 Task: Compose an email with the signature Brooke Phillips with the subject Complaint and the message I would like to arrange a meeting to discuss this issue. from softage.1@softage.net to softage.6@softage.net,  softage.1@softage.net and softage.7@softage.net with CC to softage.8@softage.net with an attached document User_agreement.doc, insert an emoji of bus Send the email
Action: Mouse moved to (439, 573)
Screenshot: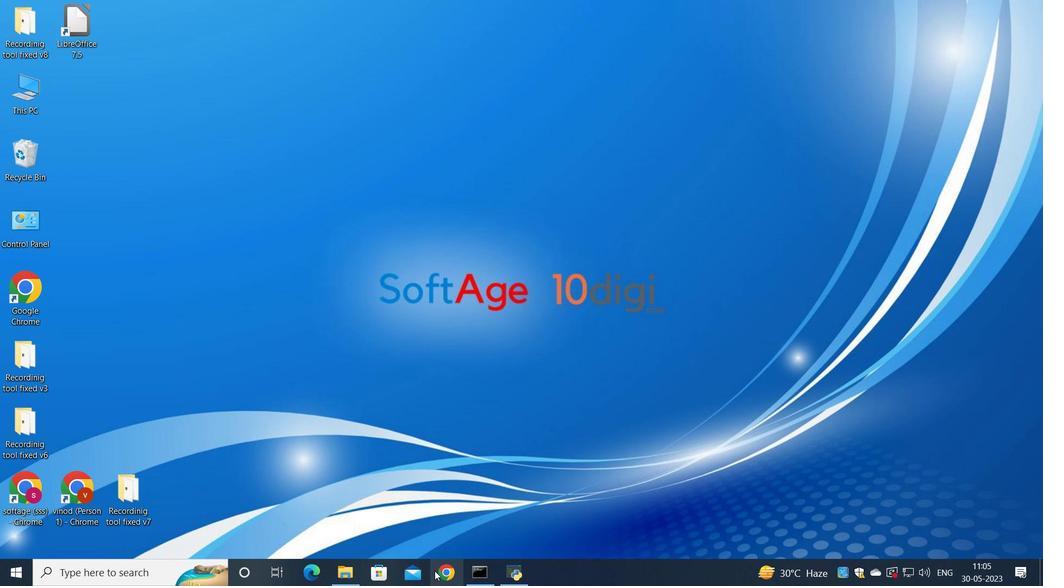 
Action: Mouse pressed left at (439, 573)
Screenshot: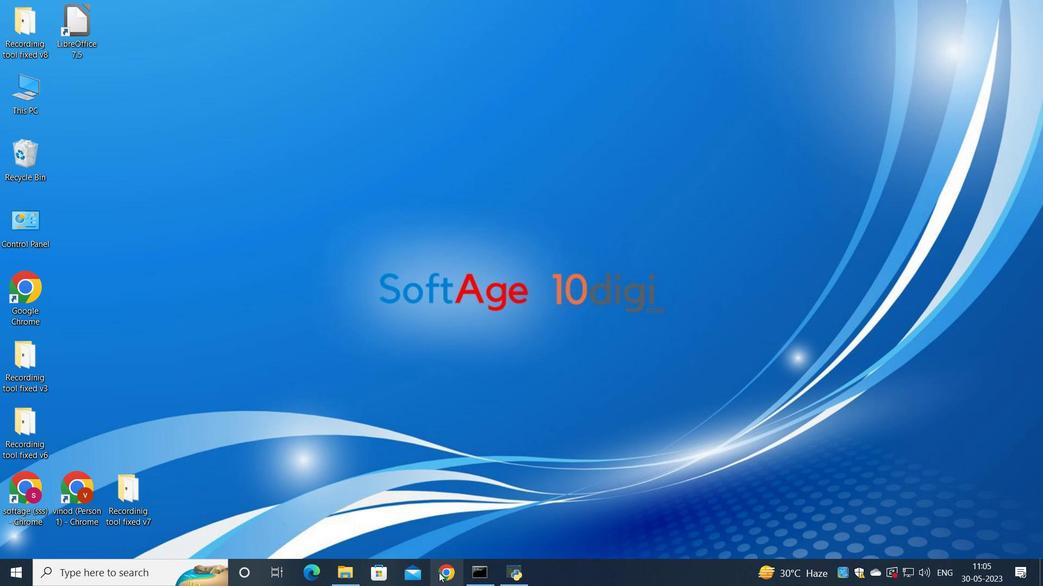 
Action: Mouse moved to (467, 326)
Screenshot: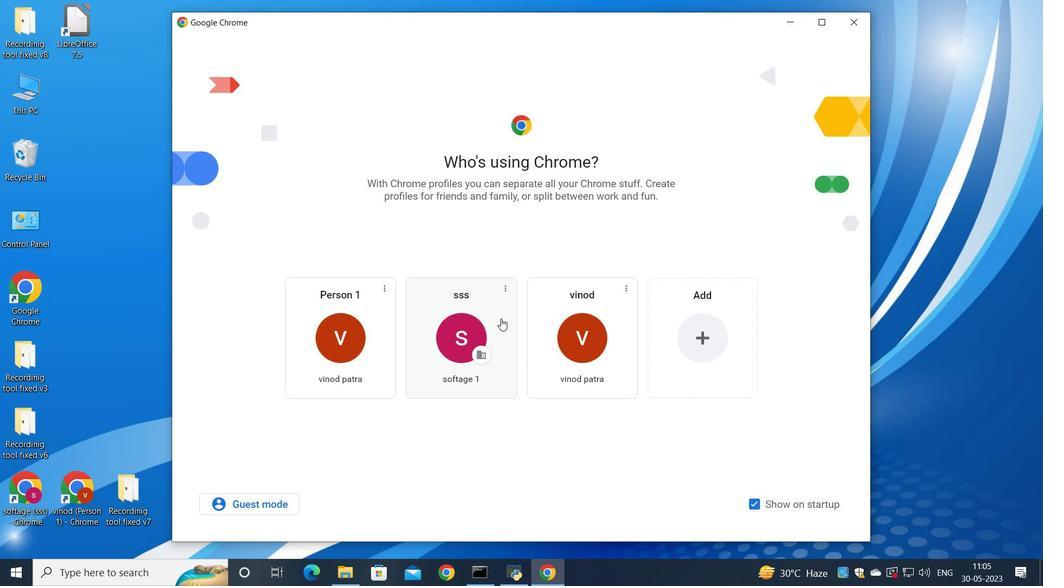 
Action: Key pressed i
Screenshot: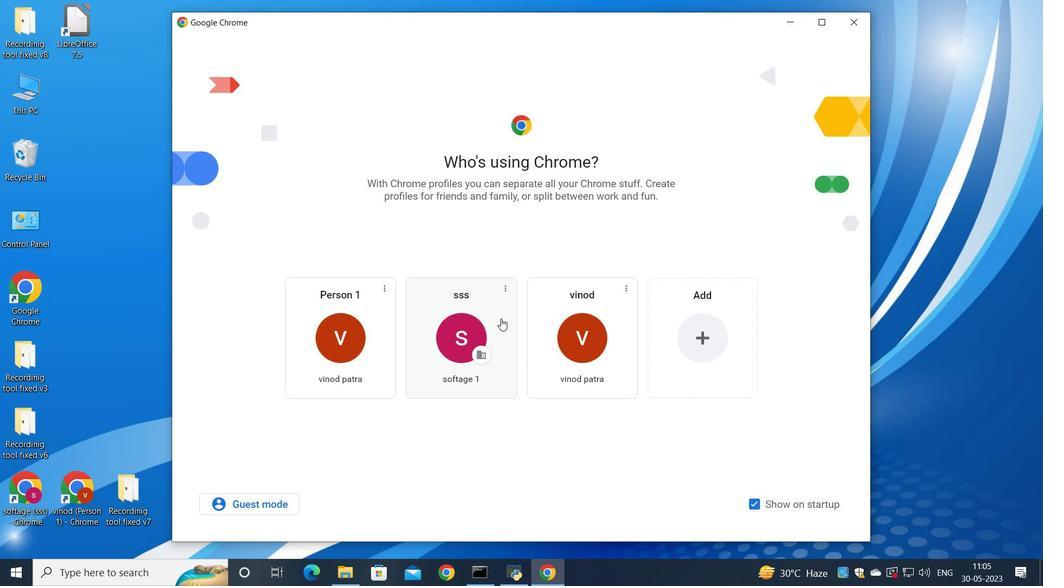 
Action: Mouse moved to (464, 335)
Screenshot: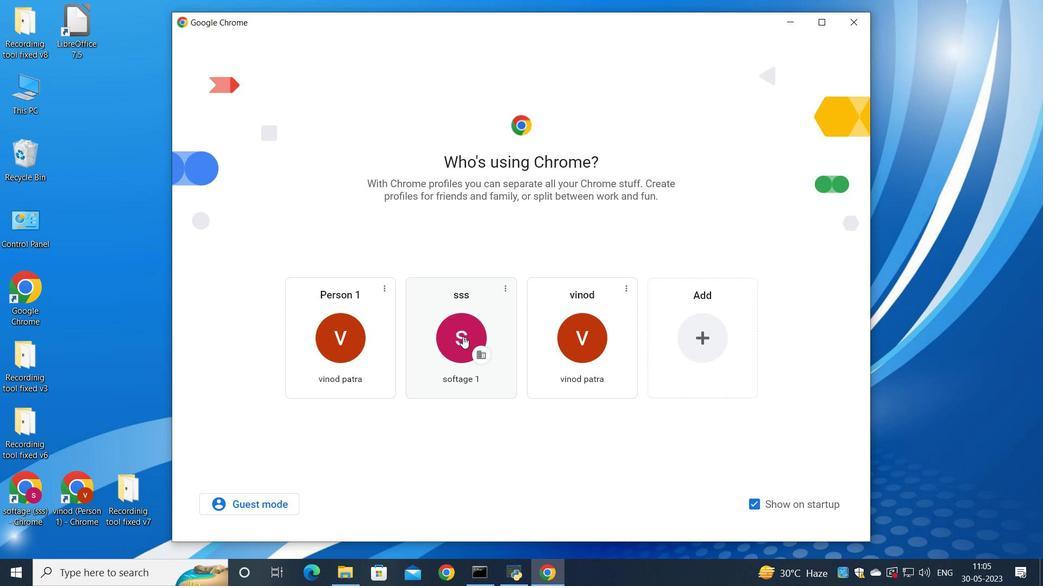 
Action: Mouse pressed left at (464, 335)
Screenshot: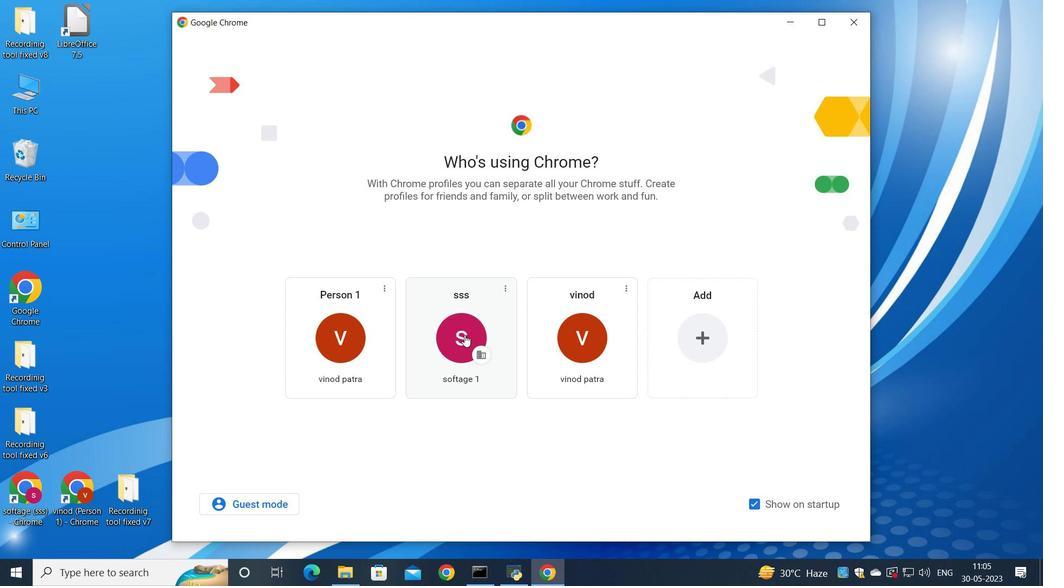 
Action: Mouse moved to (905, 71)
Screenshot: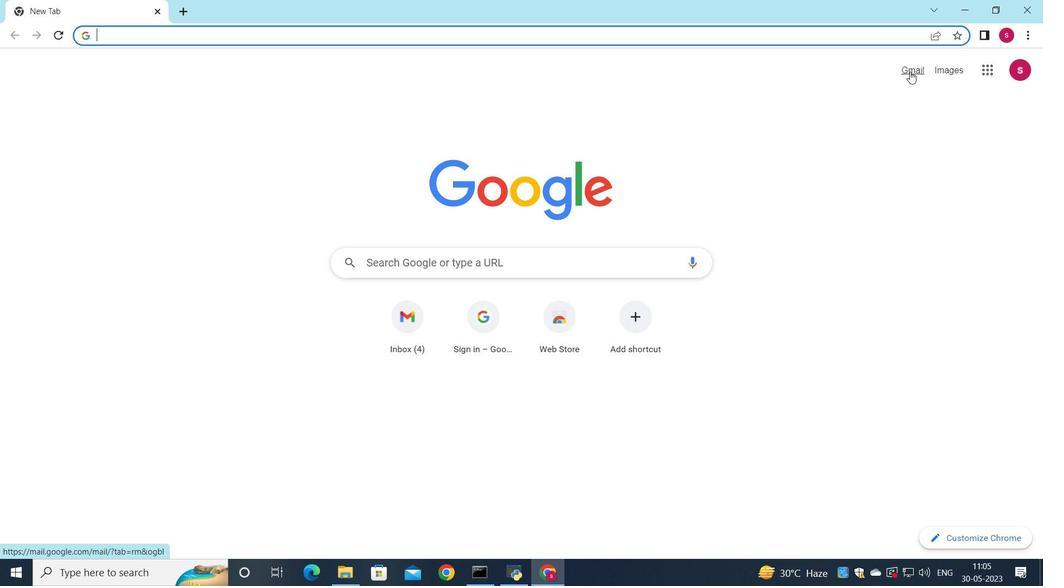 
Action: Mouse pressed left at (905, 71)
Screenshot: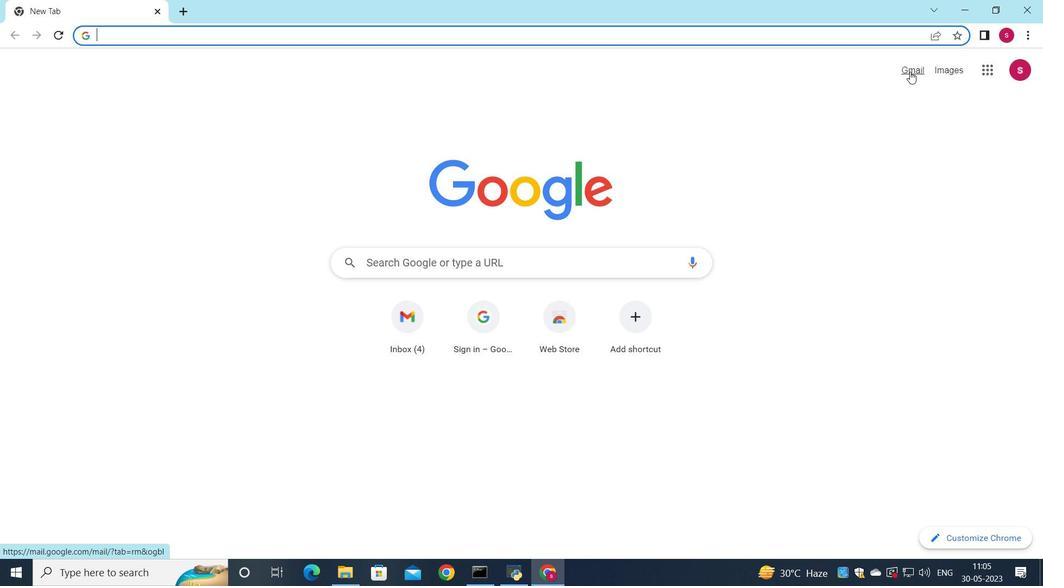 
Action: Mouse moved to (887, 85)
Screenshot: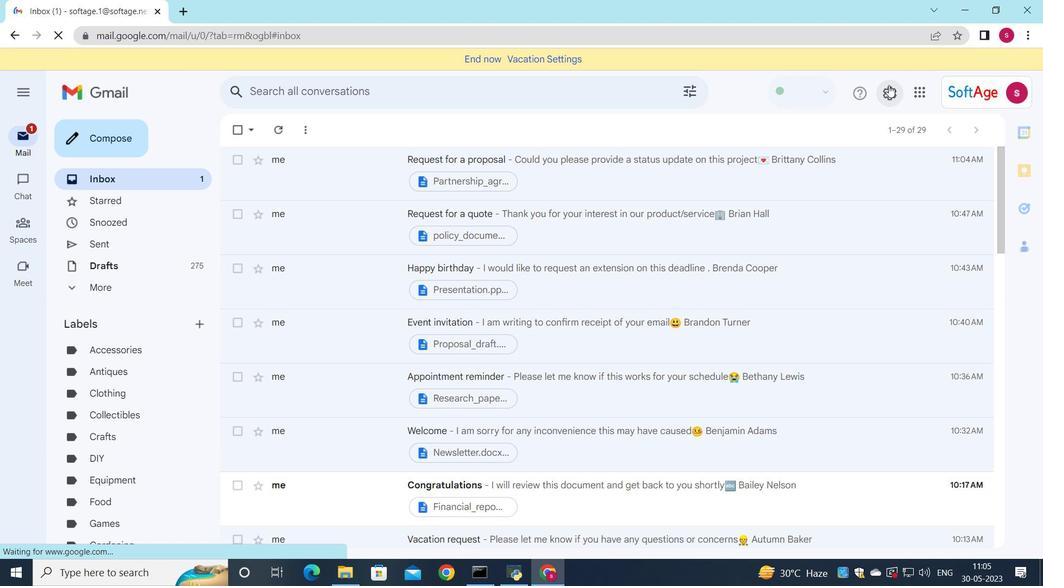
Action: Mouse pressed left at (887, 85)
Screenshot: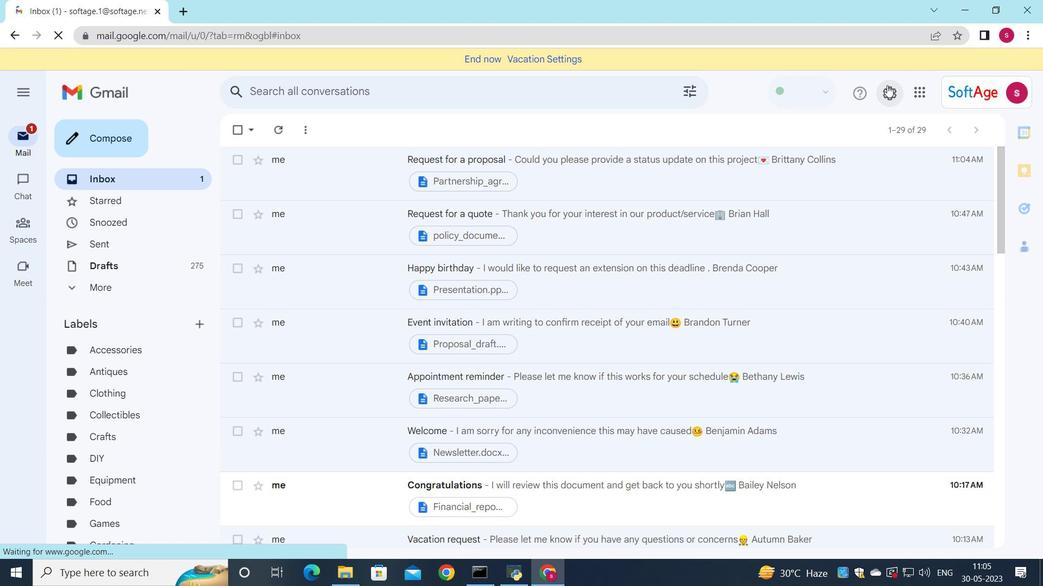 
Action: Mouse moved to (905, 156)
Screenshot: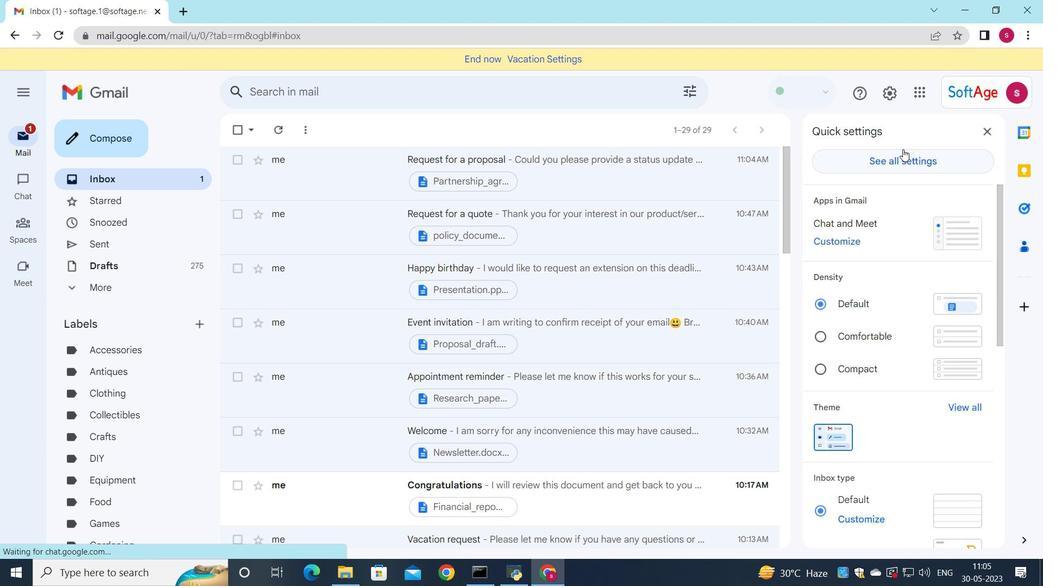 
Action: Mouse pressed left at (905, 156)
Screenshot: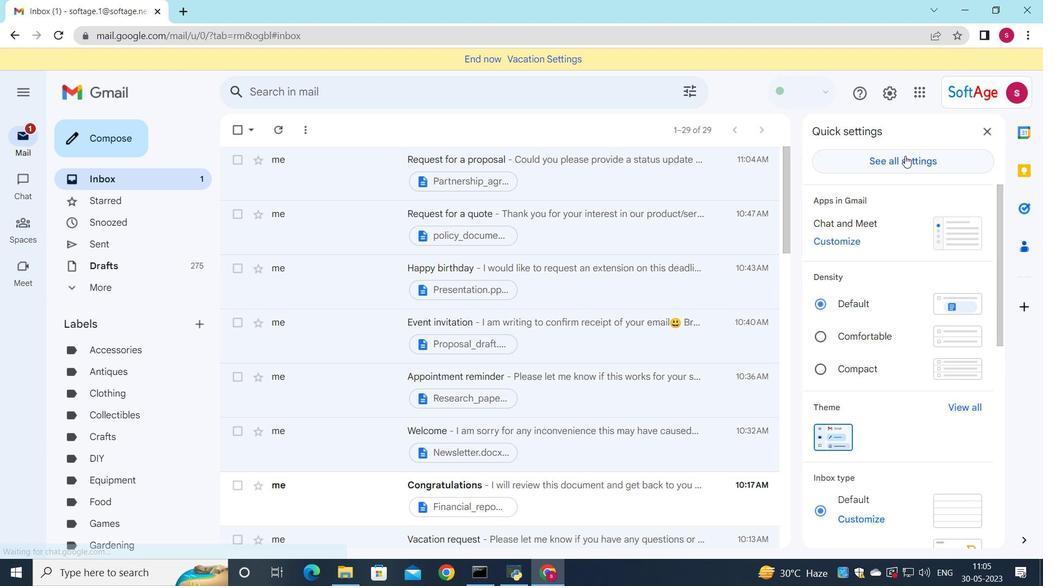 
Action: Mouse moved to (520, 370)
Screenshot: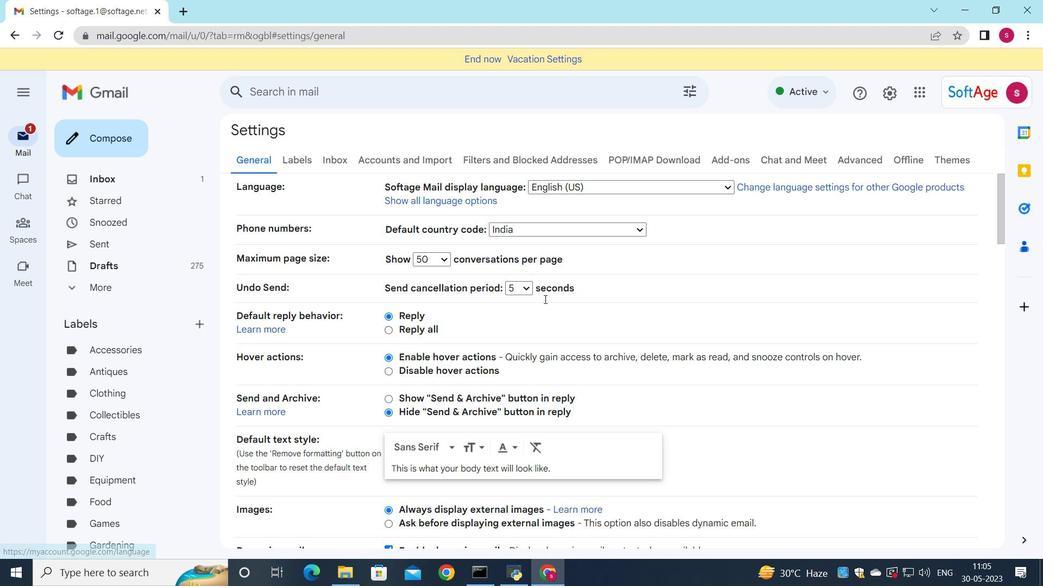 
Action: Mouse scrolled (520, 370) with delta (0, 0)
Screenshot: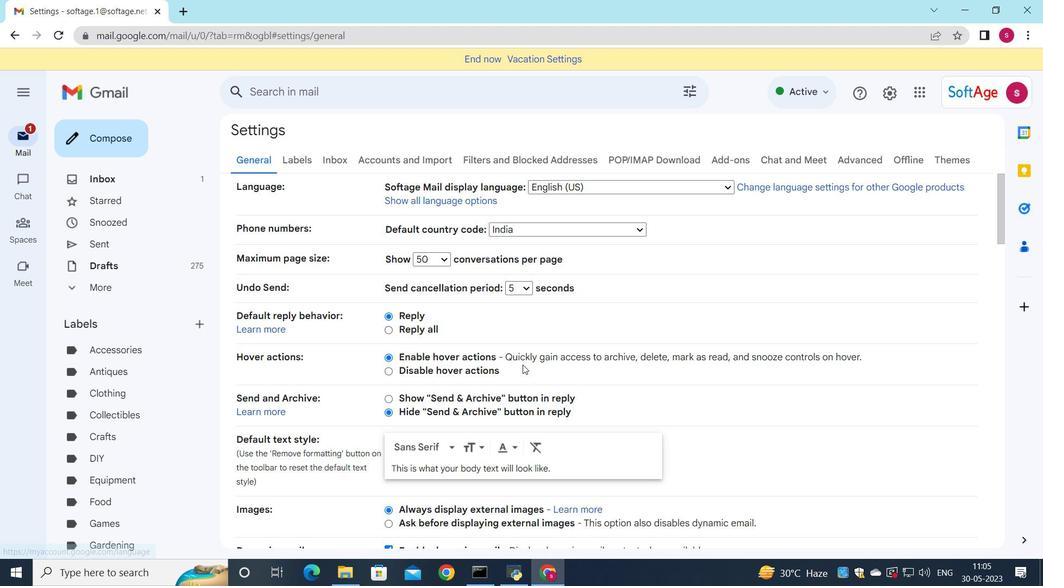 
Action: Mouse scrolled (520, 370) with delta (0, 0)
Screenshot: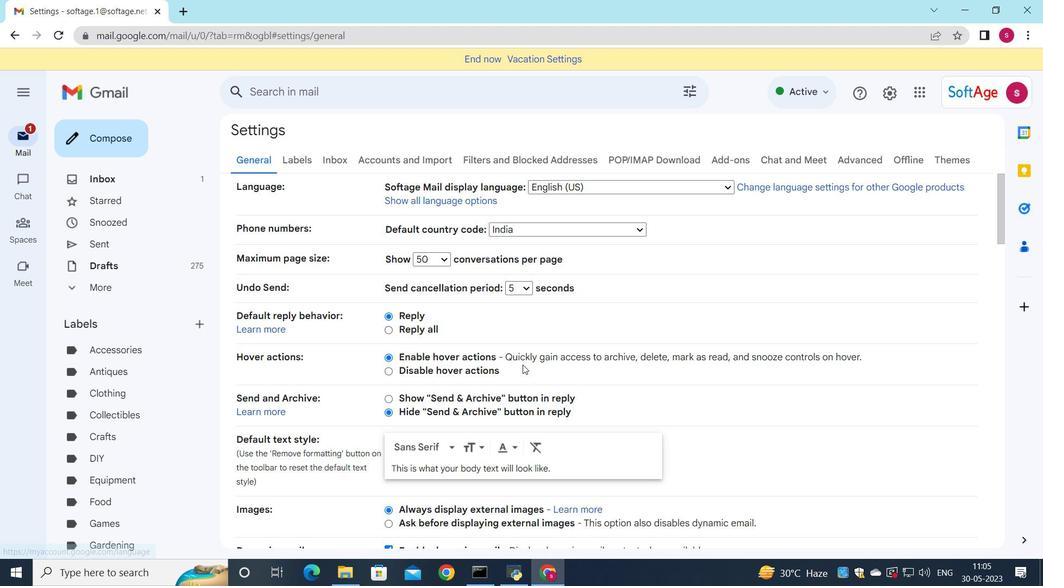 
Action: Mouse scrolled (520, 370) with delta (0, 0)
Screenshot: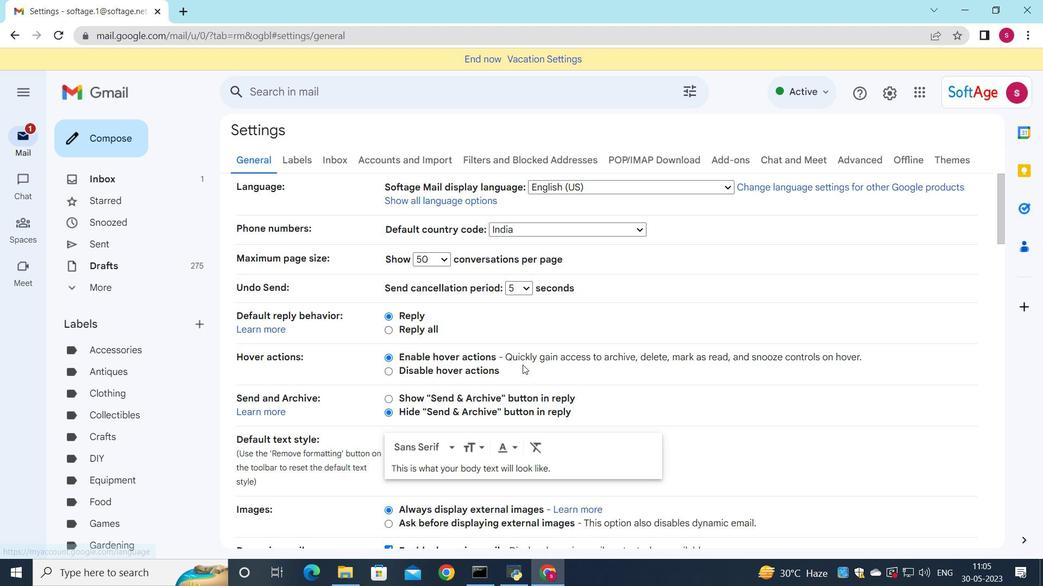 
Action: Mouse scrolled (520, 370) with delta (0, 0)
Screenshot: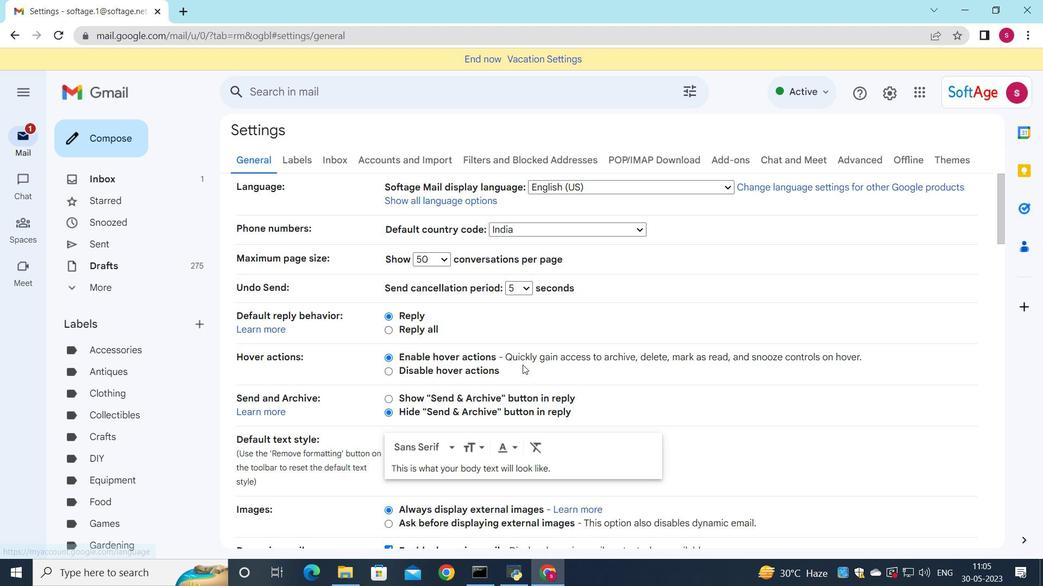
Action: Mouse scrolled (520, 370) with delta (0, 0)
Screenshot: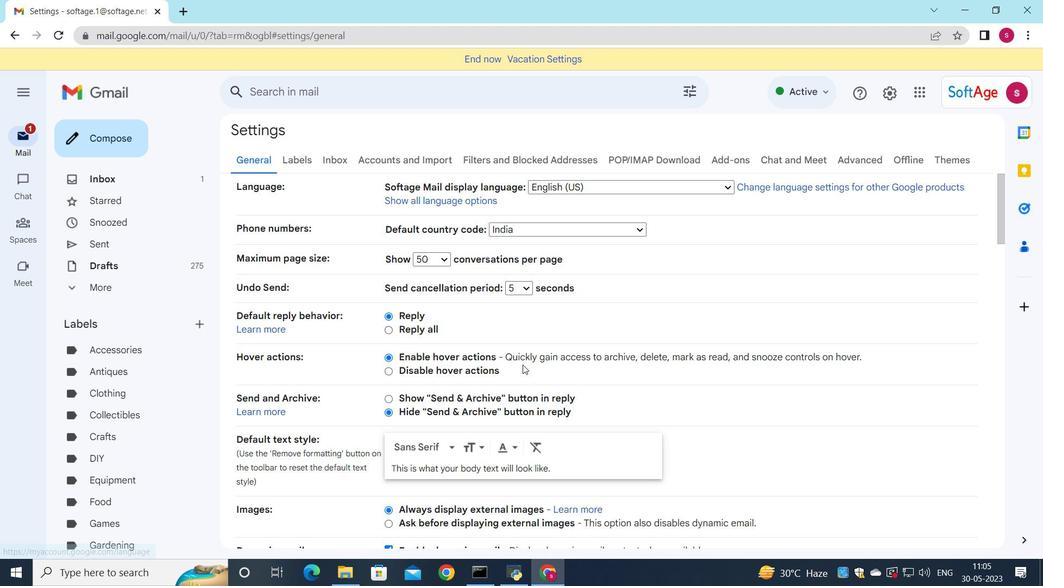 
Action: Mouse moved to (516, 363)
Screenshot: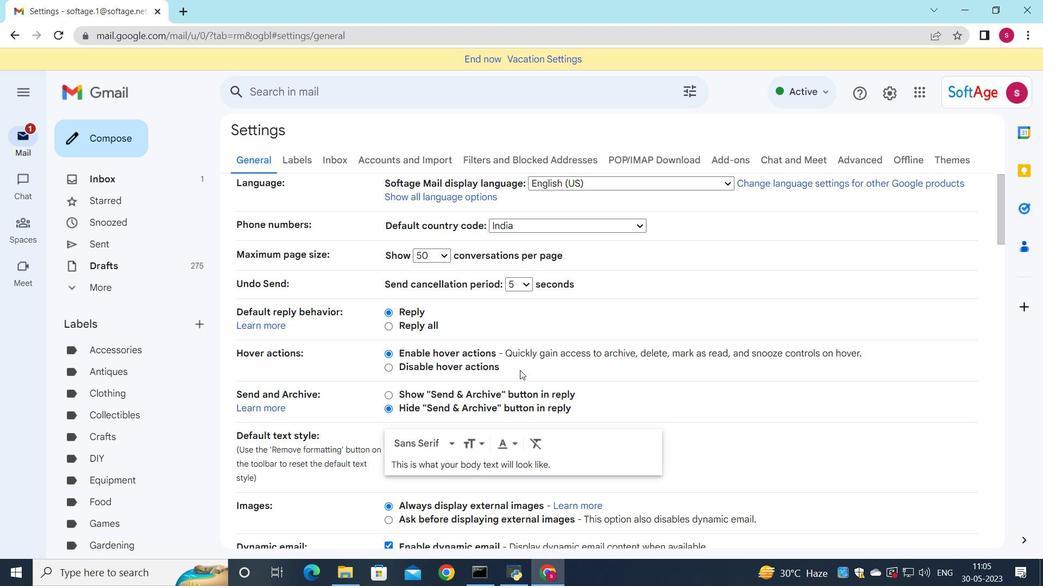 
Action: Mouse scrolled (516, 362) with delta (0, 0)
Screenshot: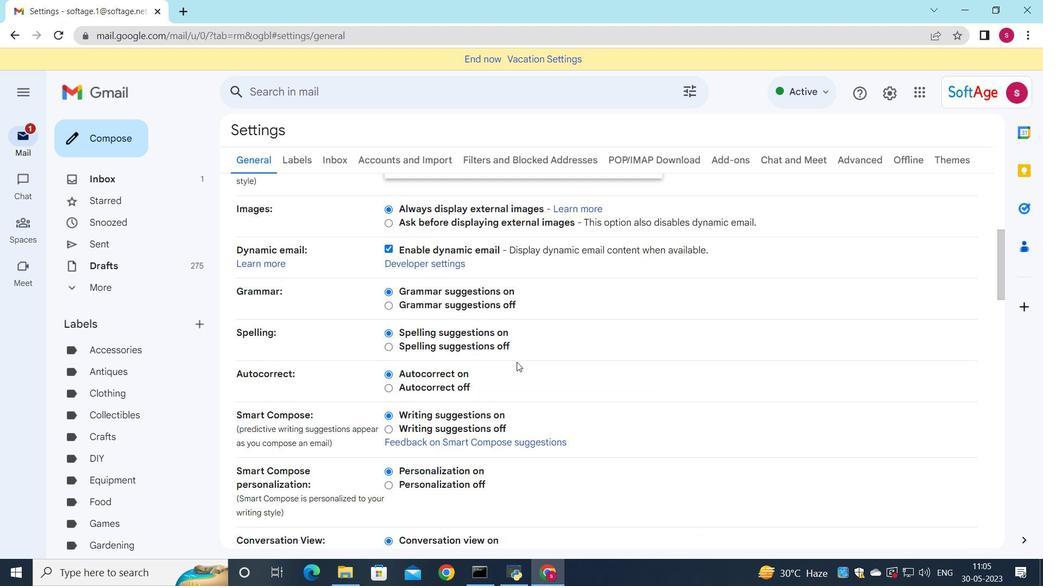 
Action: Mouse scrolled (516, 362) with delta (0, 0)
Screenshot: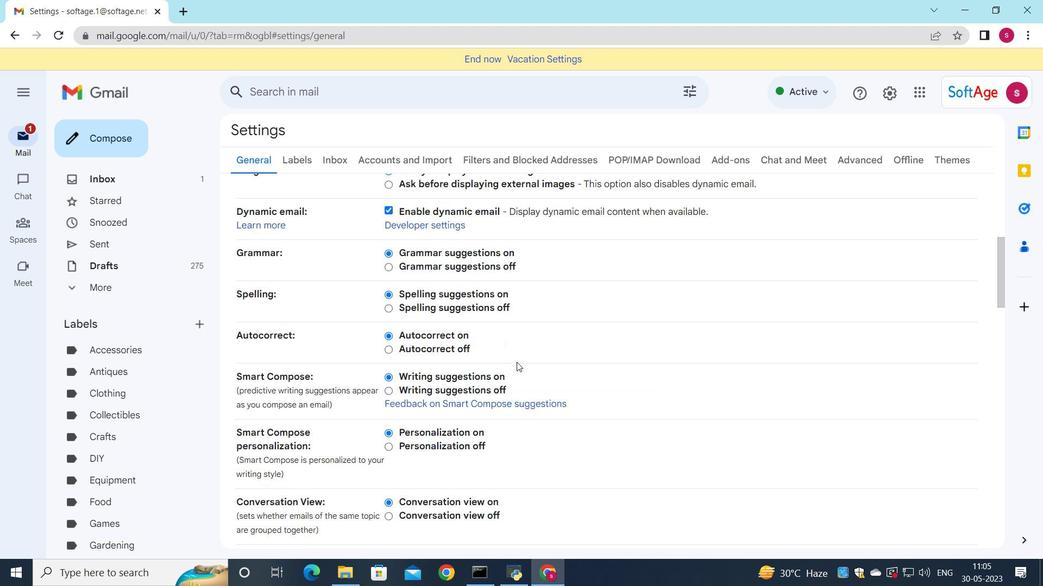 
Action: Mouse scrolled (516, 362) with delta (0, 0)
Screenshot: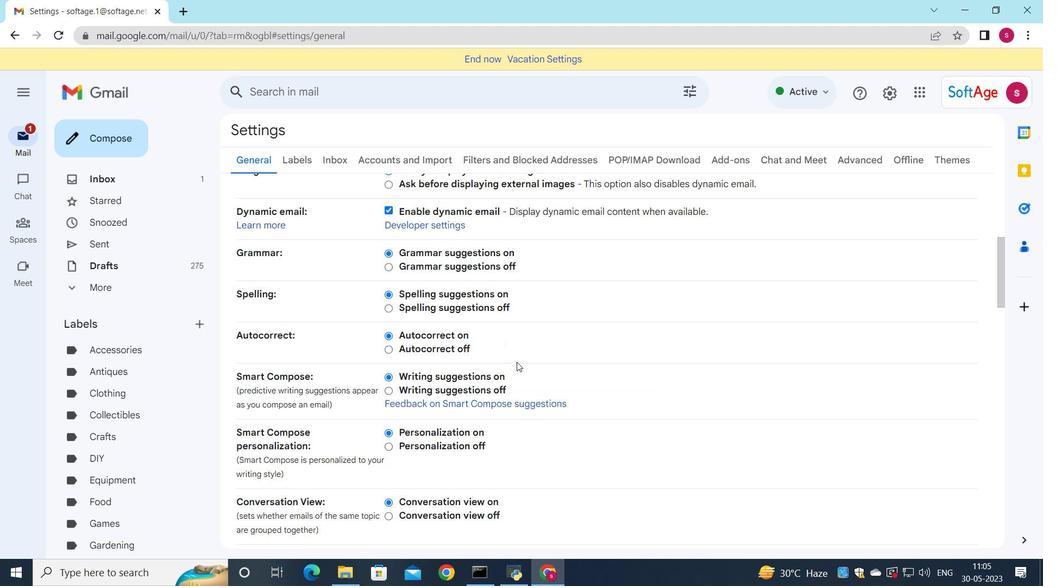 
Action: Mouse moved to (511, 363)
Screenshot: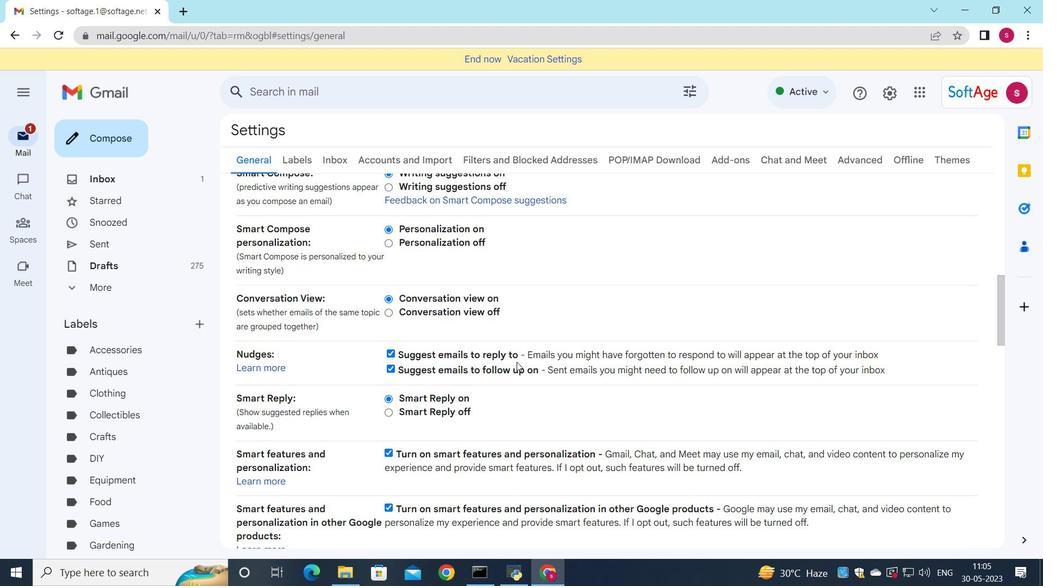 
Action: Mouse scrolled (511, 363) with delta (0, 0)
Screenshot: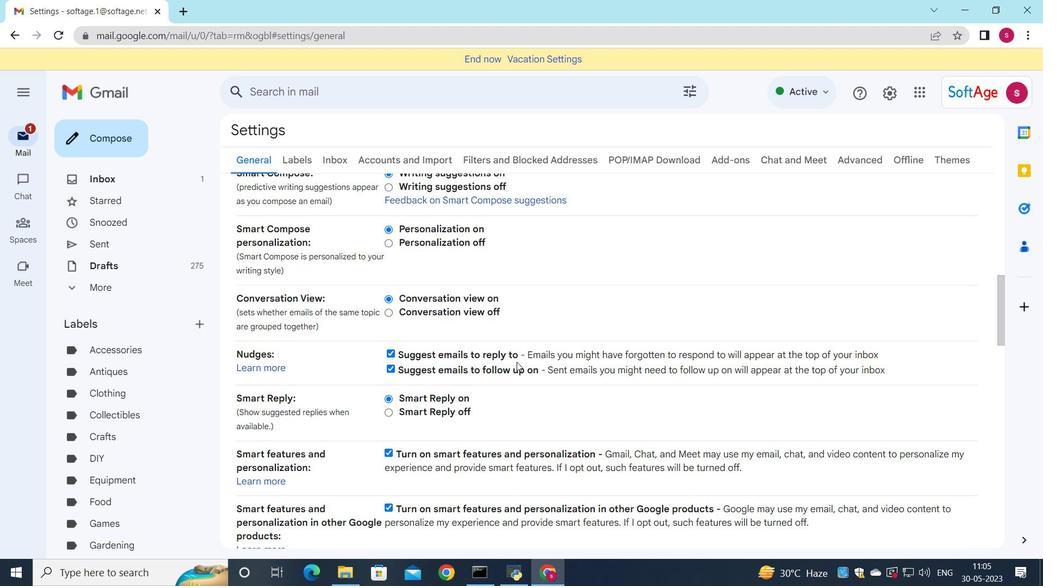 
Action: Mouse moved to (510, 364)
Screenshot: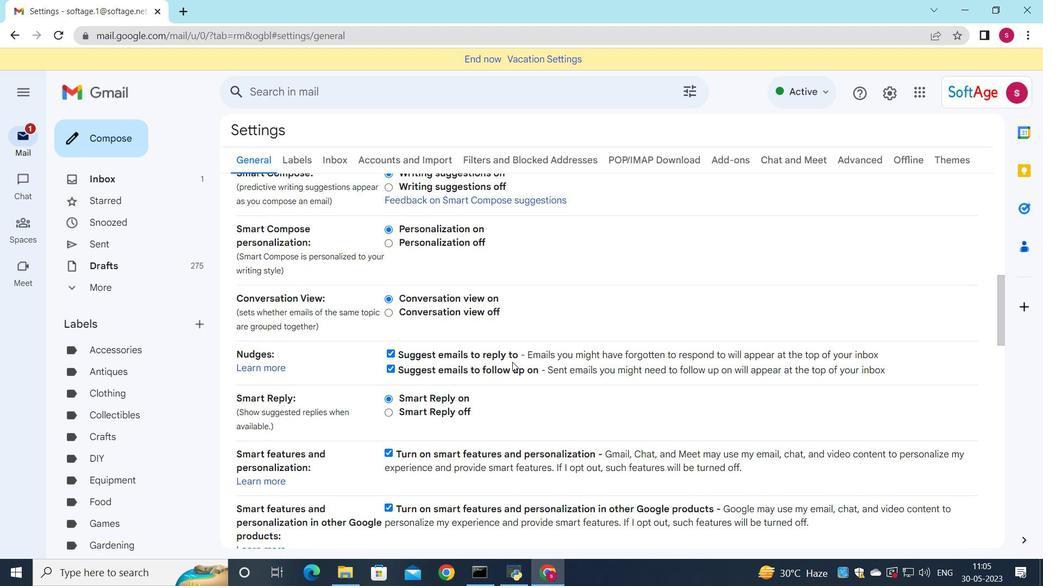 
Action: Mouse scrolled (510, 364) with delta (0, 0)
Screenshot: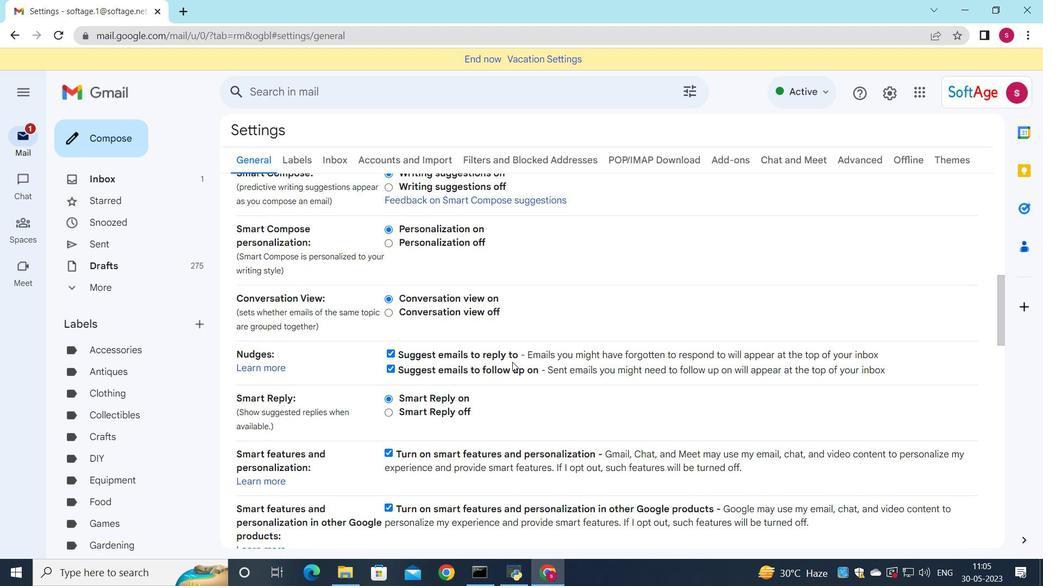 
Action: Mouse moved to (510, 364)
Screenshot: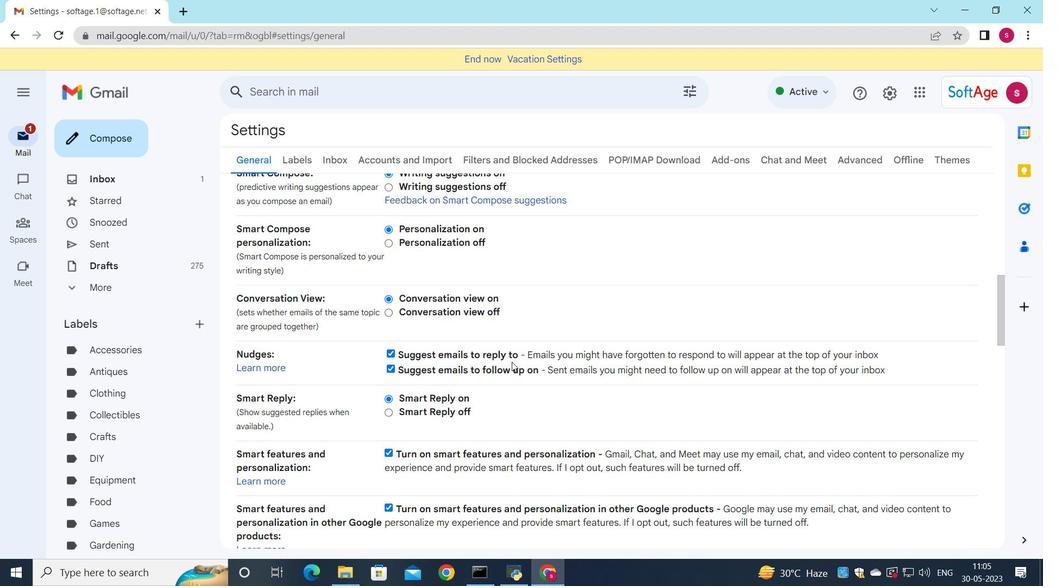 
Action: Mouse scrolled (510, 364) with delta (0, 0)
Screenshot: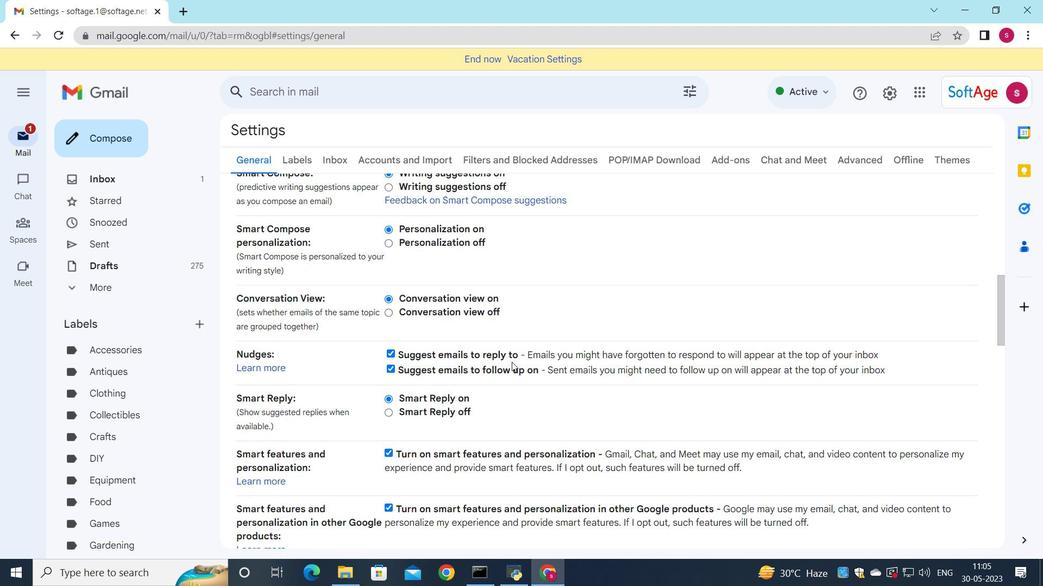 
Action: Mouse scrolled (510, 364) with delta (0, 0)
Screenshot: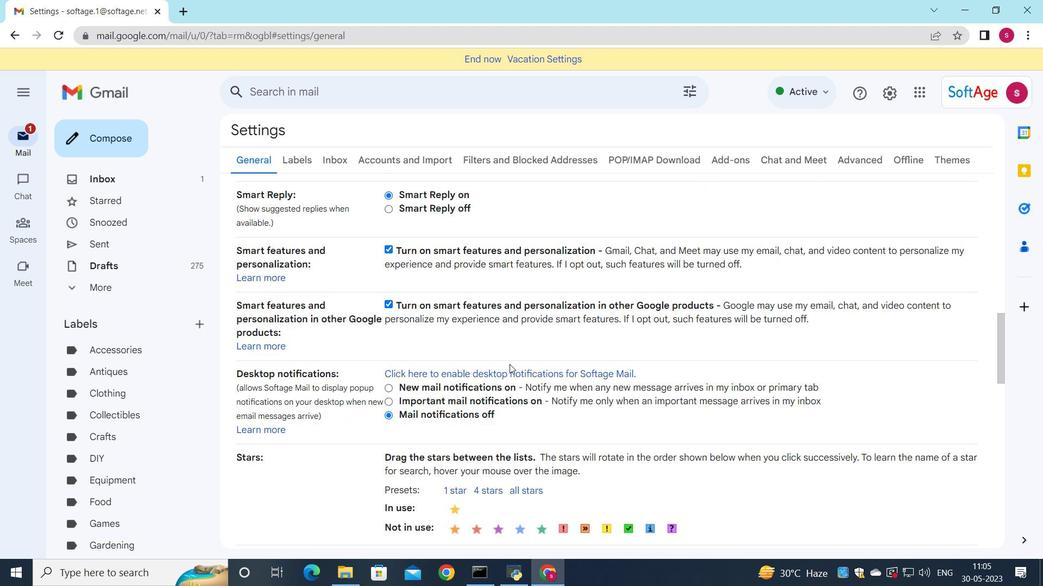 
Action: Mouse scrolled (510, 364) with delta (0, 0)
Screenshot: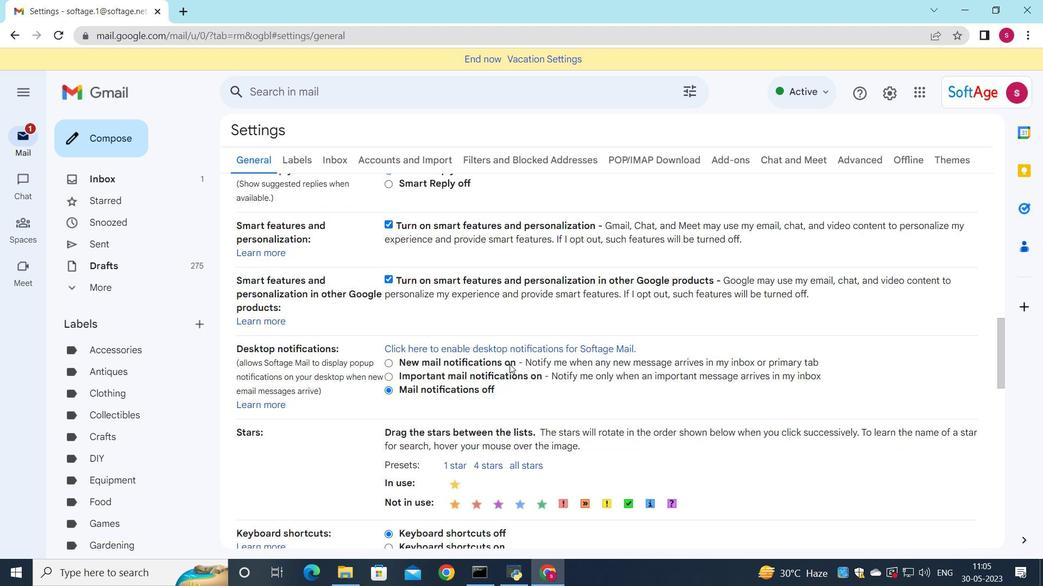 
Action: Mouse scrolled (510, 364) with delta (0, 0)
Screenshot: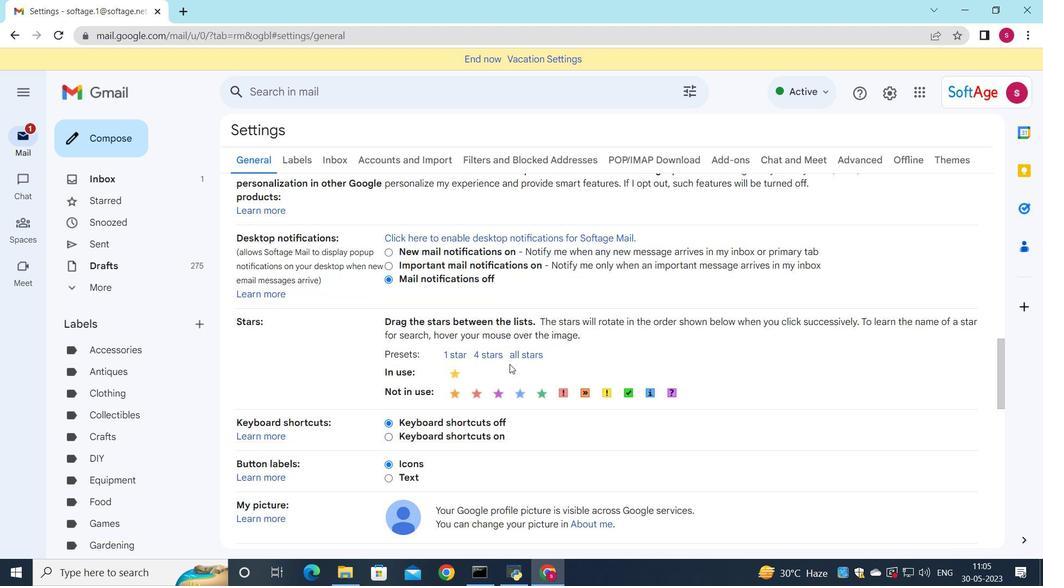 
Action: Mouse scrolled (510, 364) with delta (0, 0)
Screenshot: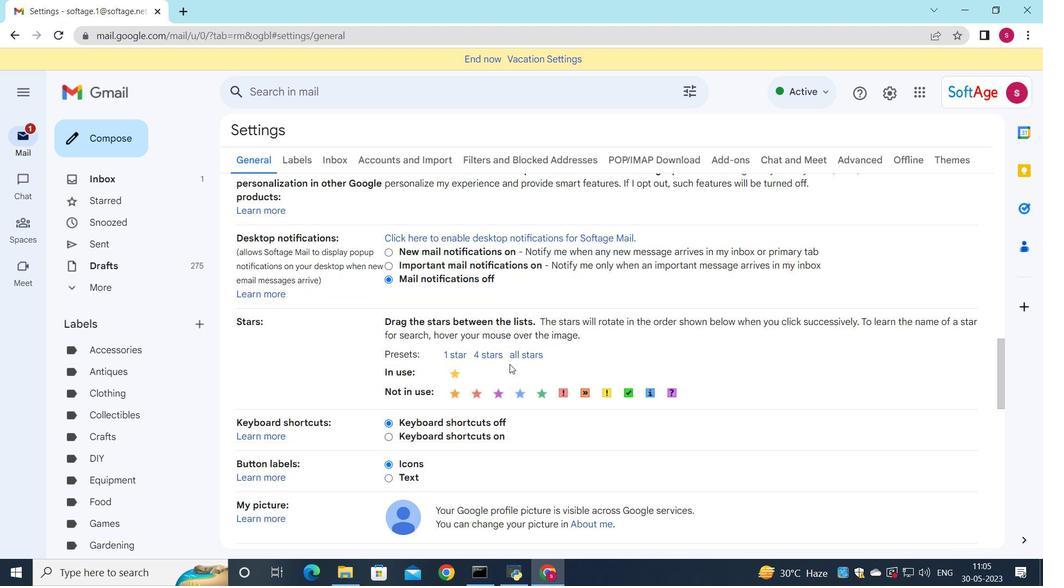 
Action: Mouse scrolled (510, 364) with delta (0, 0)
Screenshot: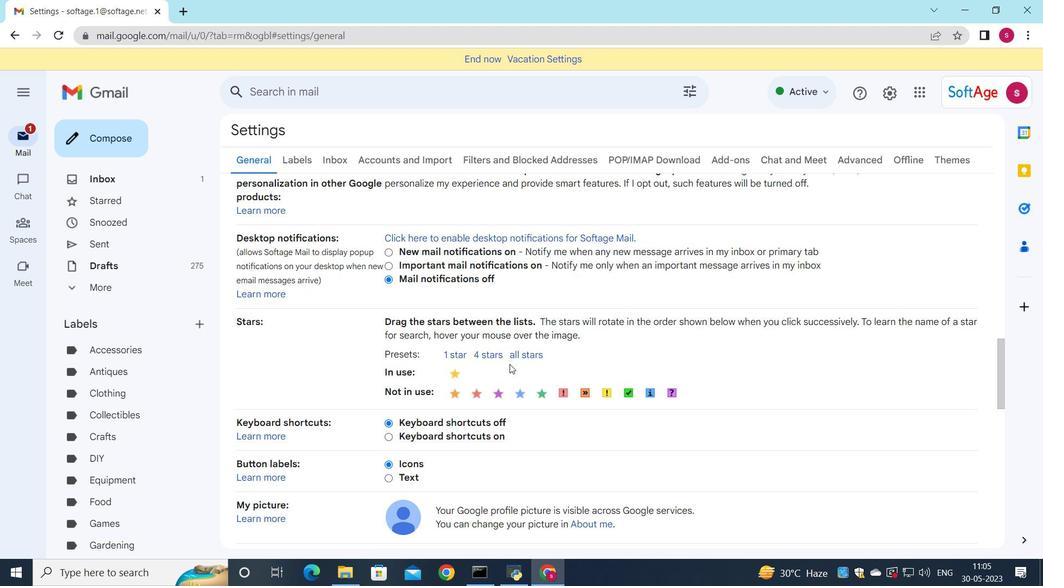 
Action: Mouse scrolled (510, 364) with delta (0, 0)
Screenshot: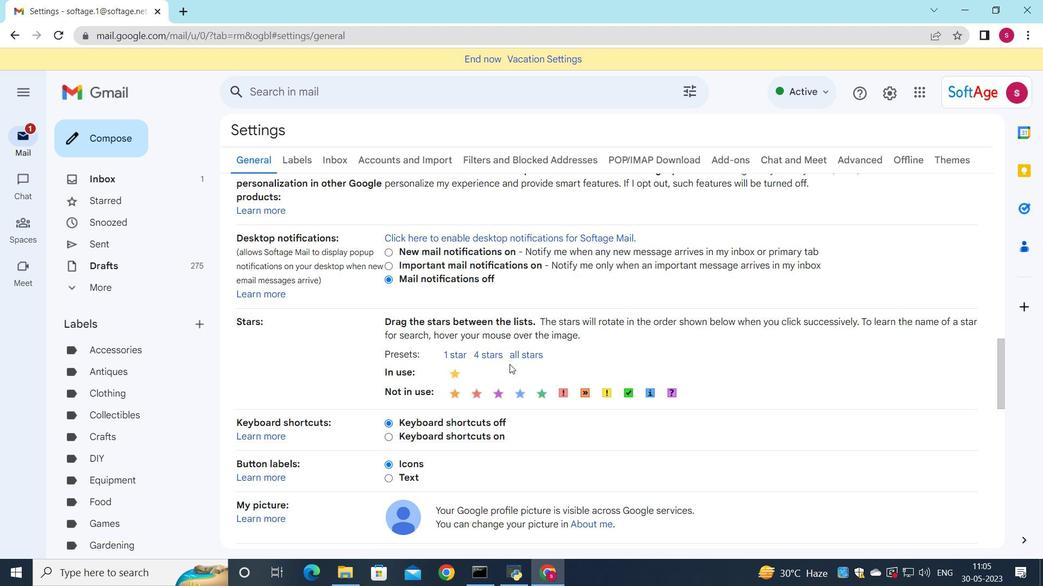 
Action: Mouse moved to (535, 338)
Screenshot: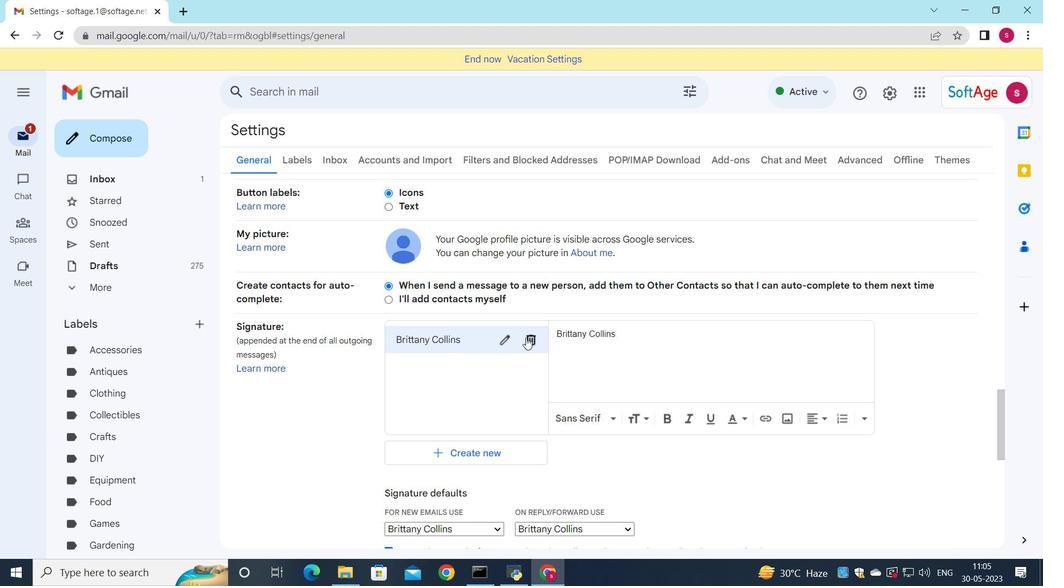 
Action: Mouse pressed left at (535, 338)
Screenshot: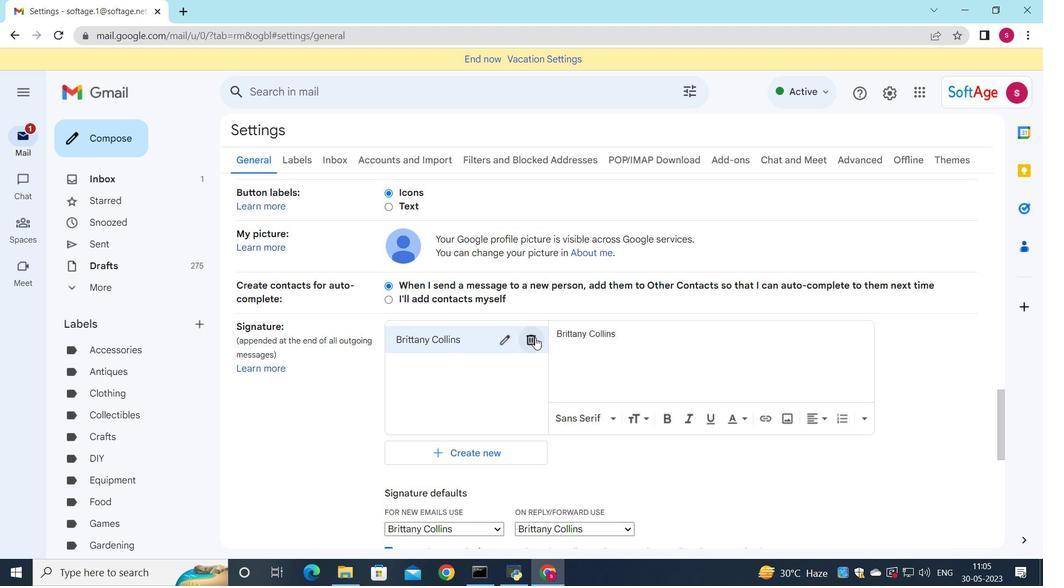 
Action: Mouse moved to (647, 332)
Screenshot: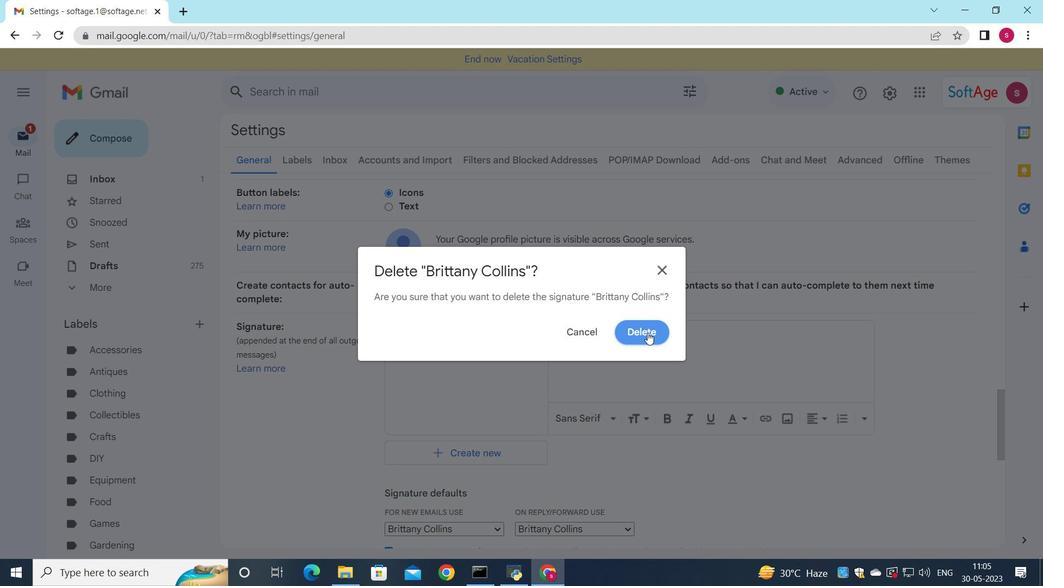 
Action: Mouse pressed left at (647, 332)
Screenshot: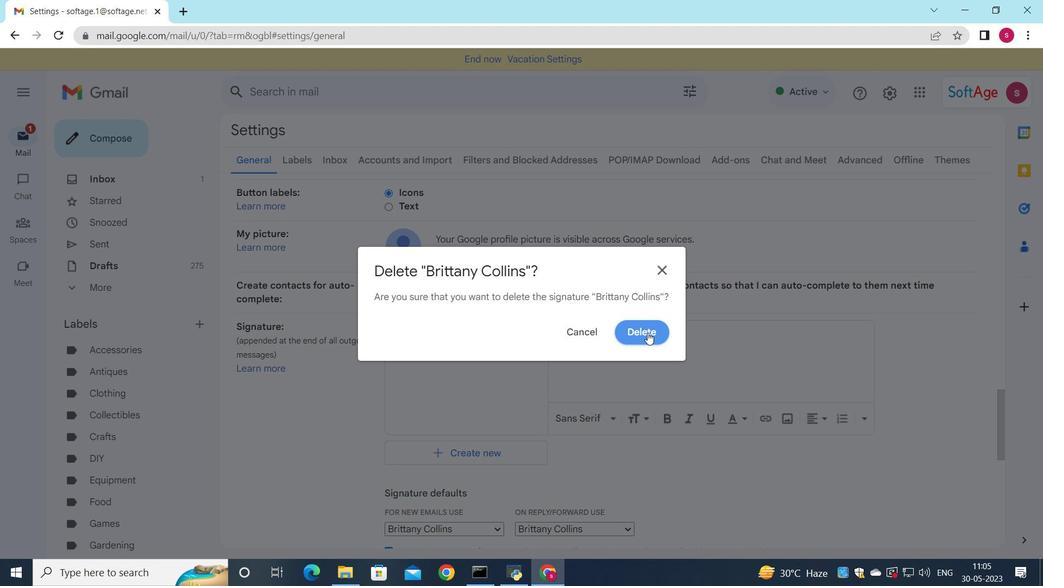 
Action: Mouse moved to (443, 360)
Screenshot: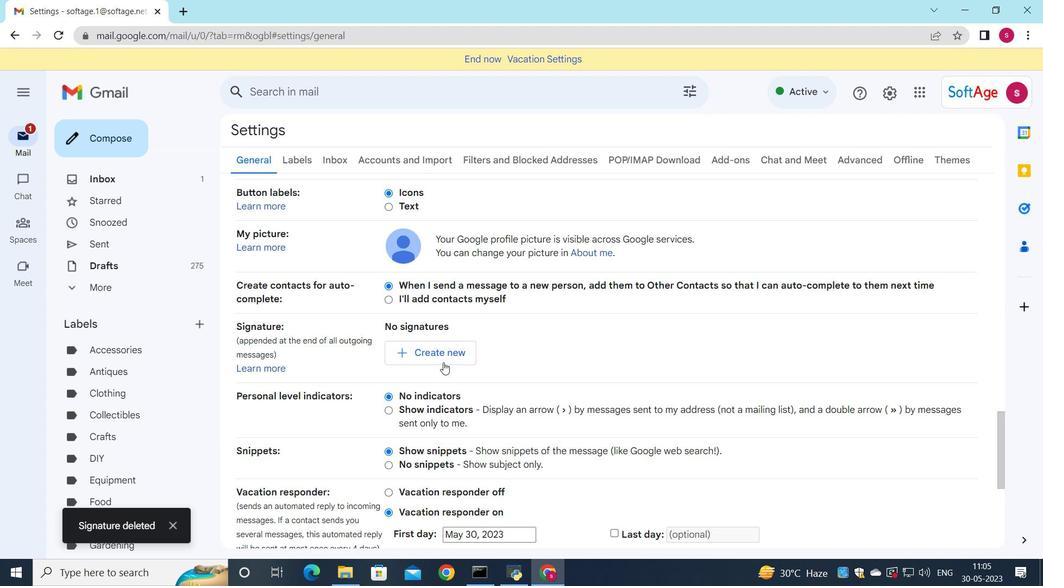 
Action: Mouse pressed left at (443, 360)
Screenshot: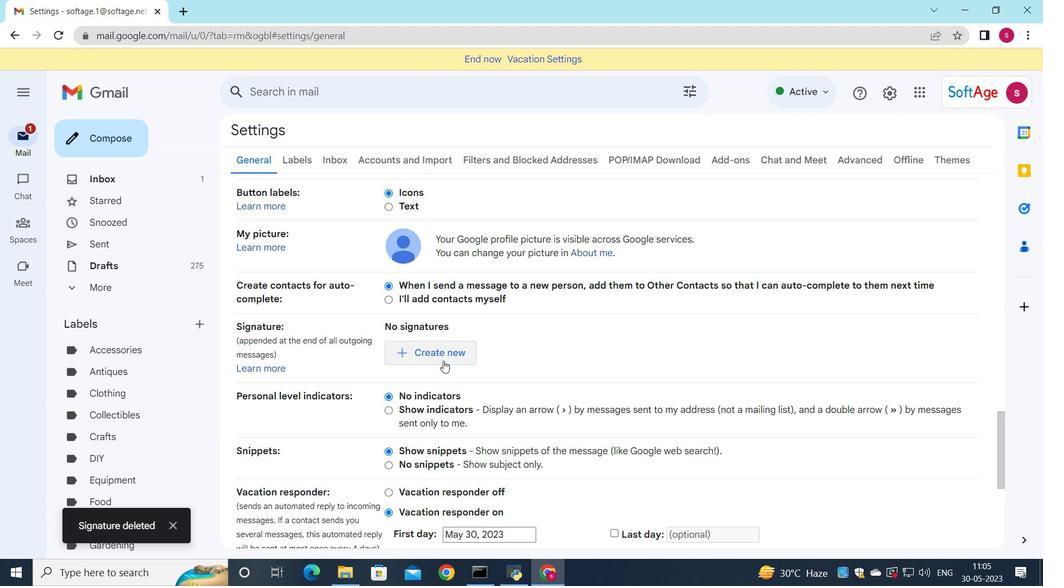 
Action: Mouse moved to (712, 297)
Screenshot: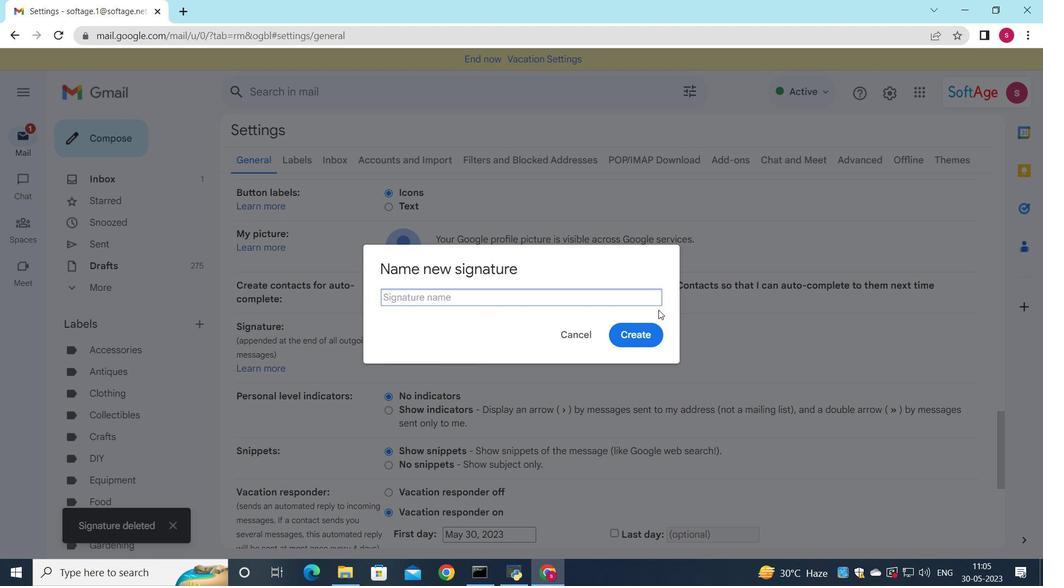 
Action: Key pressed <Key.shift>Brooke<Key.space><Key.shift>phillips
Screenshot: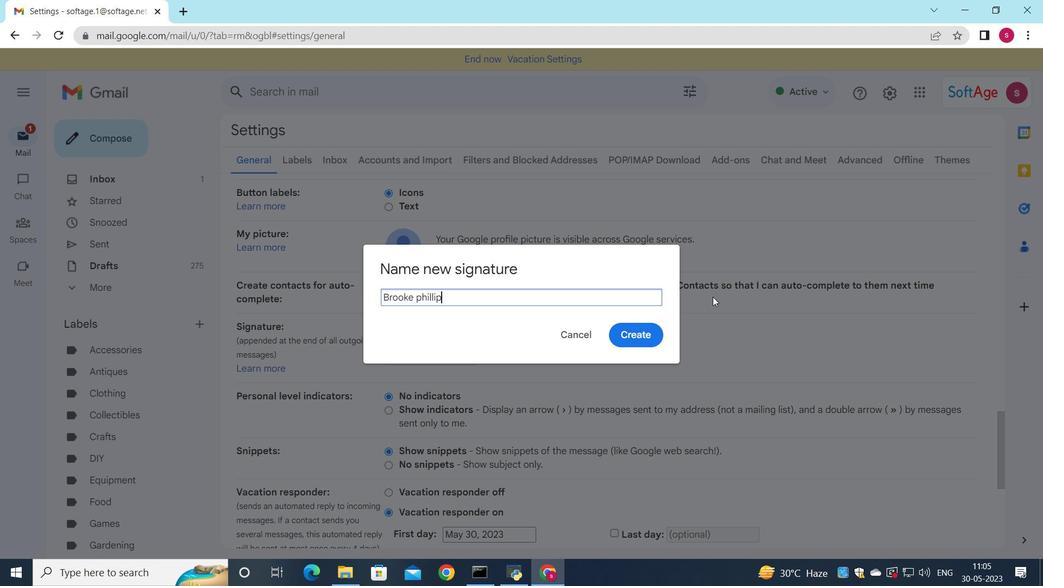 
Action: Mouse moved to (647, 336)
Screenshot: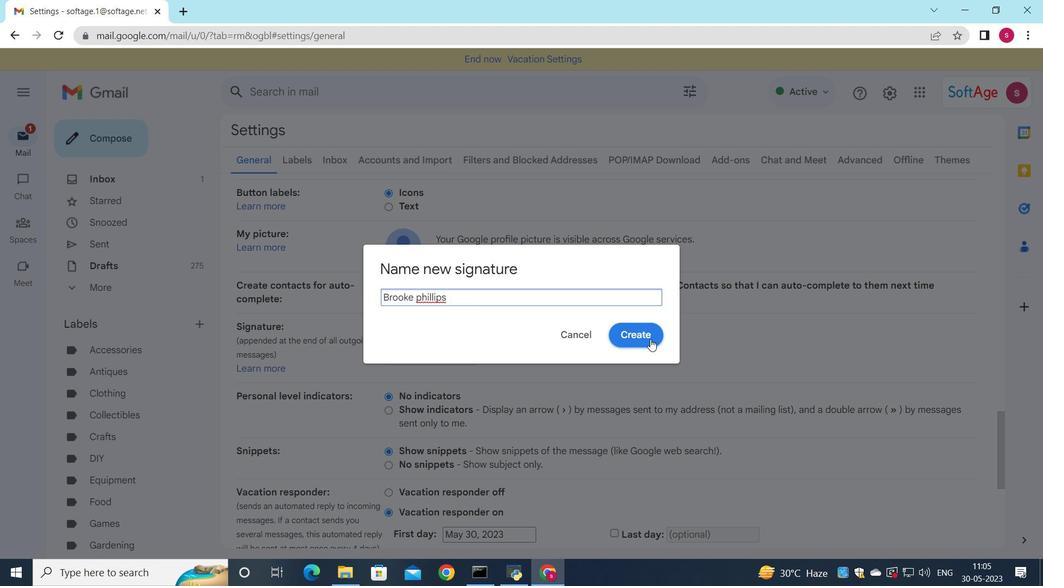 
Action: Mouse pressed left at (647, 336)
Screenshot: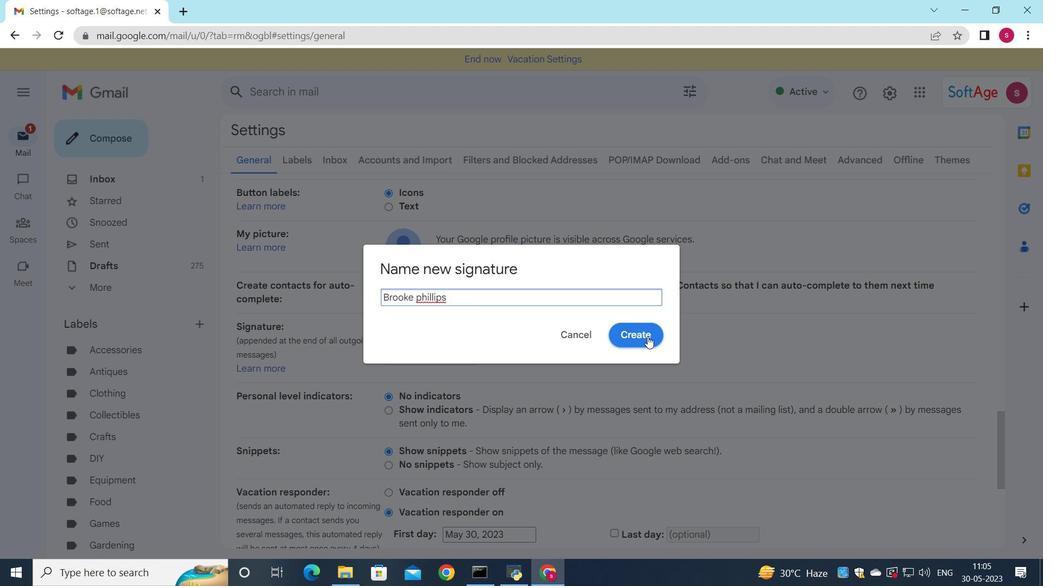 
Action: Mouse moved to (650, 337)
Screenshot: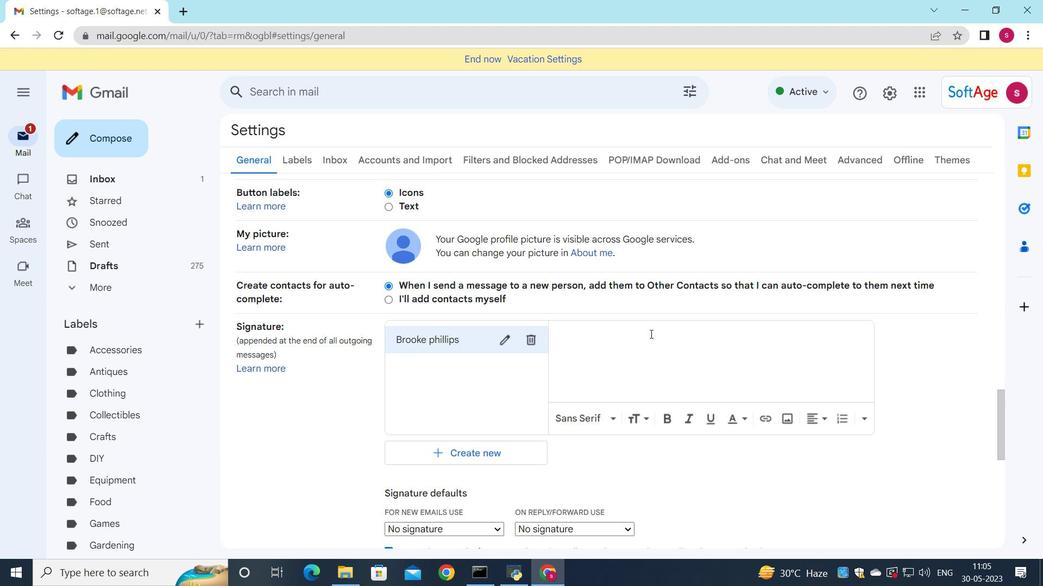 
Action: Mouse pressed left at (650, 337)
Screenshot: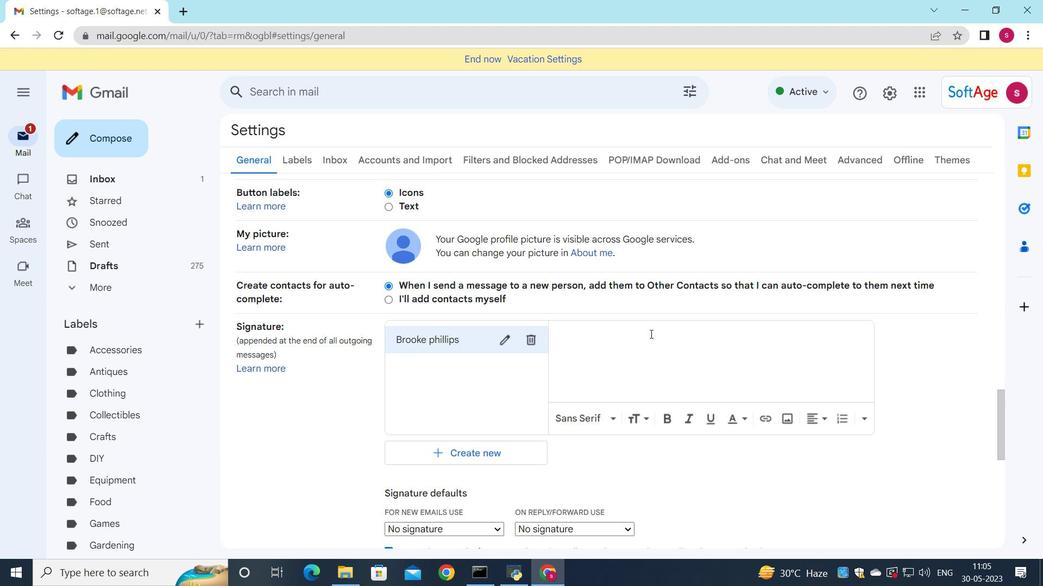 
Action: Key pressed <Key.shift>Brooke<Key.space><Key.shift><Key.shift><Key.shift><Key.shift>Phillips
Screenshot: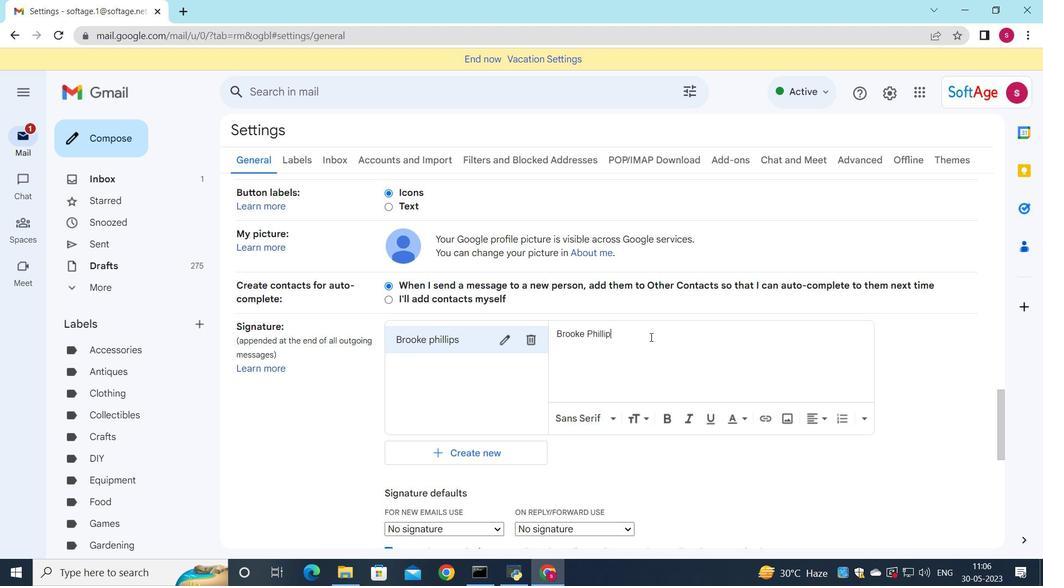 
Action: Mouse moved to (462, 387)
Screenshot: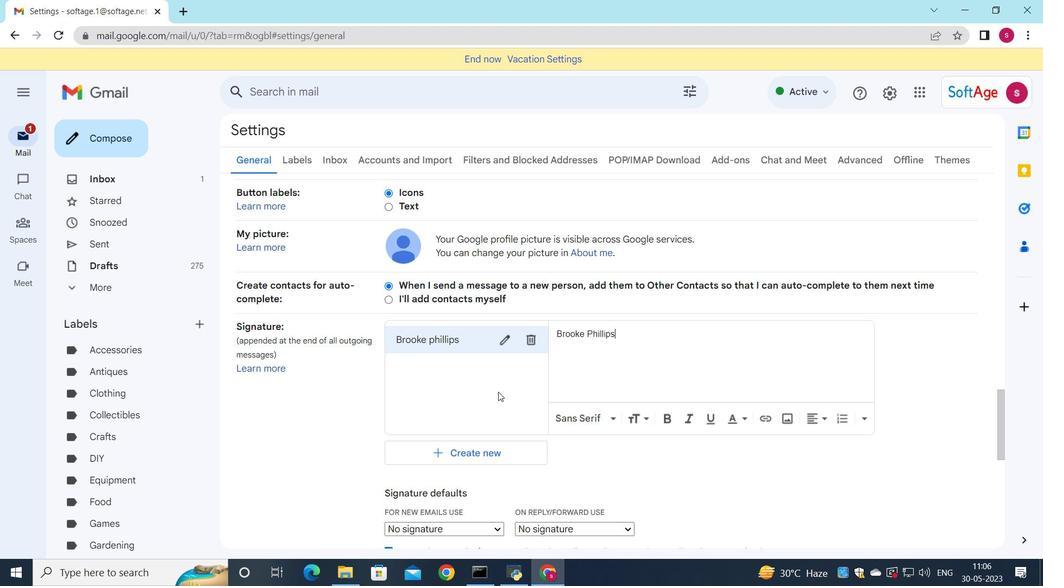 
Action: Mouse scrolled (462, 386) with delta (0, 0)
Screenshot: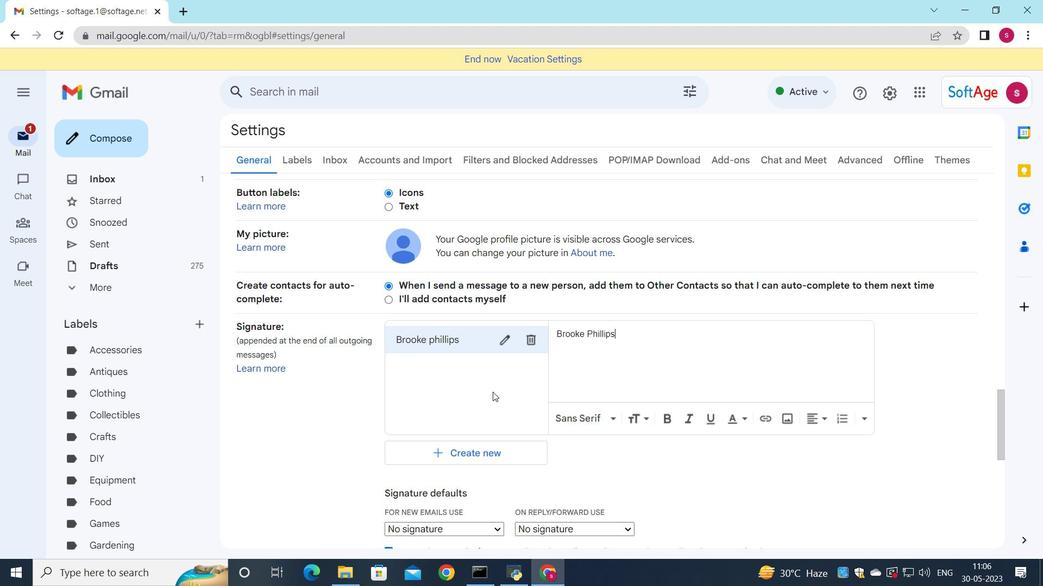 
Action: Mouse scrolled (462, 386) with delta (0, 0)
Screenshot: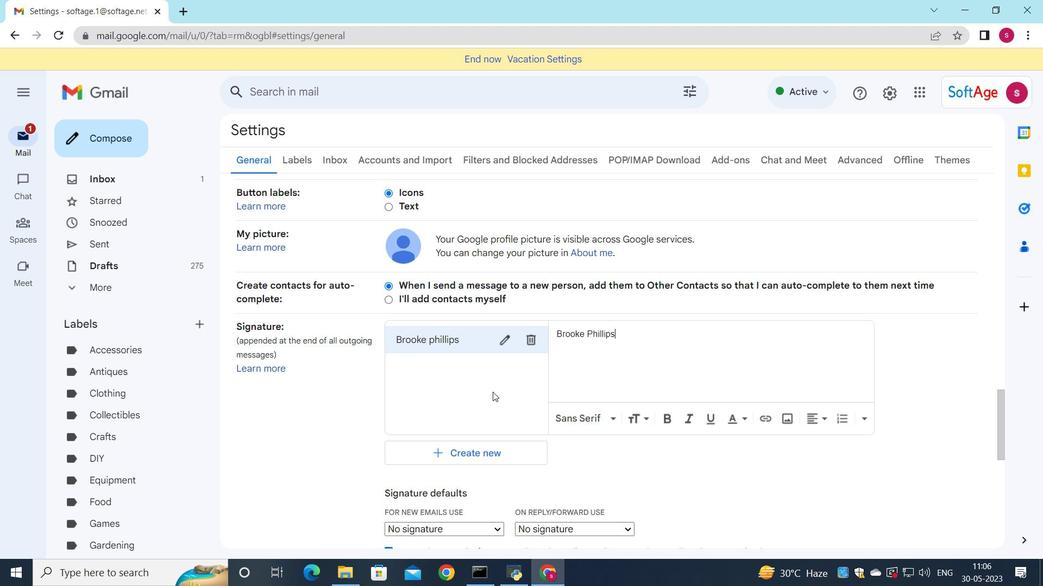 
Action: Mouse scrolled (462, 386) with delta (0, 0)
Screenshot: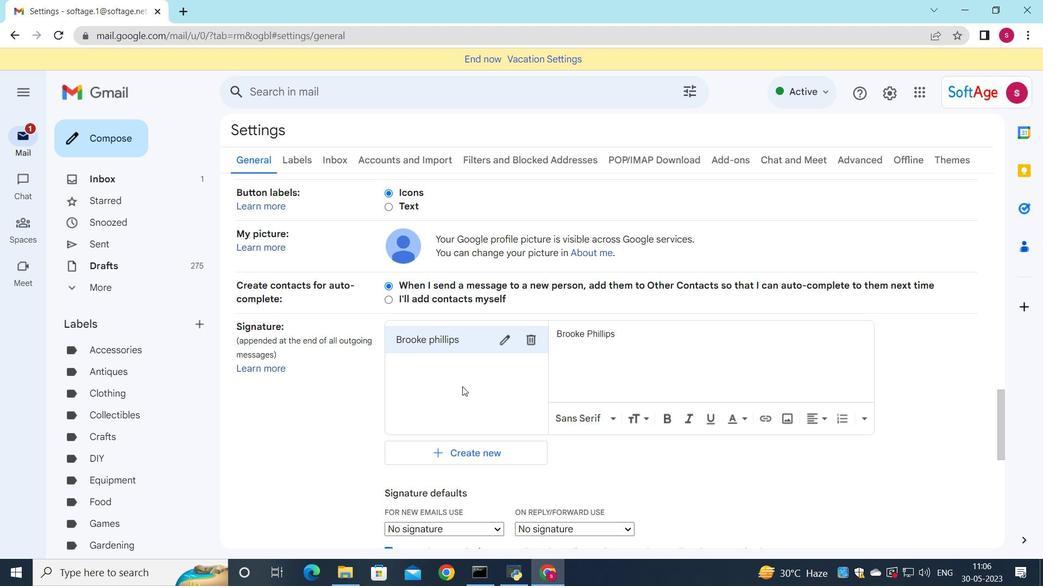 
Action: Mouse moved to (490, 333)
Screenshot: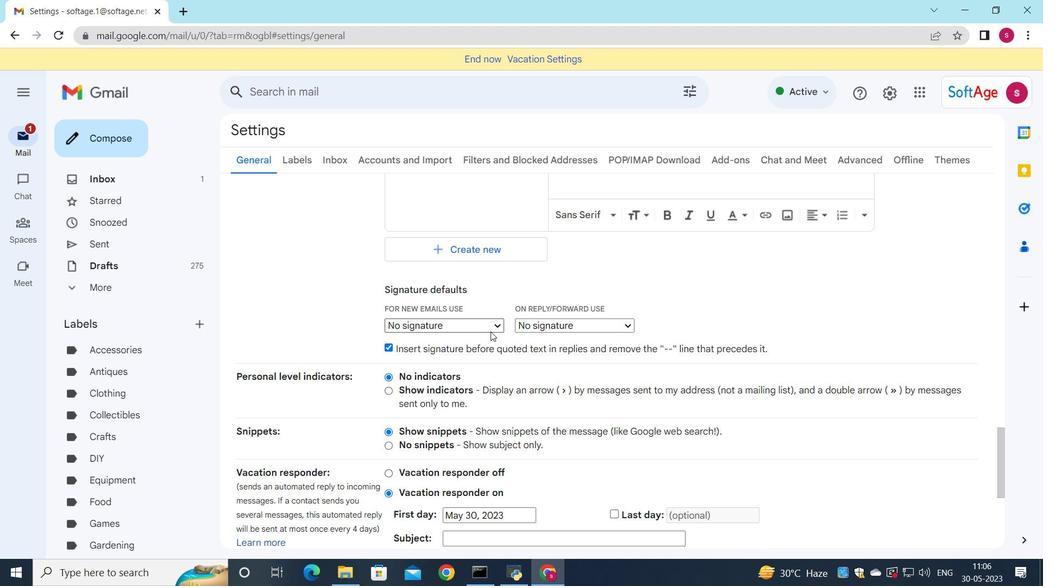 
Action: Mouse pressed left at (490, 333)
Screenshot: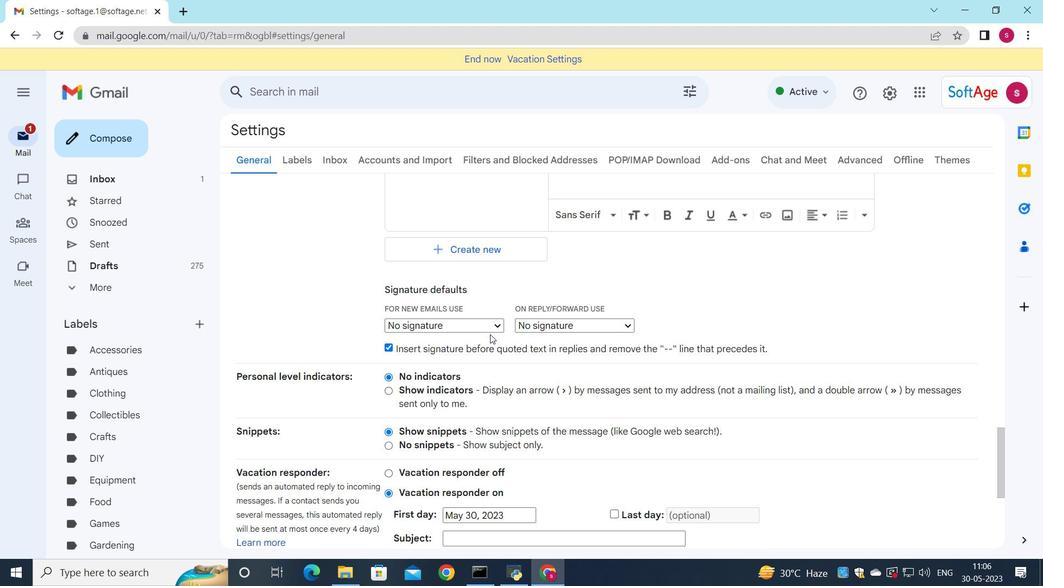 
Action: Mouse moved to (490, 327)
Screenshot: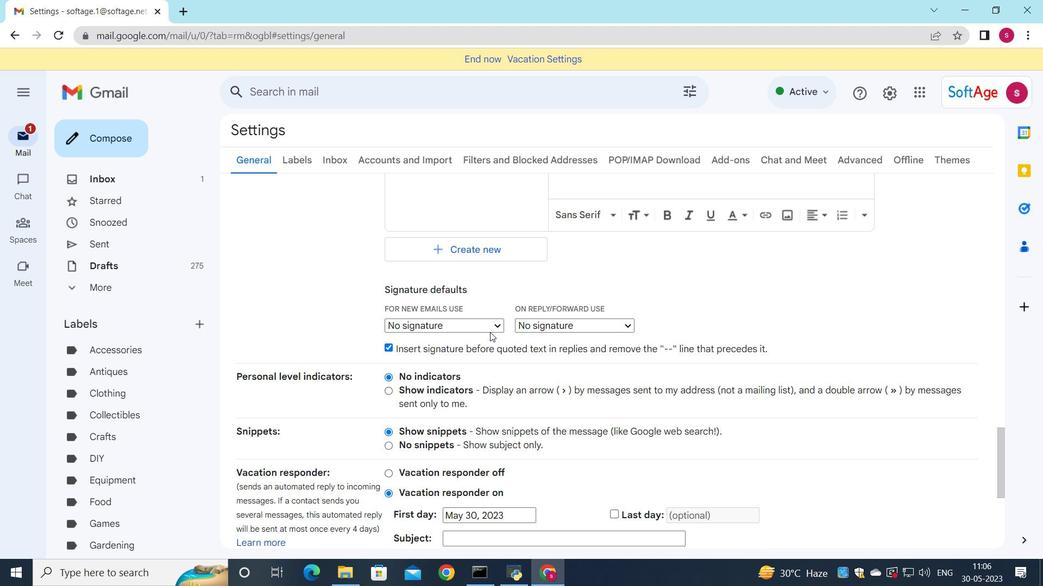 
Action: Mouse pressed left at (490, 327)
Screenshot: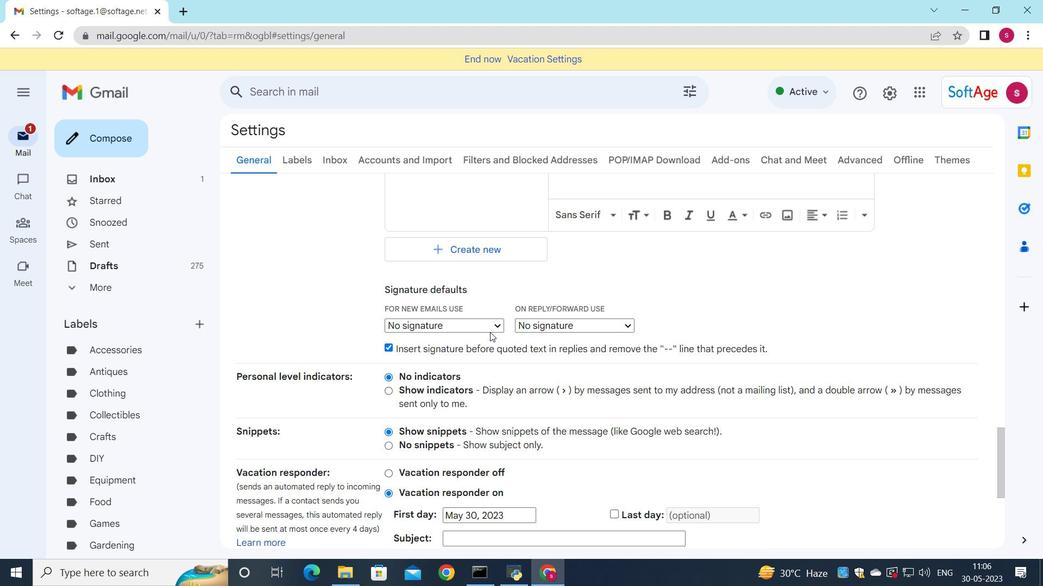 
Action: Mouse moved to (490, 343)
Screenshot: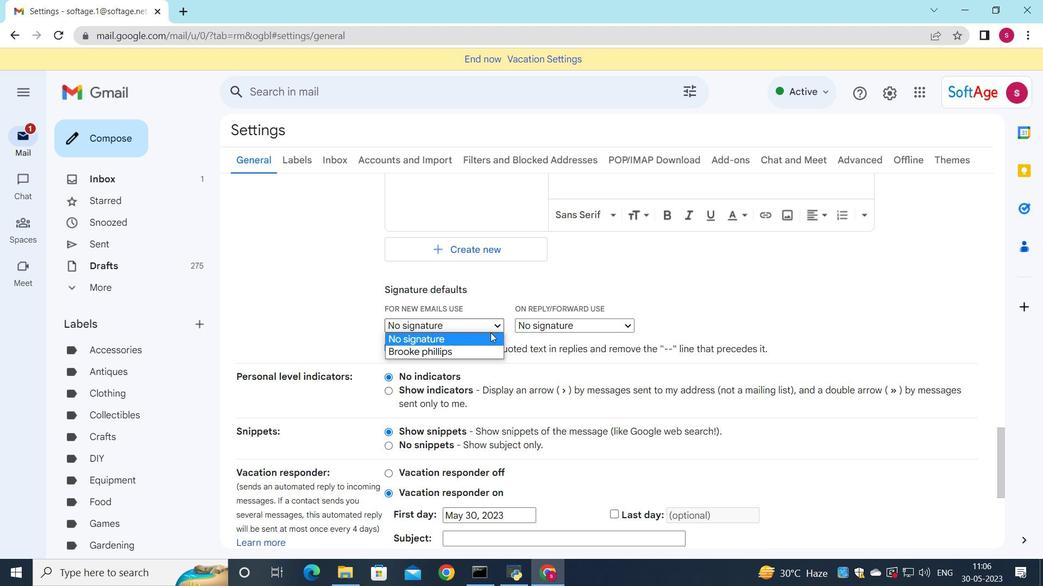 
Action: Mouse pressed left at (490, 343)
Screenshot: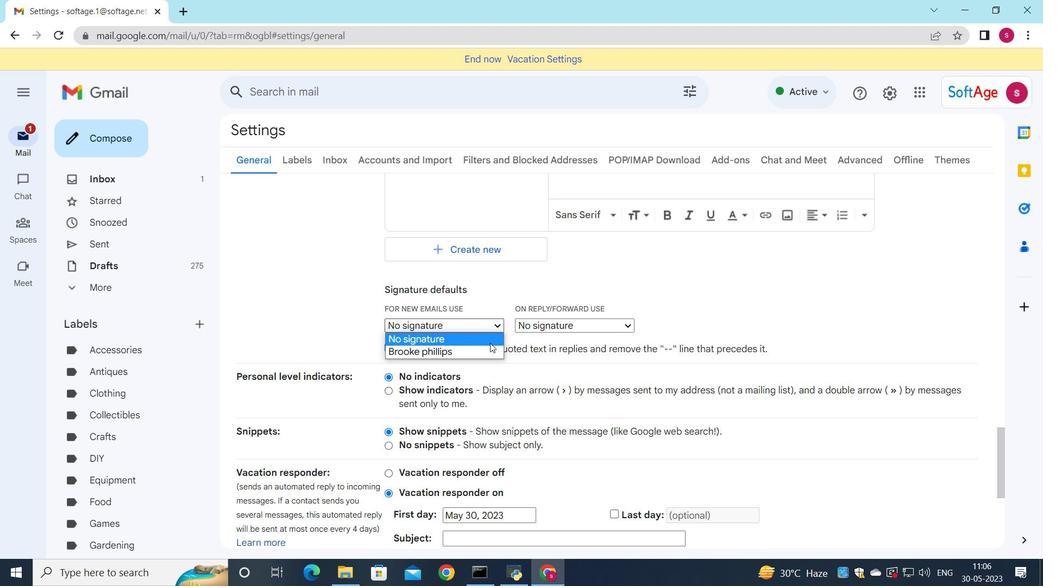 
Action: Mouse moved to (488, 317)
Screenshot: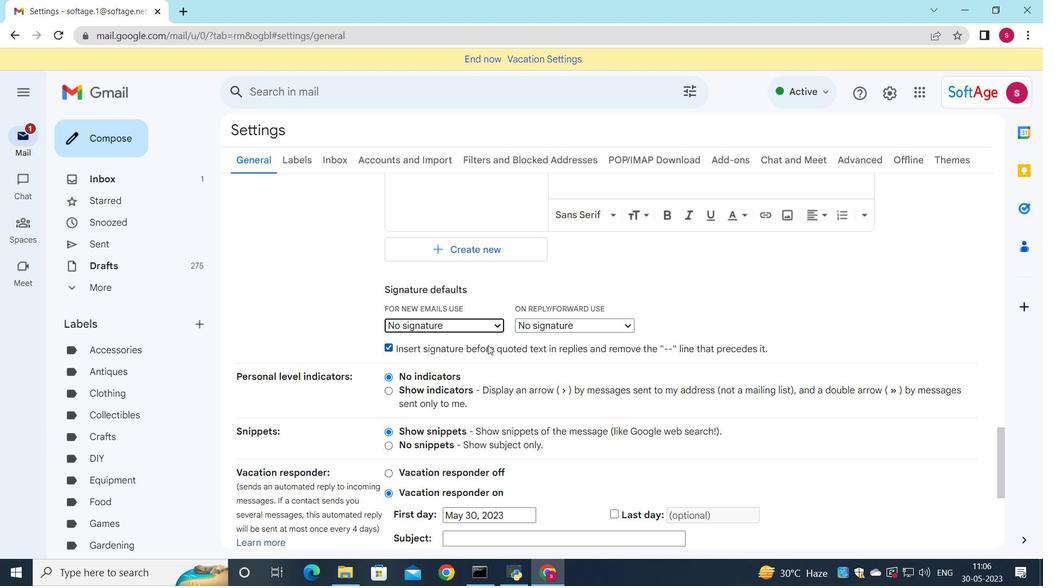 
Action: Mouse pressed left at (488, 317)
Screenshot: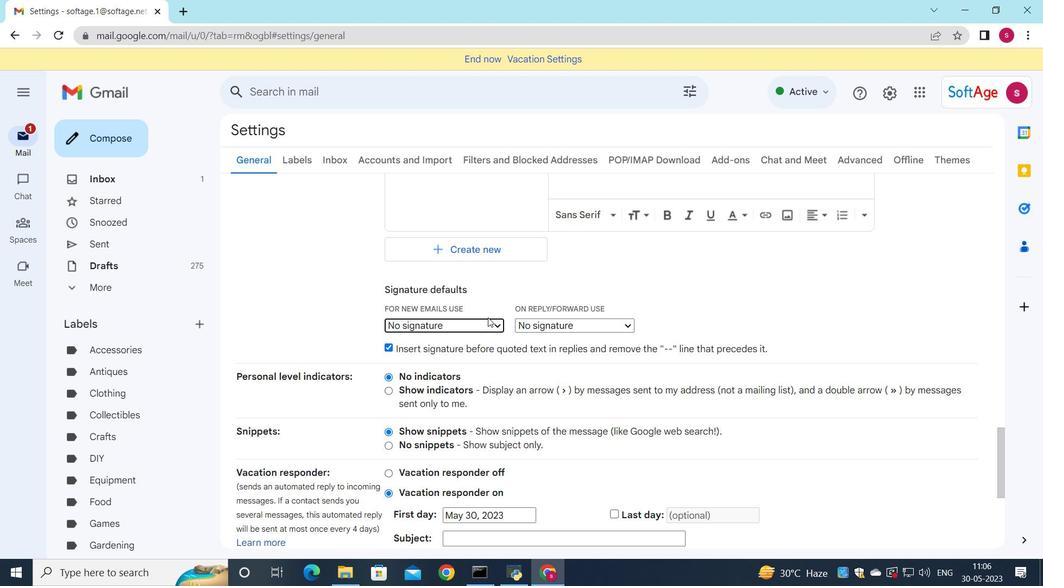 
Action: Mouse moved to (487, 330)
Screenshot: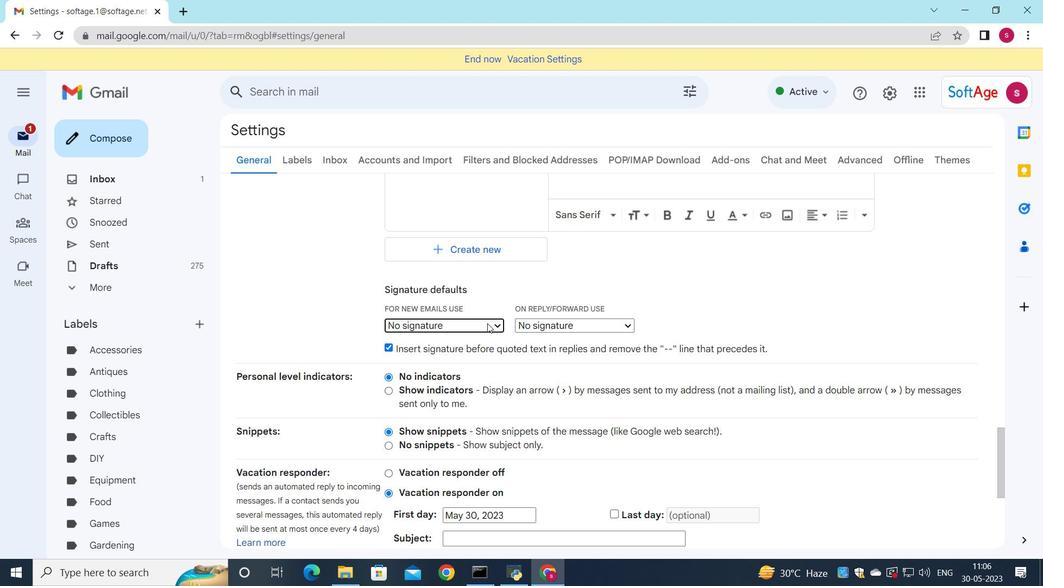 
Action: Mouse pressed left at (487, 330)
Screenshot: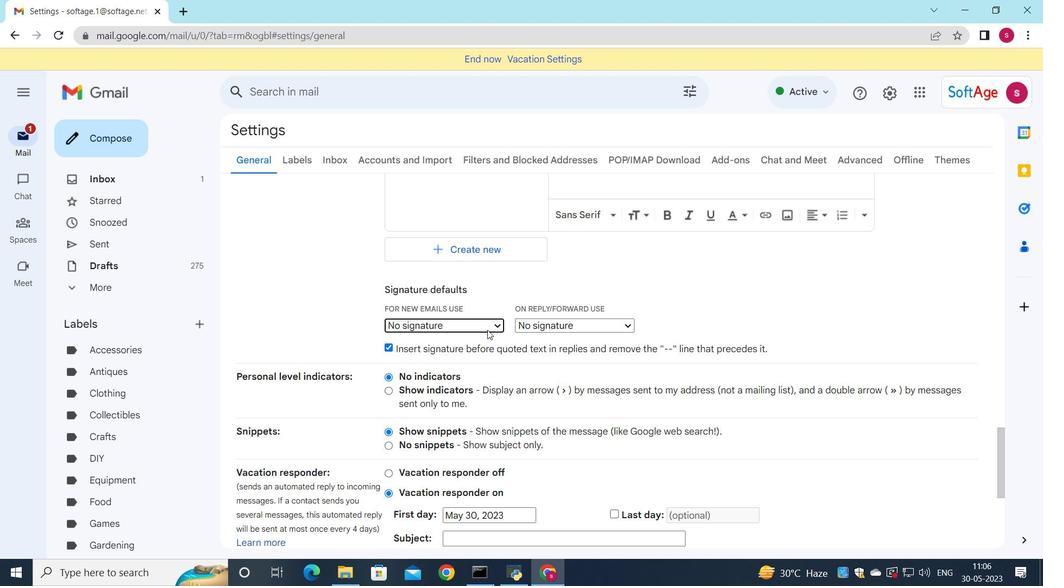 
Action: Mouse moved to (471, 354)
Screenshot: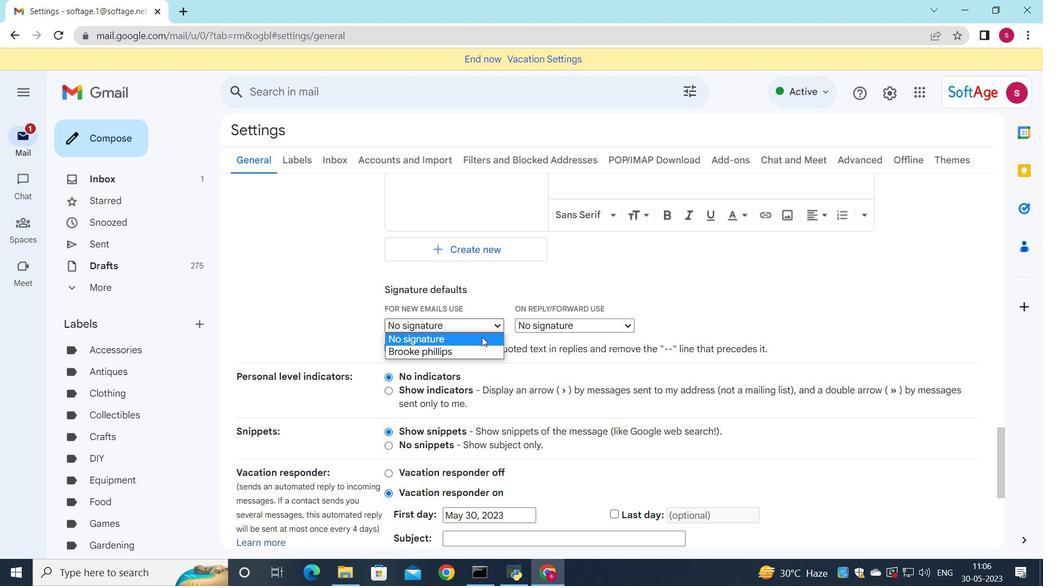 
Action: Mouse pressed left at (471, 354)
Screenshot: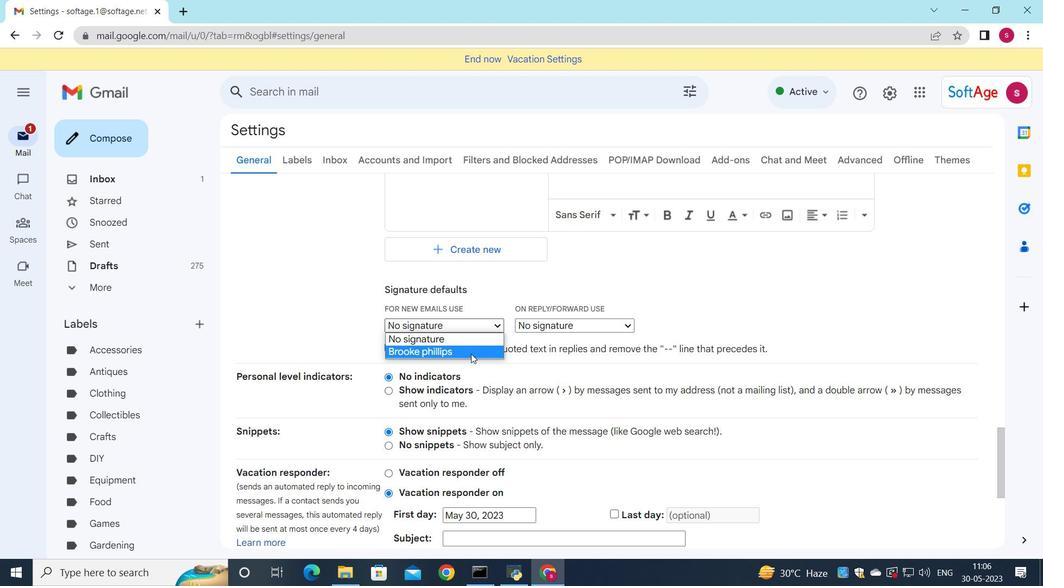 
Action: Mouse moved to (560, 326)
Screenshot: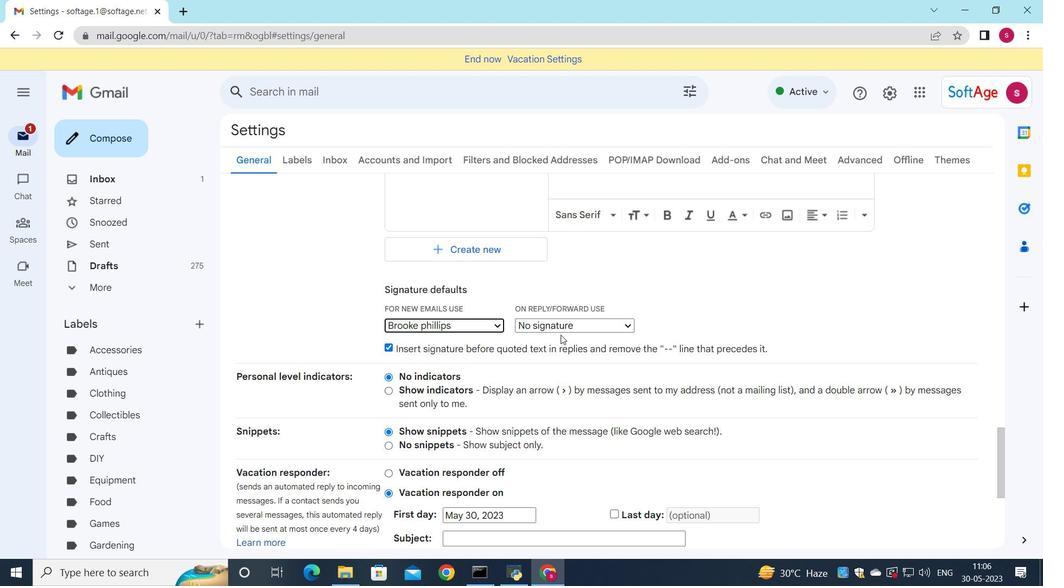 
Action: Mouse pressed left at (560, 326)
Screenshot: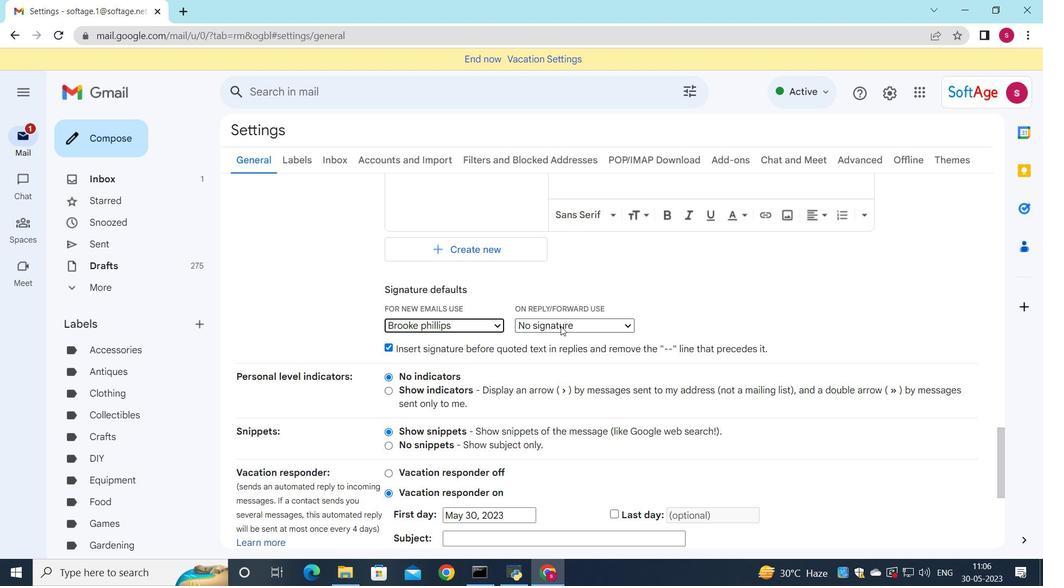 
Action: Mouse moved to (560, 354)
Screenshot: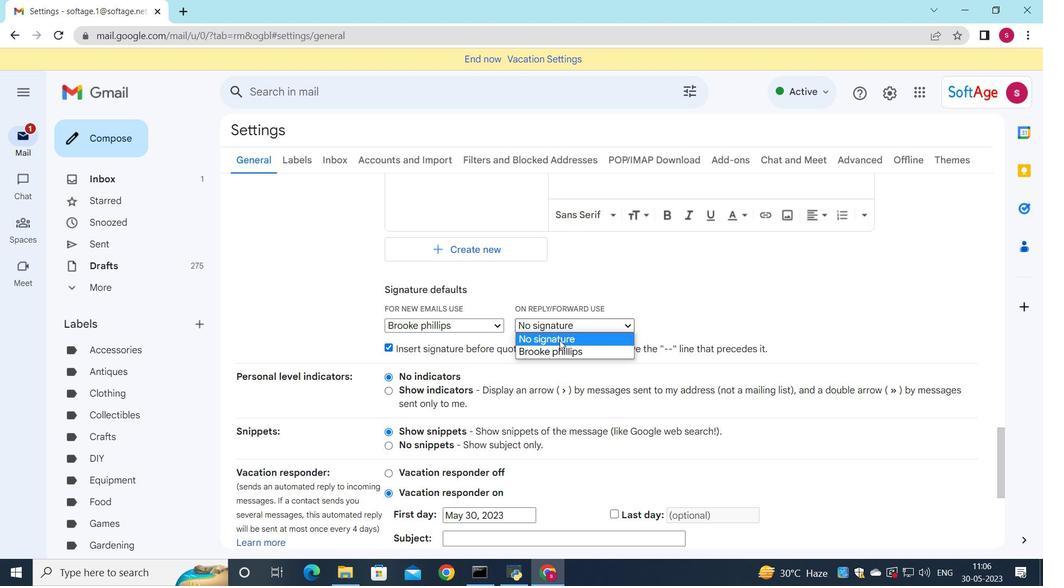 
Action: Mouse pressed left at (560, 354)
Screenshot: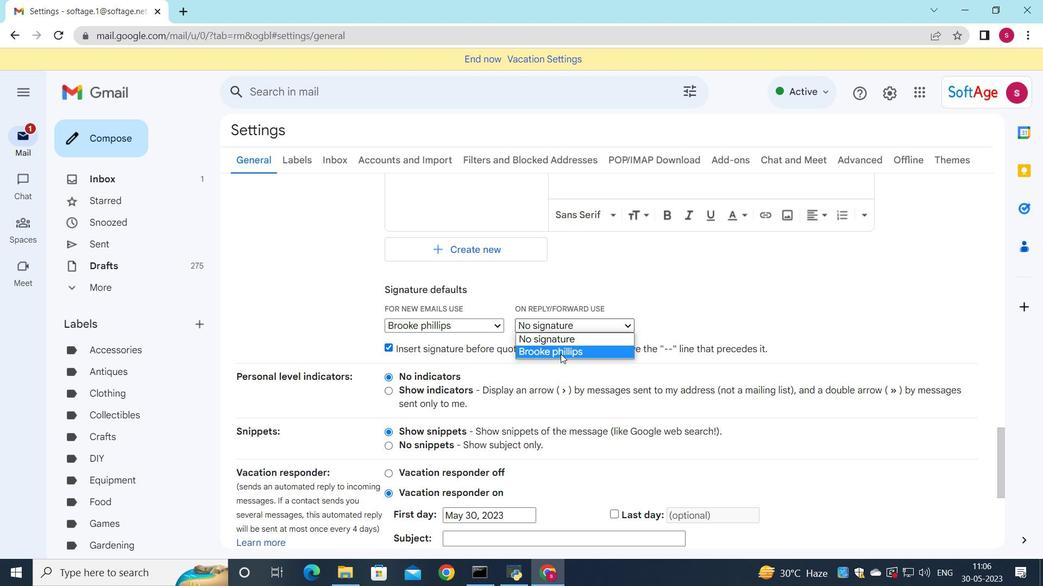 
Action: Mouse moved to (560, 354)
Screenshot: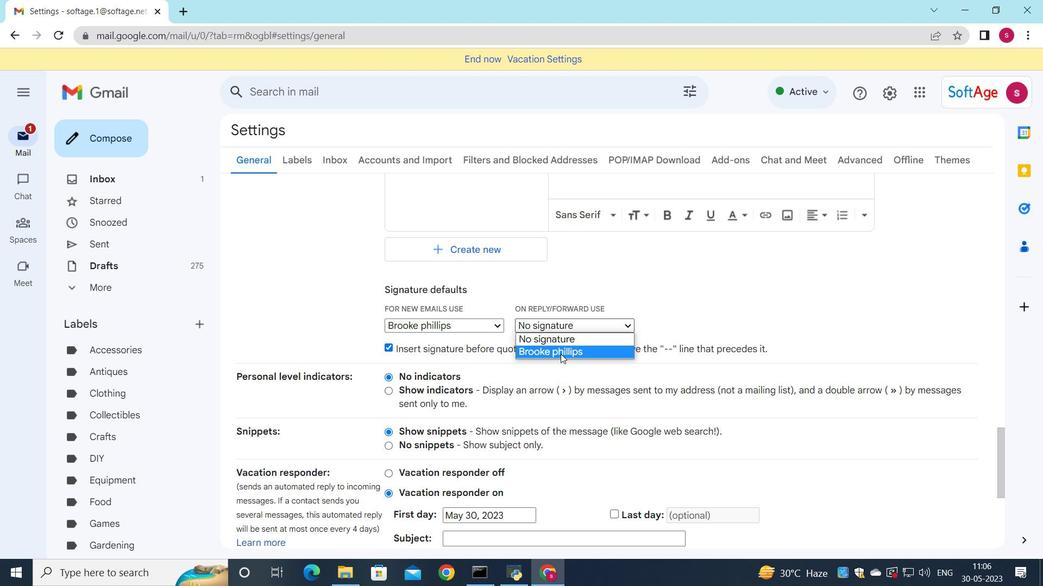 
Action: Mouse scrolled (560, 353) with delta (0, 0)
Screenshot: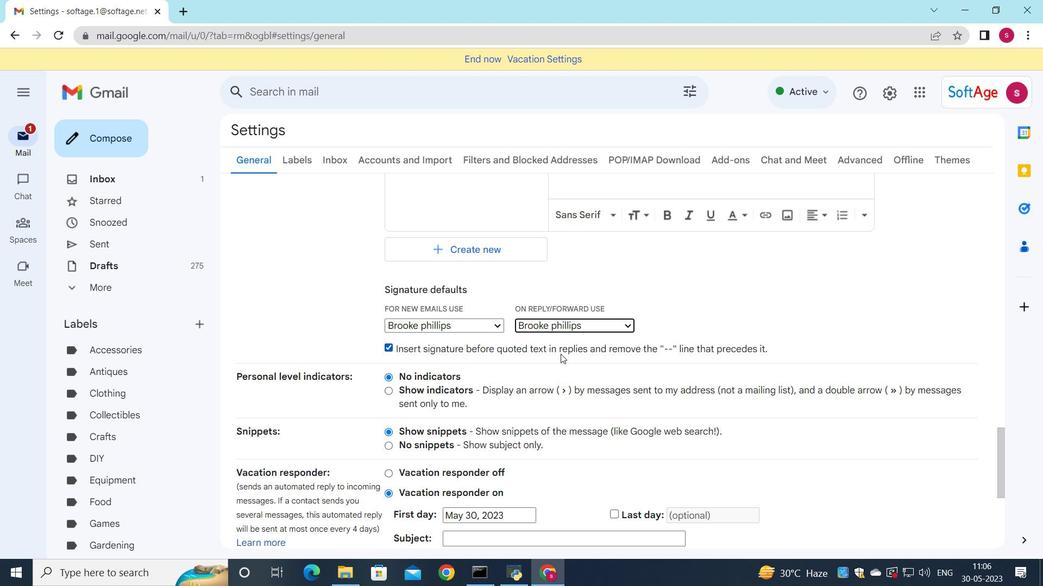 
Action: Mouse scrolled (560, 353) with delta (0, 0)
Screenshot: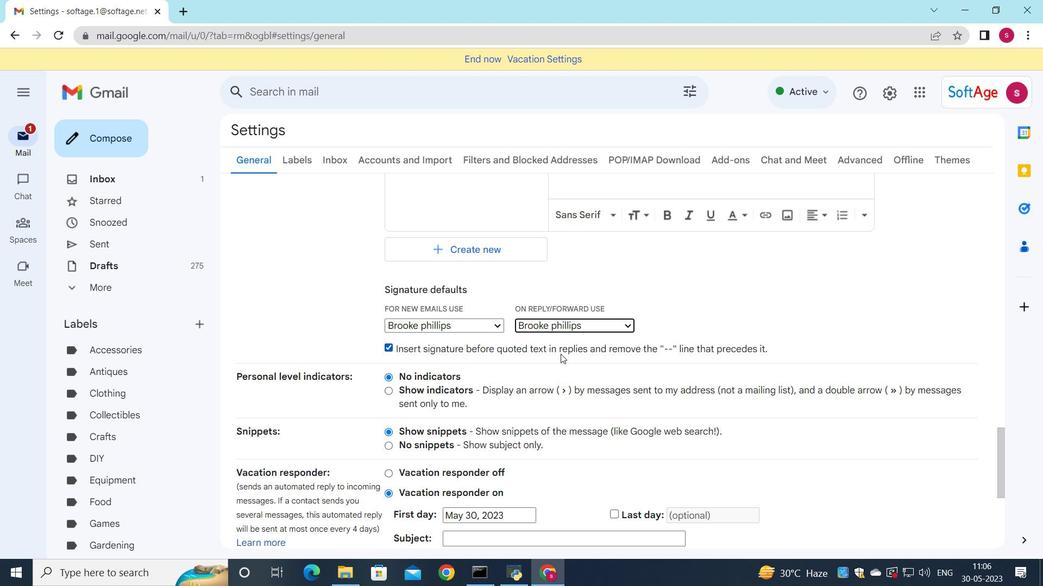 
Action: Mouse scrolled (560, 353) with delta (0, 0)
Screenshot: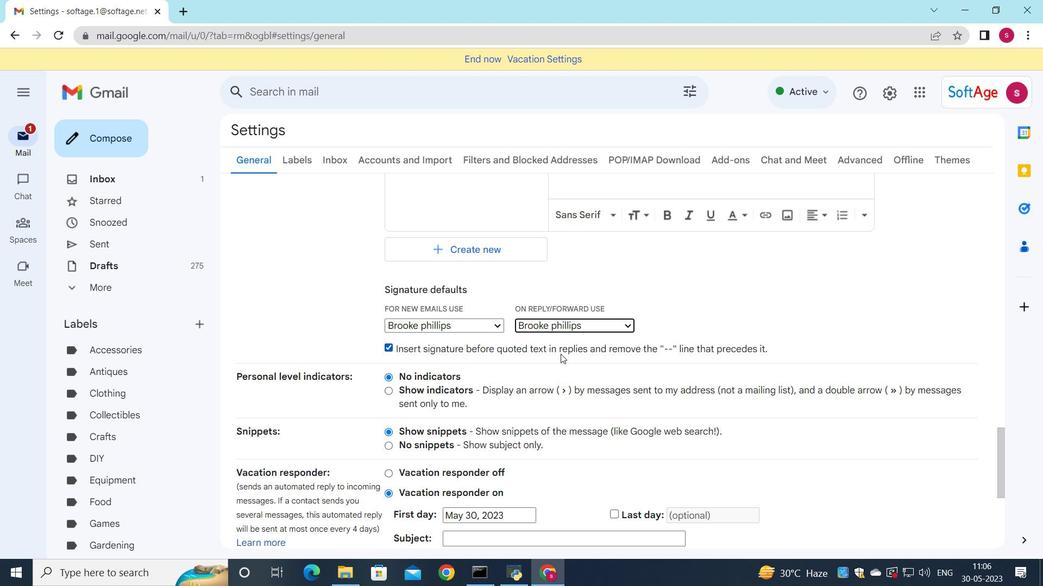 
Action: Mouse moved to (560, 354)
Screenshot: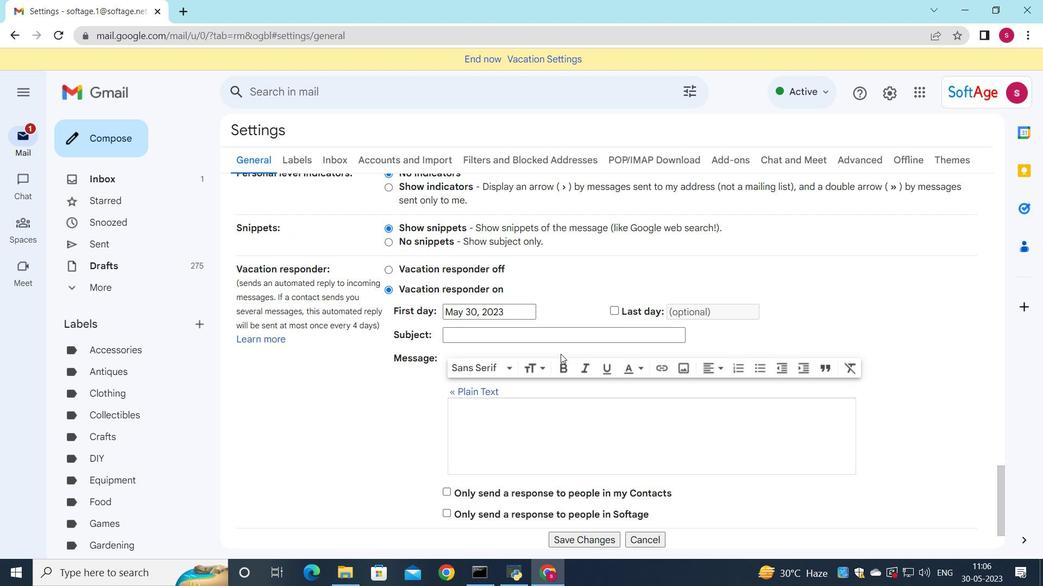 
Action: Mouse scrolled (560, 353) with delta (0, 0)
Screenshot: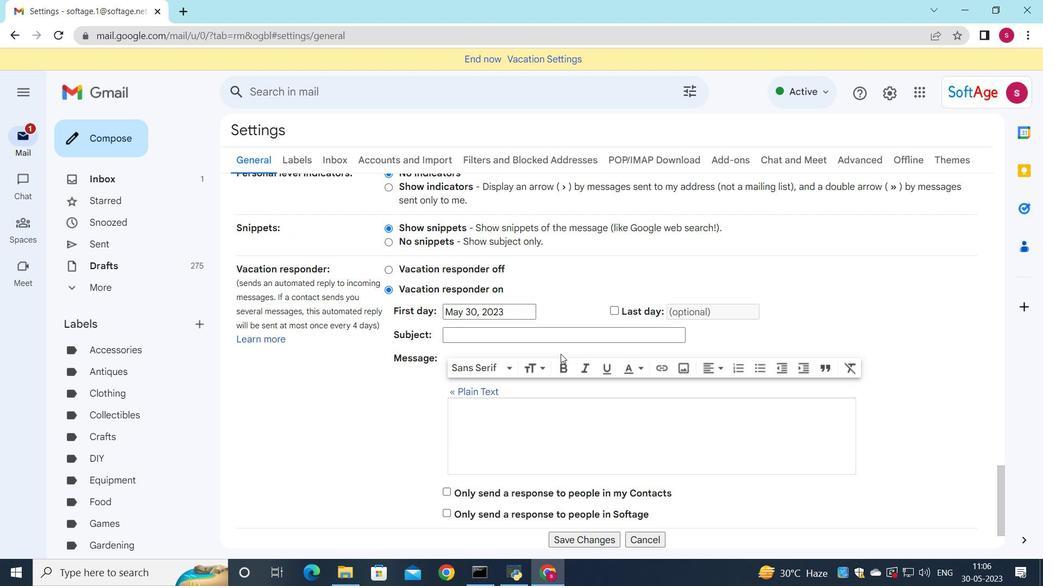 
Action: Mouse scrolled (560, 353) with delta (0, 0)
Screenshot: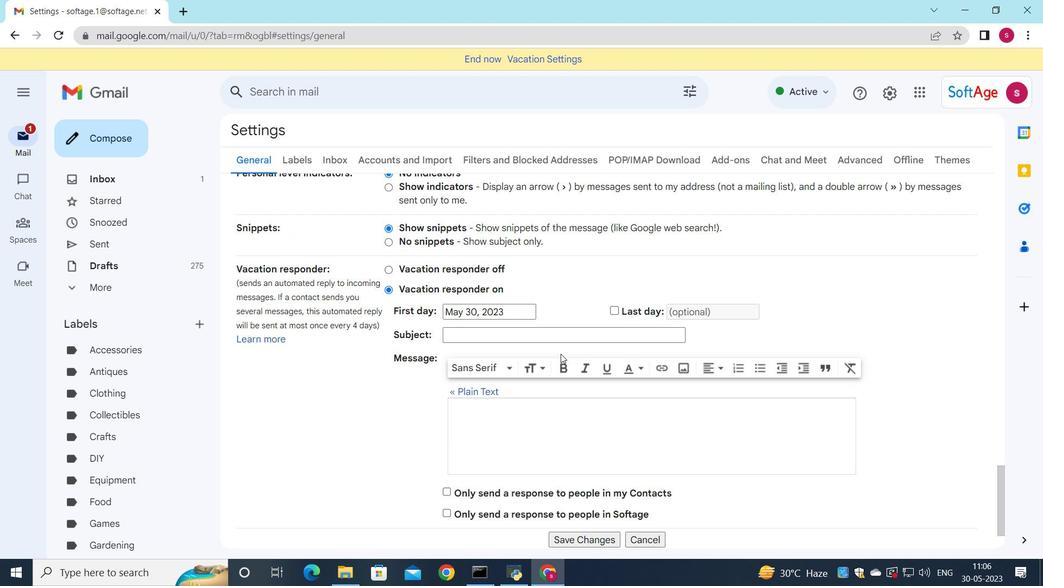 
Action: Mouse scrolled (560, 353) with delta (0, 0)
Screenshot: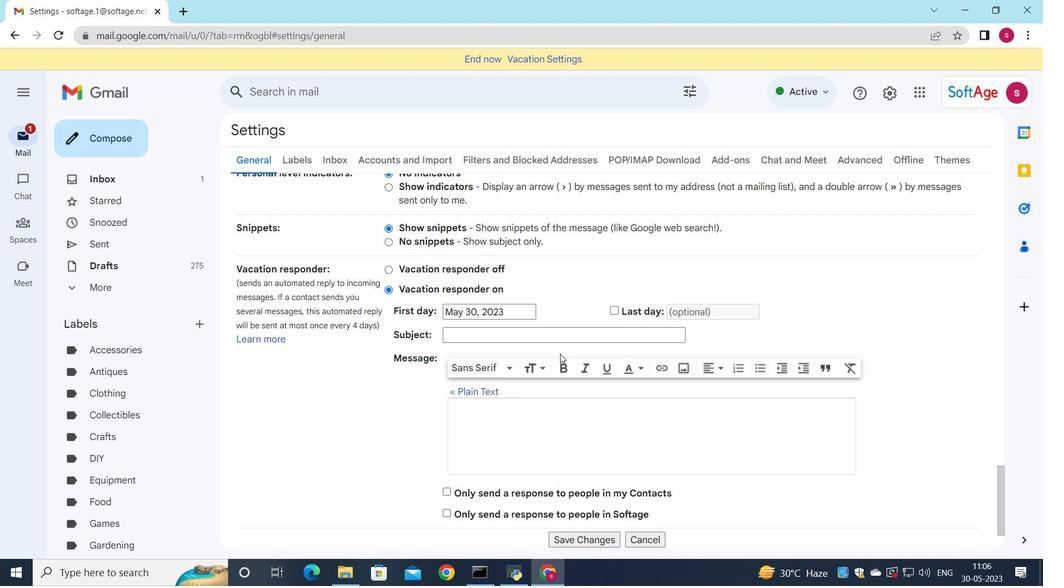 
Action: Mouse moved to (586, 477)
Screenshot: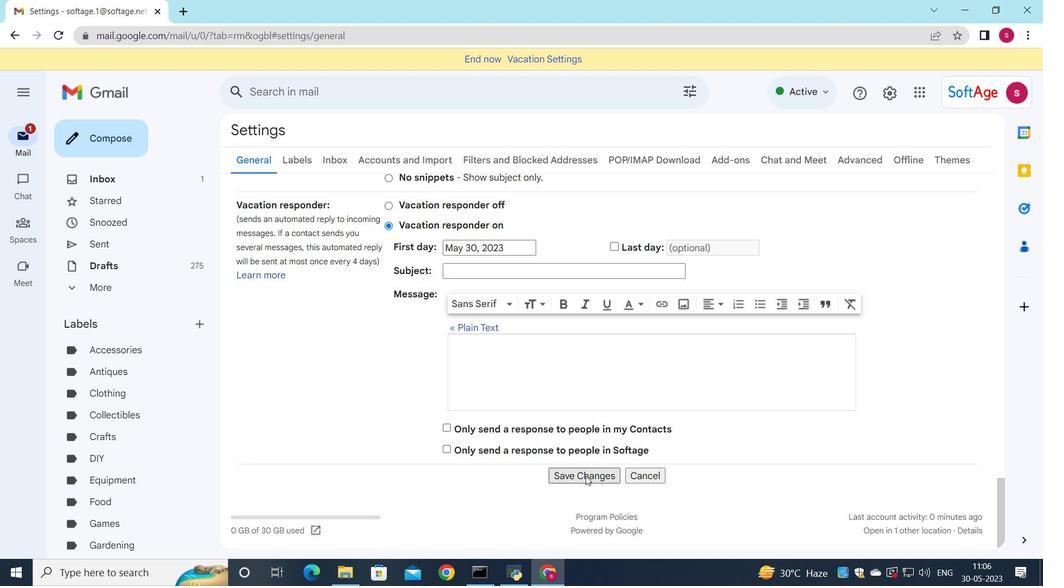 
Action: Mouse pressed left at (586, 477)
Screenshot: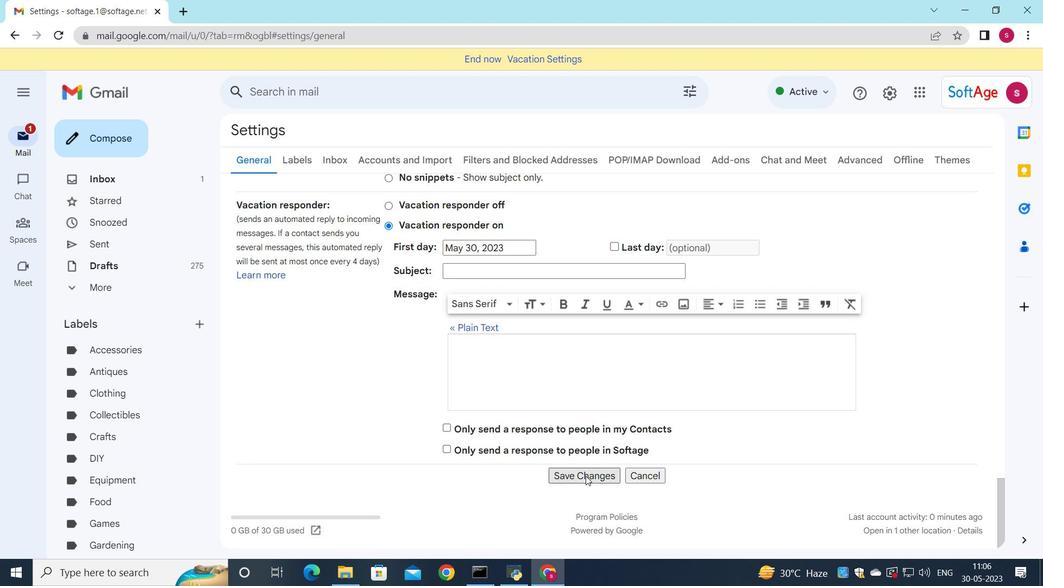 
Action: Mouse moved to (91, 139)
Screenshot: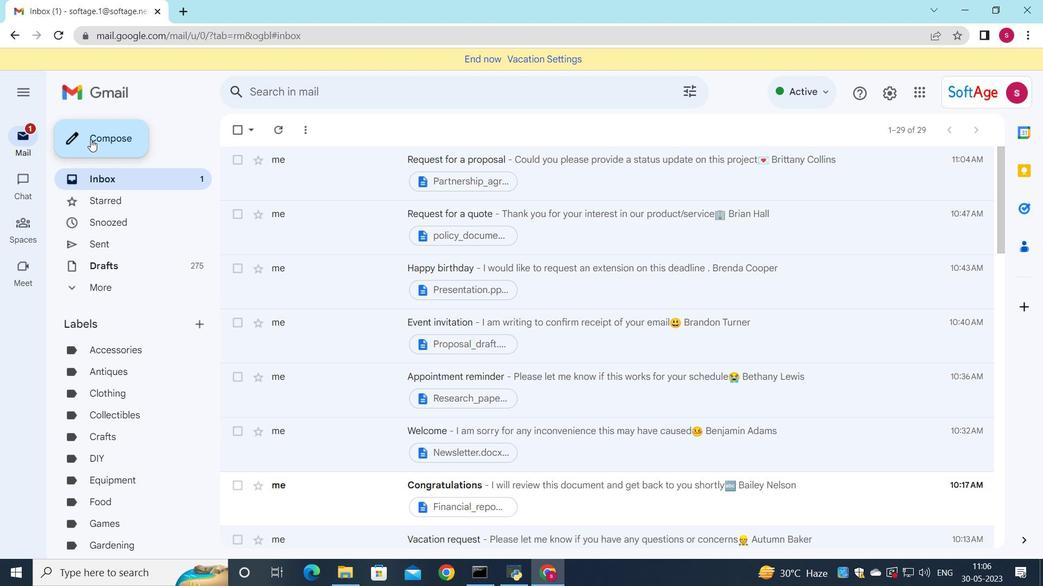 
Action: Mouse pressed left at (91, 139)
Screenshot: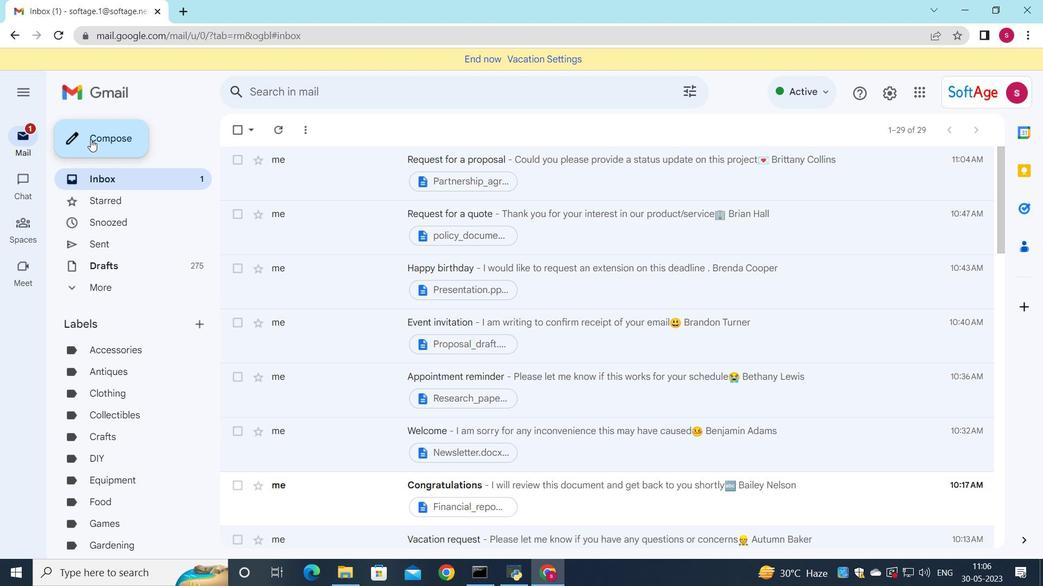
Action: Mouse moved to (801, 267)
Screenshot: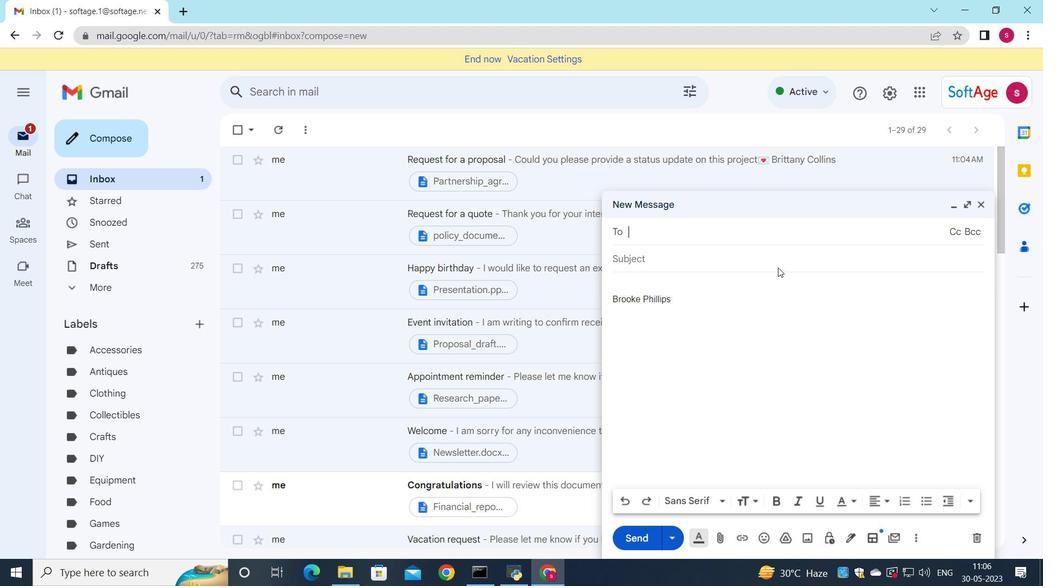 
Action: Key pressed <Key.down><Key.down><Key.down><Key.down><Key.down><Key.down><Key.down><Key.enter><Key.down><Key.down><Key.enter><Key.down><Key.down><Key.down><Key.down><Key.down><Key.down><Key.down><Key.down><Key.down><Key.up><Key.enter>
Screenshot: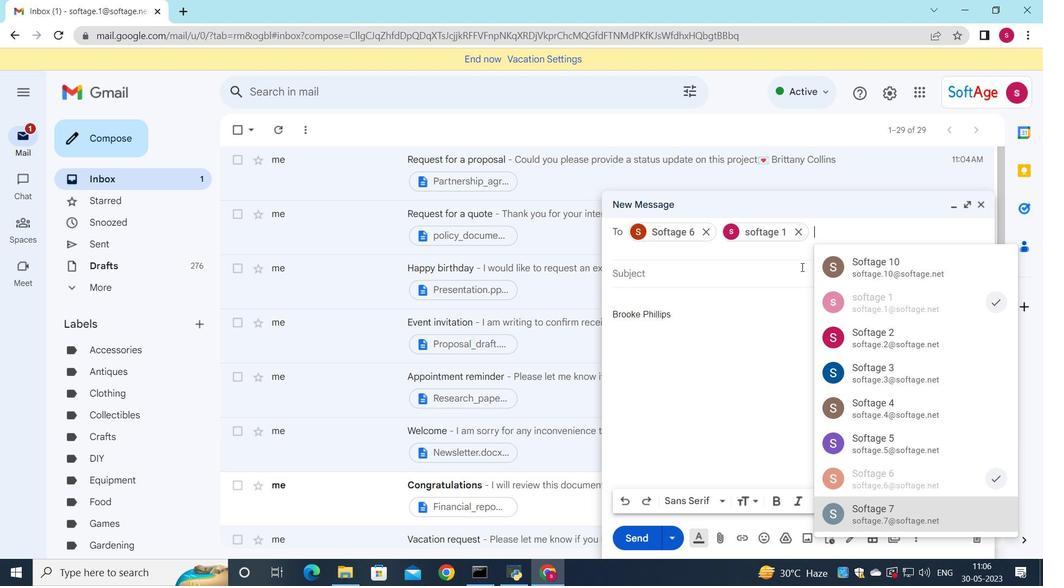 
Action: Mouse moved to (959, 253)
Screenshot: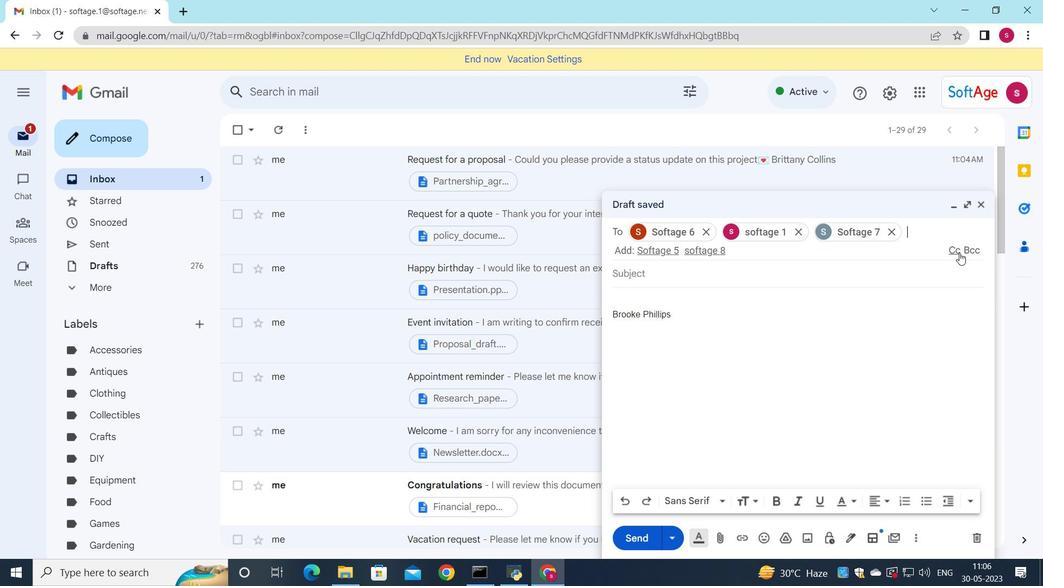 
Action: Mouse pressed left at (959, 253)
Screenshot: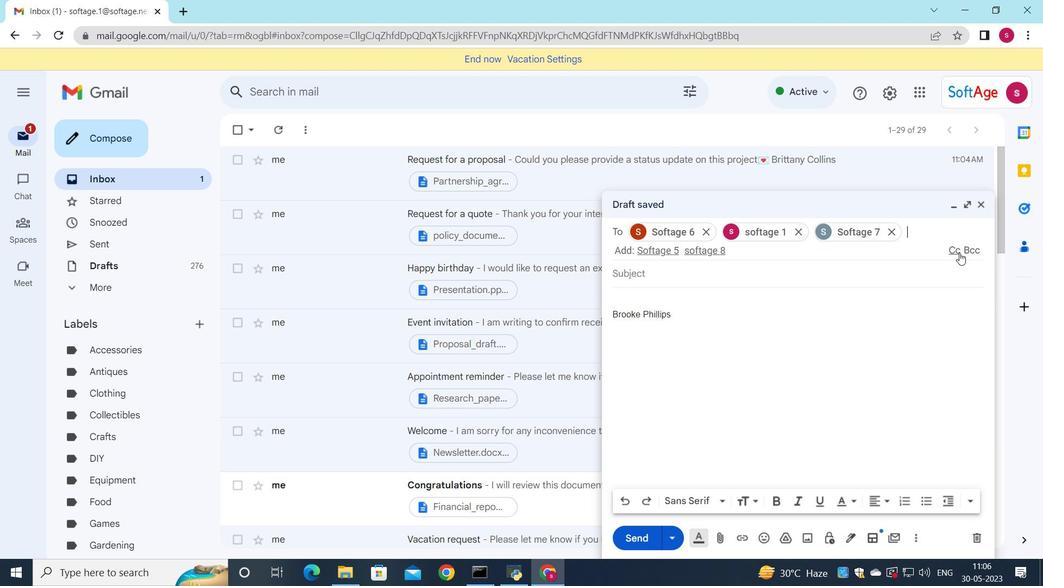 
Action: Mouse moved to (689, 272)
Screenshot: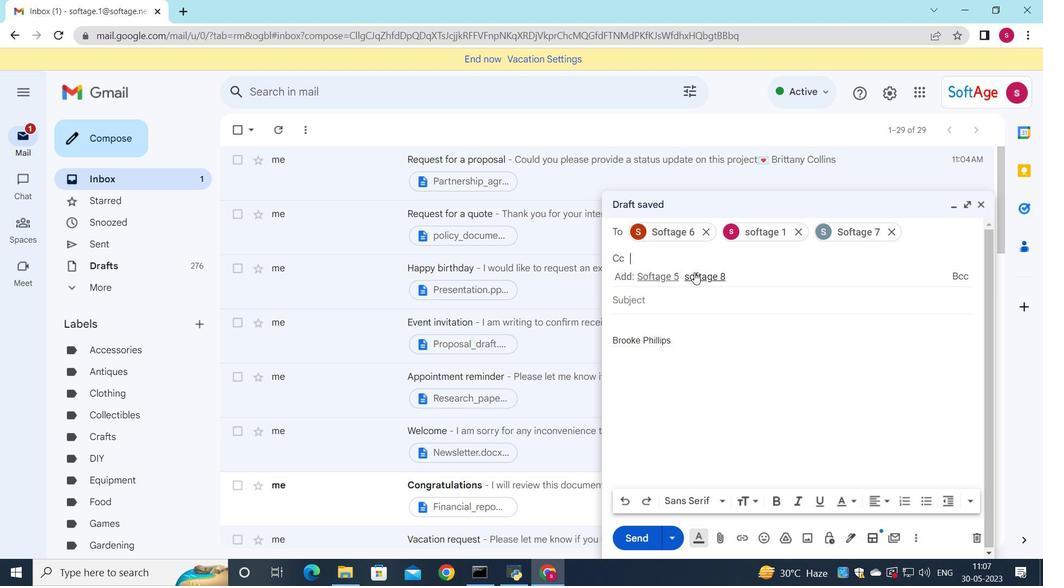 
Action: Mouse pressed left at (689, 272)
Screenshot: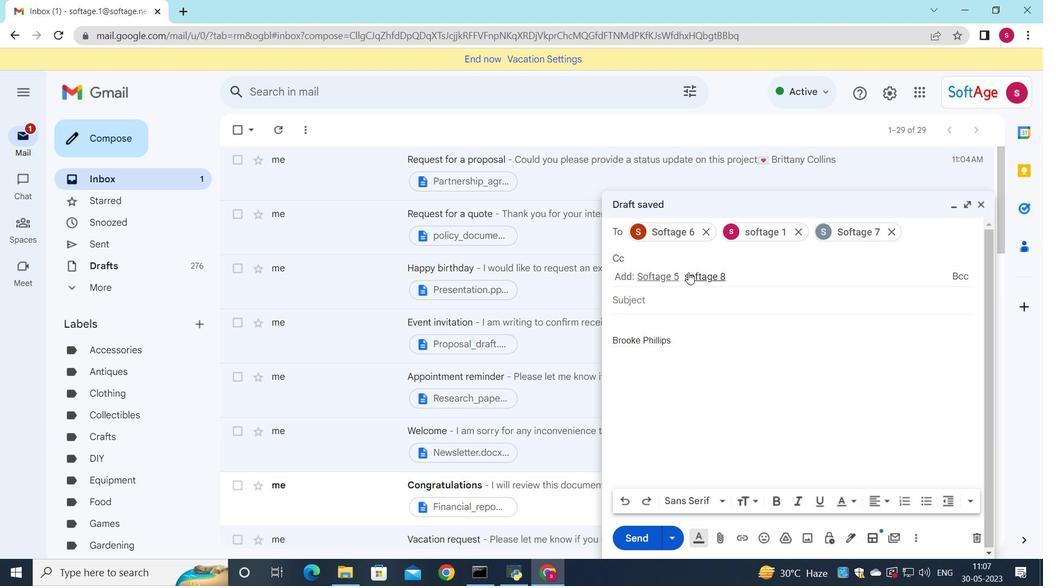 
Action: Mouse moved to (651, 298)
Screenshot: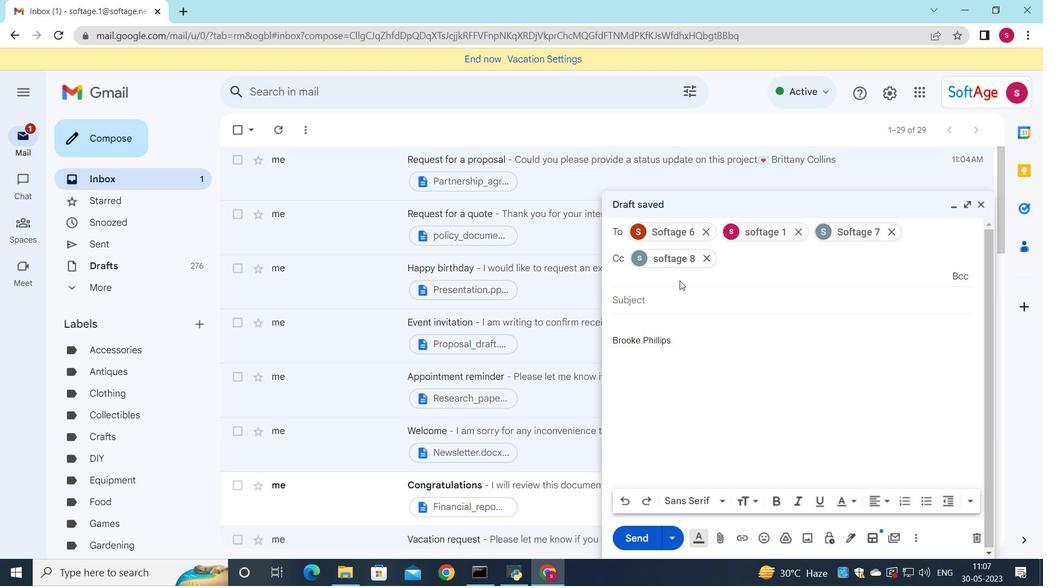 
Action: Mouse pressed left at (651, 298)
Screenshot: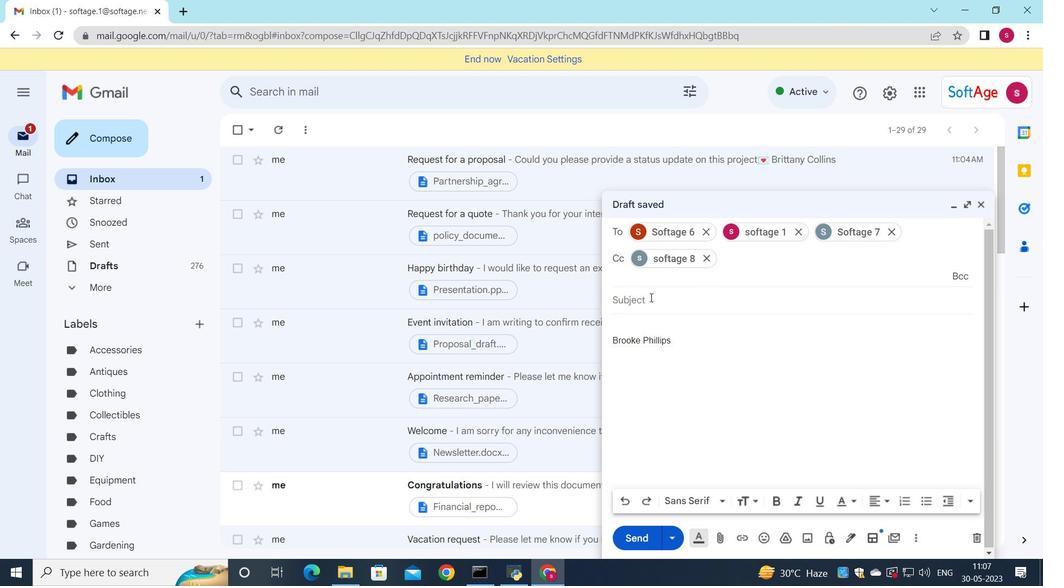 
Action: Key pressed <Key.shift>Complaint
Screenshot: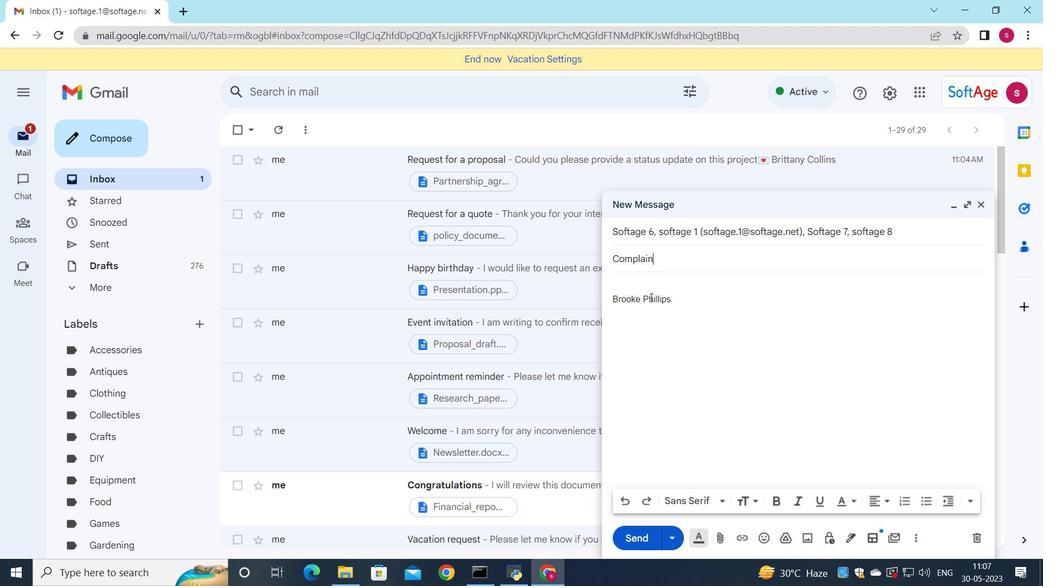 
Action: Mouse moved to (622, 277)
Screenshot: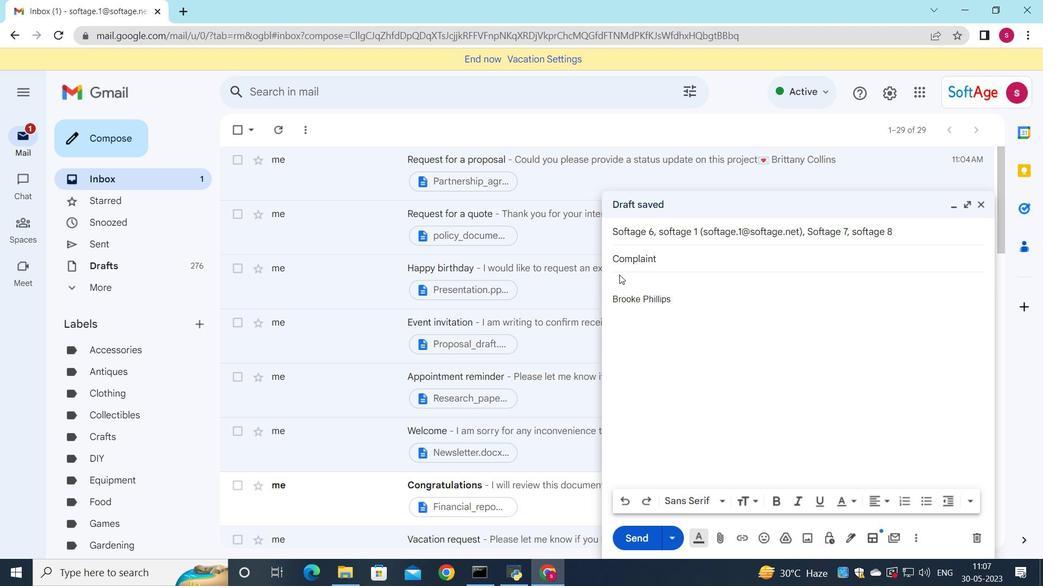 
Action: Mouse pressed left at (622, 277)
Screenshot: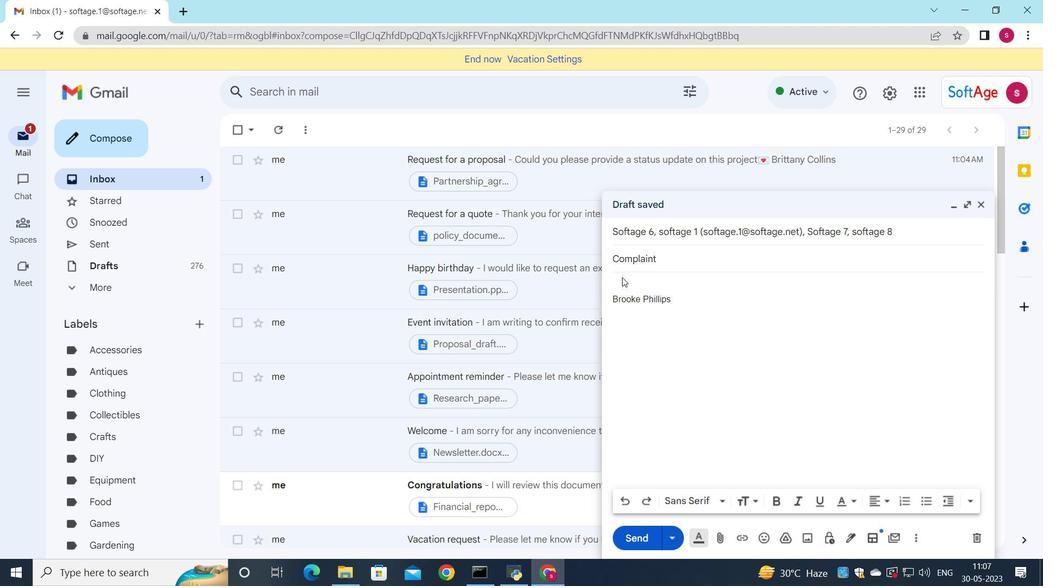 
Action: Key pressed <Key.shift>I<Key.space>would<Key.space>like<Key.space>to<Key.space>arrange<Key.space>a<Key.space>meeting<Key.space>to<Key.space>discuss<Key.space>this<Key.space>issue.
Screenshot: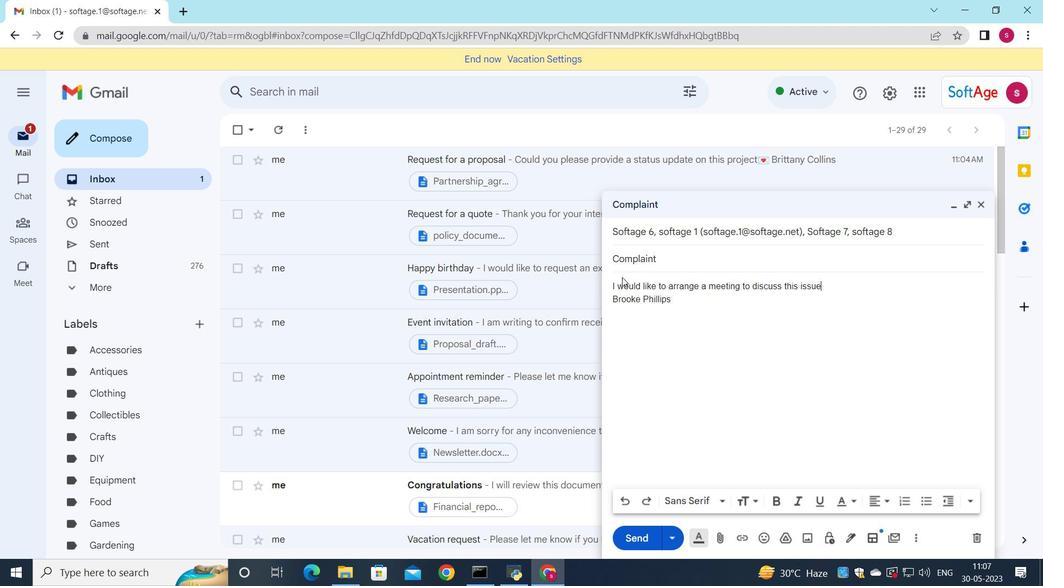 
Action: Mouse moved to (811, 338)
Screenshot: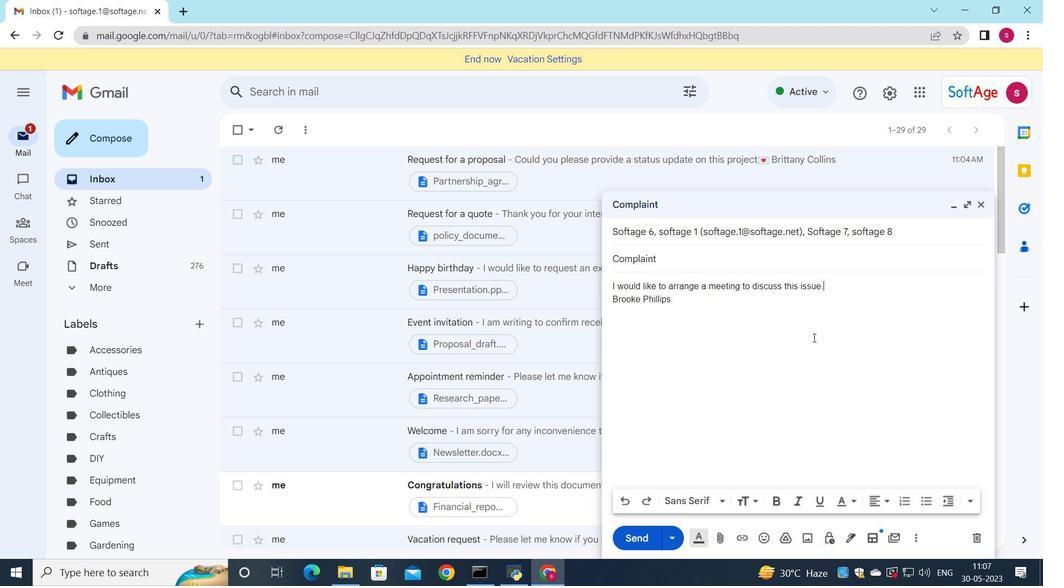 
Action: Key pressed <Key.backspace>
Screenshot: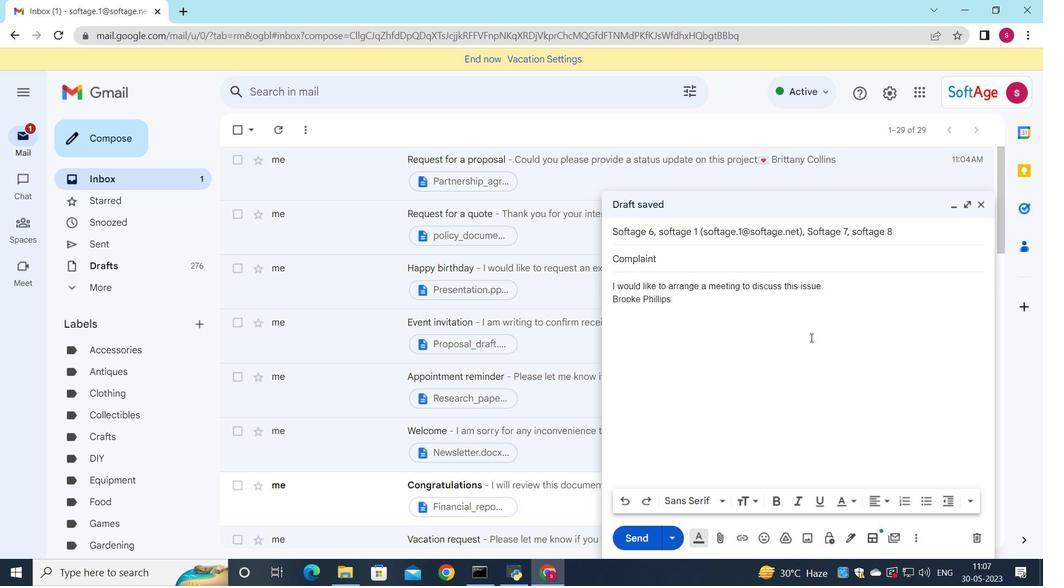 
Action: Mouse moved to (762, 542)
Screenshot: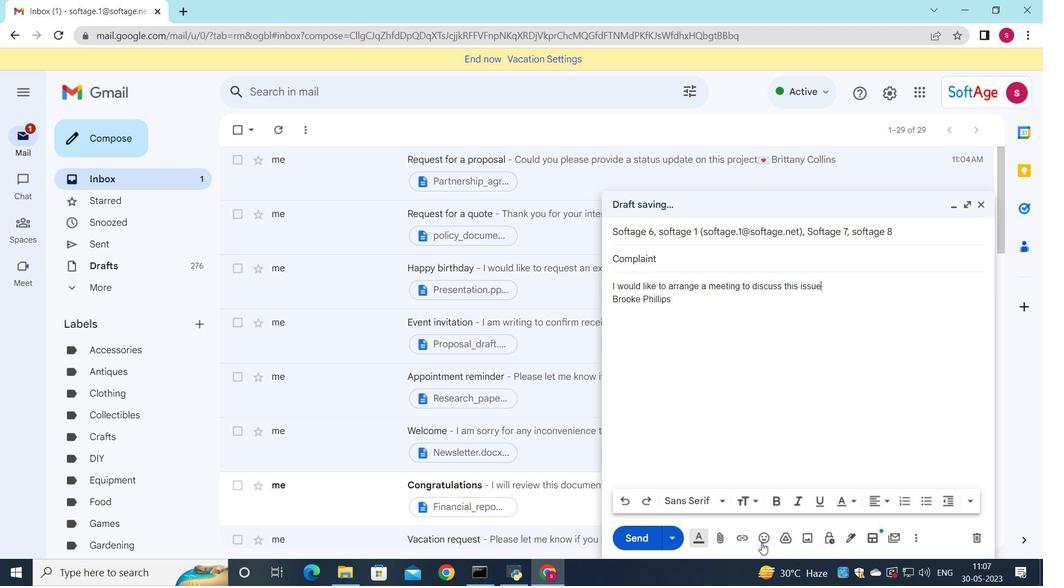 
Action: Mouse pressed left at (762, 542)
Screenshot: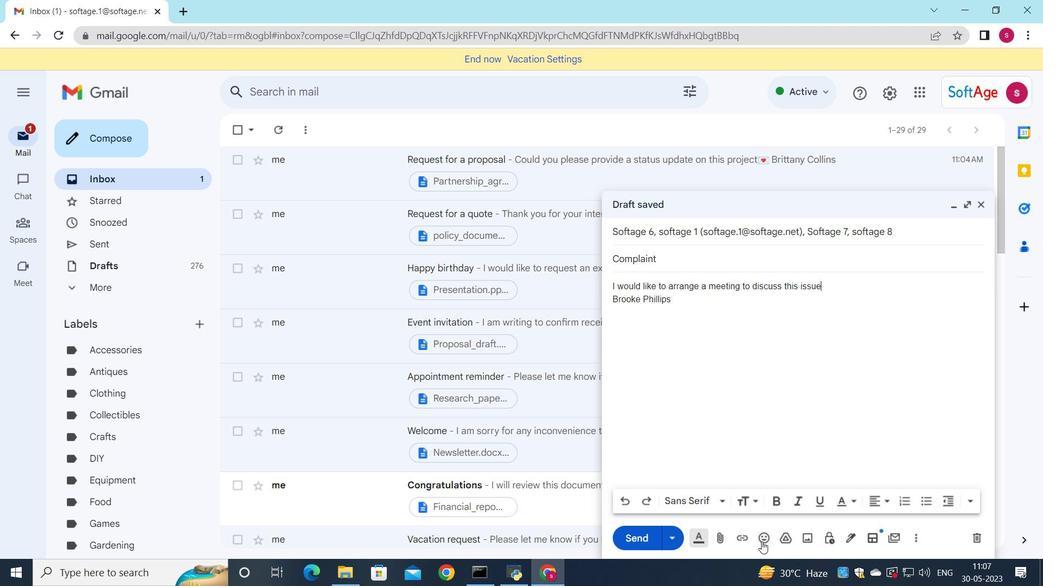 
Action: Mouse moved to (743, 478)
Screenshot: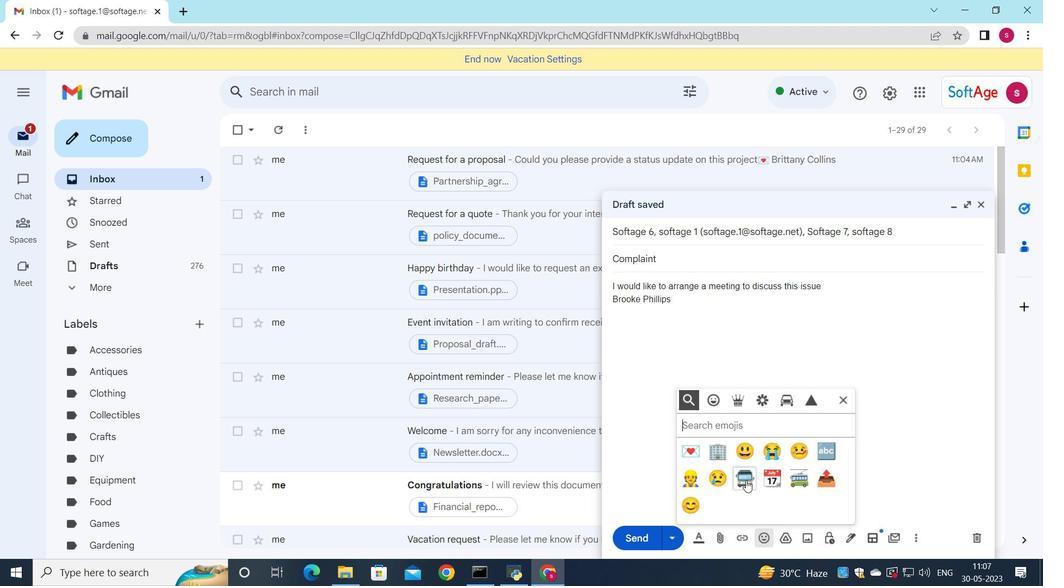 
Action: Mouse pressed left at (743, 478)
Screenshot: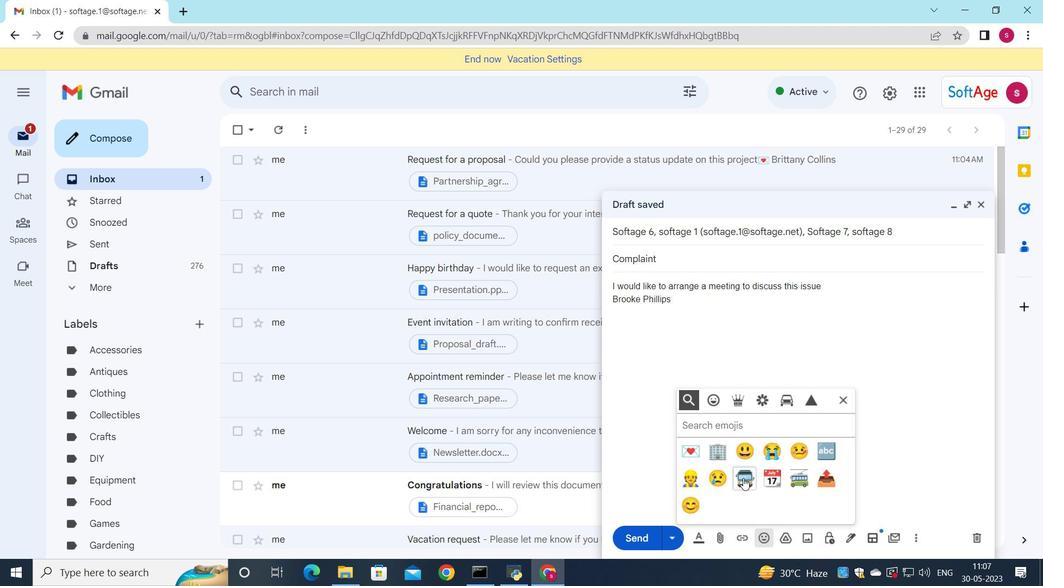 
Action: Mouse moved to (841, 401)
Screenshot: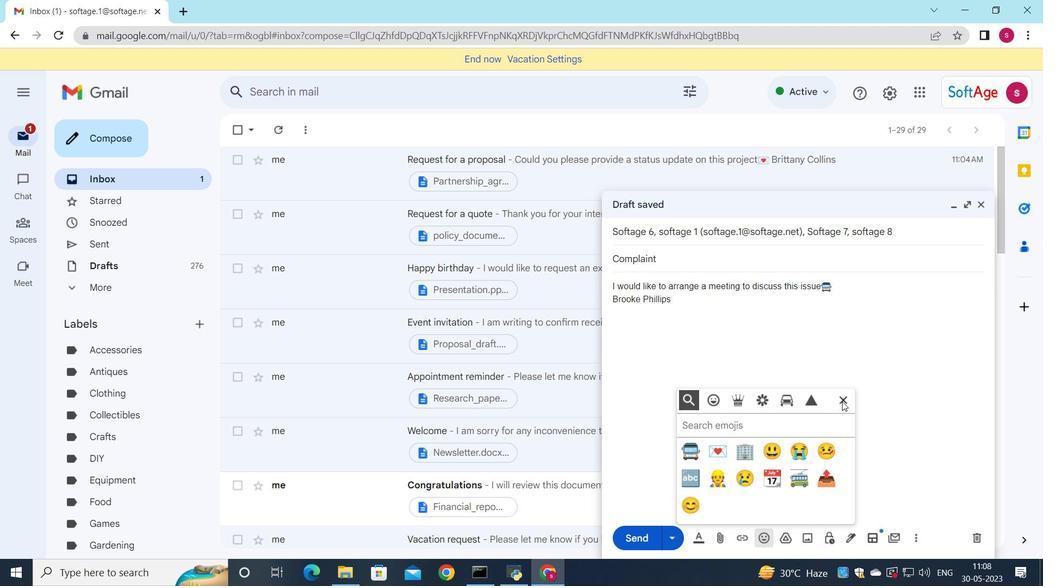 
Action: Mouse pressed left at (841, 401)
Screenshot: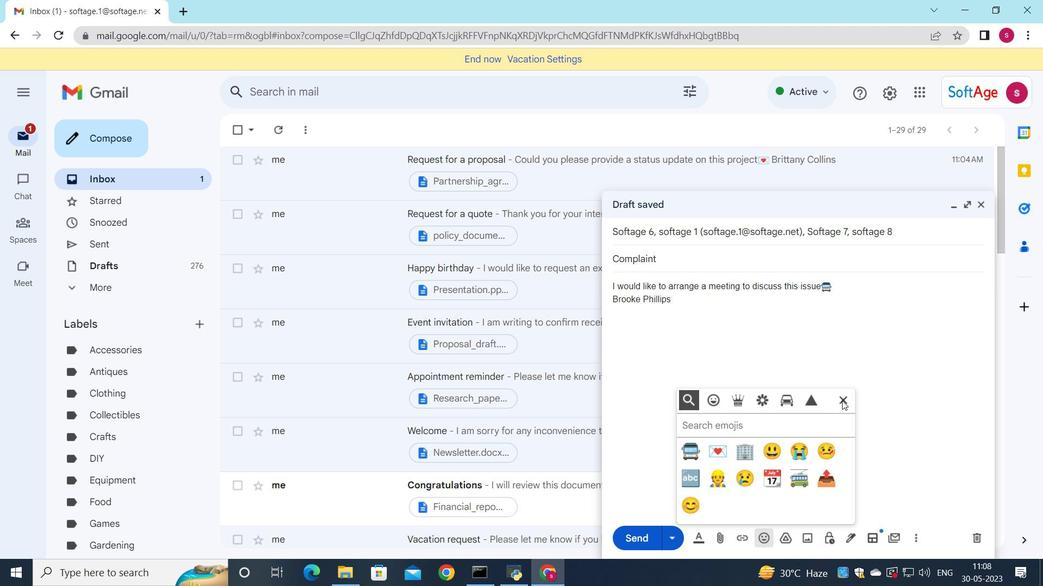 
Action: Mouse moved to (721, 543)
Screenshot: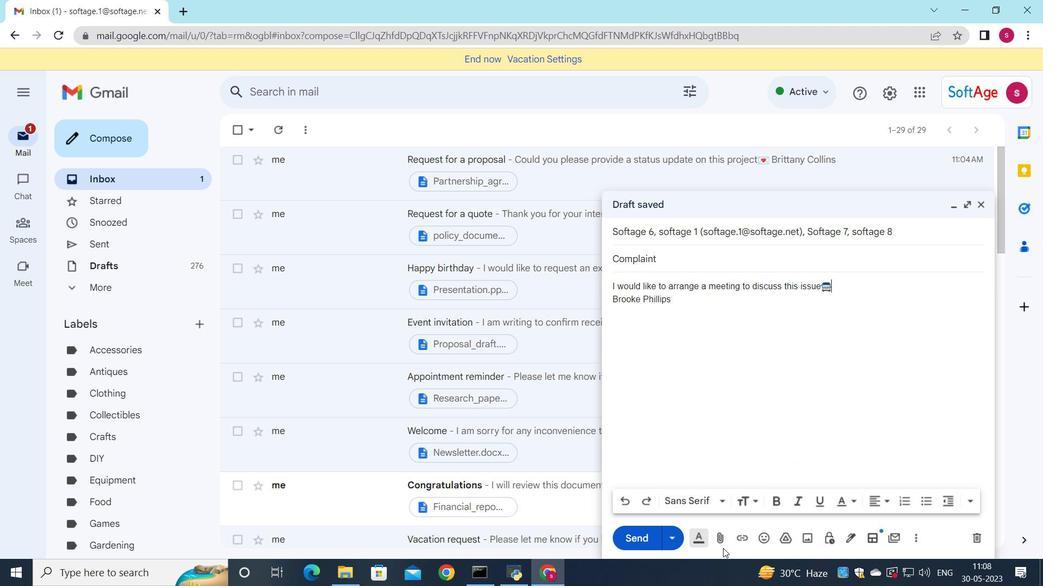 
Action: Mouse pressed left at (721, 543)
Screenshot: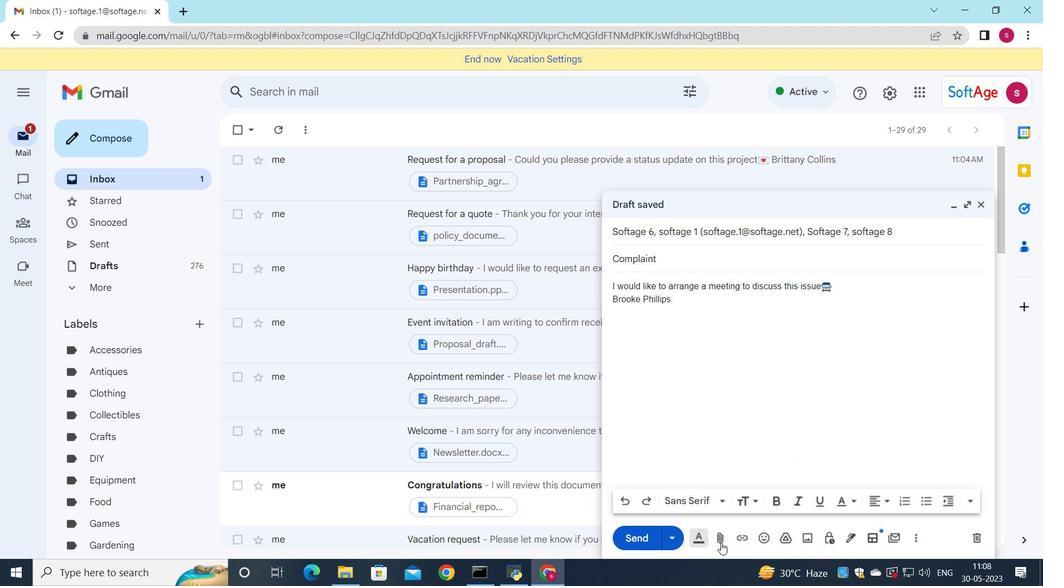 
Action: Mouse moved to (260, 98)
Screenshot: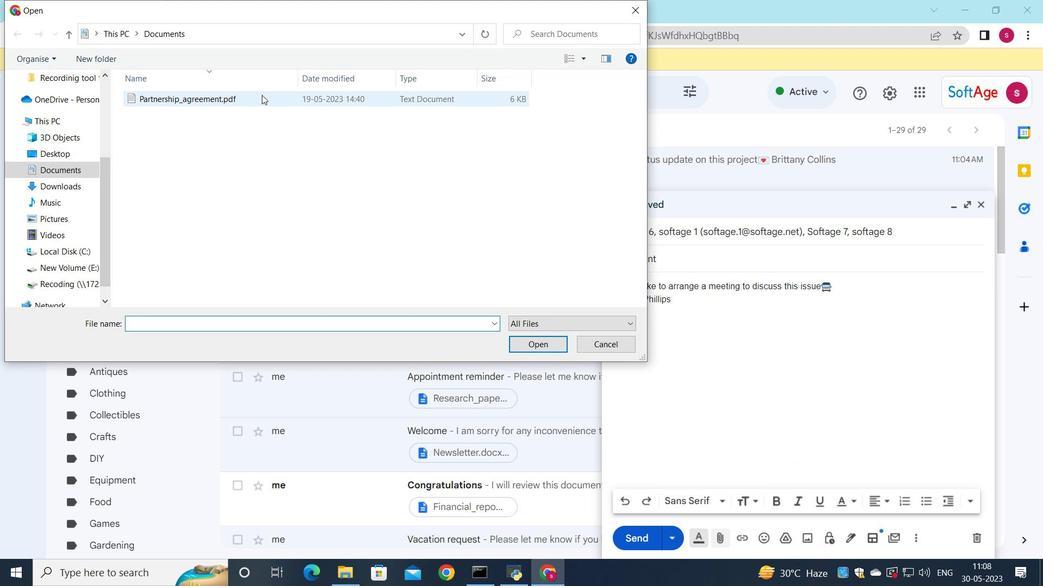 
Action: Mouse pressed left at (260, 98)
Screenshot: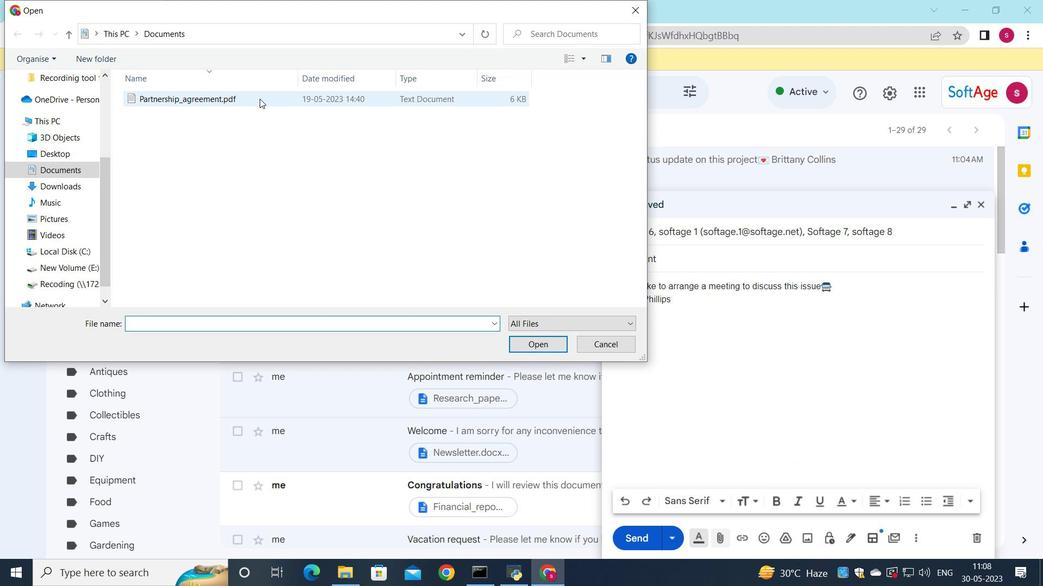 
Action: Mouse moved to (236, 100)
Screenshot: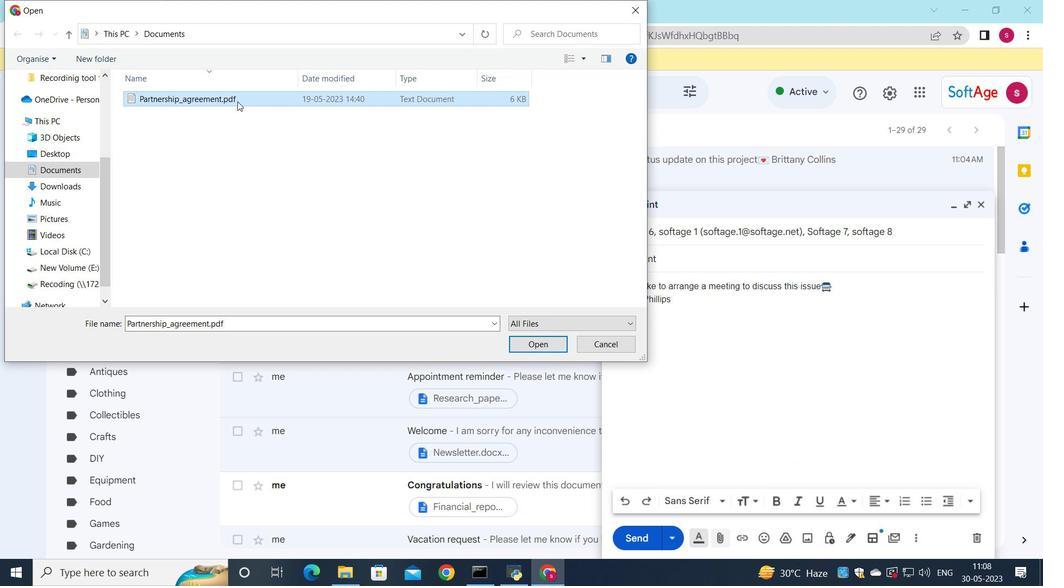 
Action: Mouse pressed left at (236, 100)
Screenshot: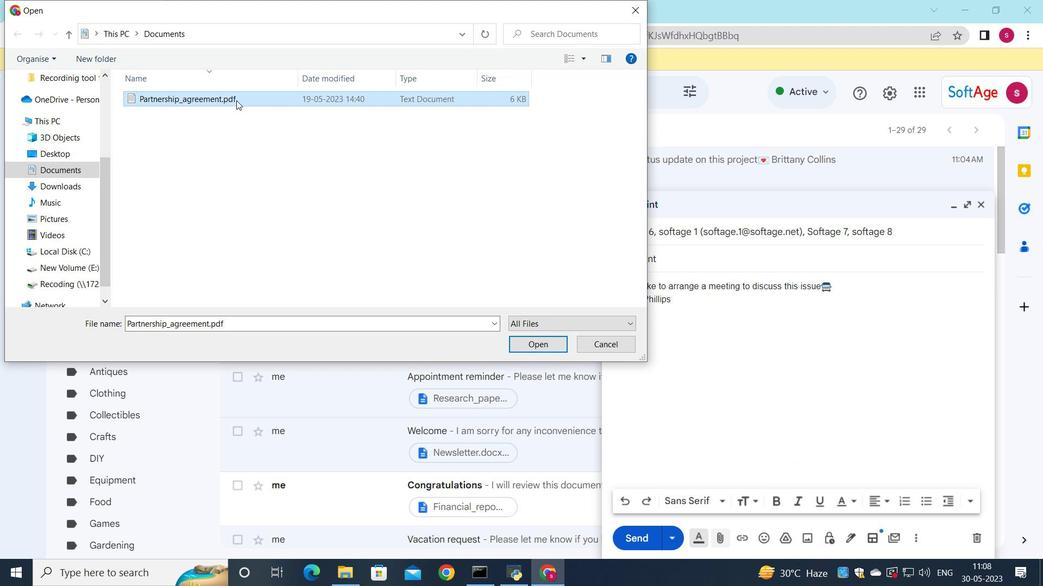 
Action: Mouse moved to (489, 128)
Screenshot: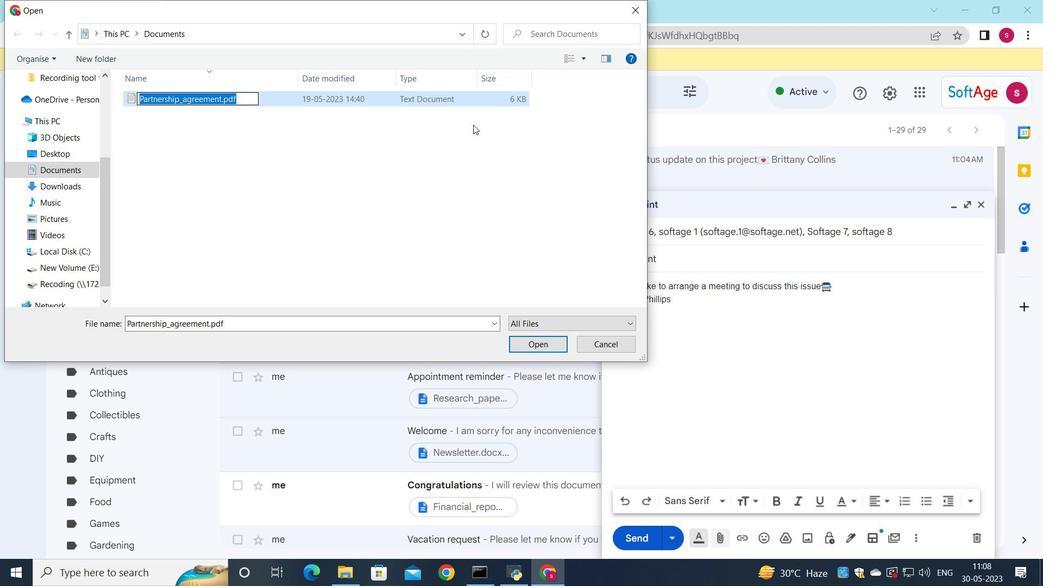 
Action: Key pressed <Key.shift><Key.shift><Key.shift><Key.shift><Key.shift><Key.shift><Key.shift><Key.shift><Key.shift><Key.shift><Key.shift><Key.shift><Key.shift><Key.shift><Key.shift><Key.shift><Key.shift><Key.shift><Key.shift><Key.shift><Key.shift>User<Key.shift><Key.shift><Key.shift><Key.shift><Key.shift><Key.shift><Key.shift><Key.shift><Key.shift><Key.shift><Key.shift><Key.shift><Key.shift><Key.shift><Key.shift>_agreement.doc
Screenshot: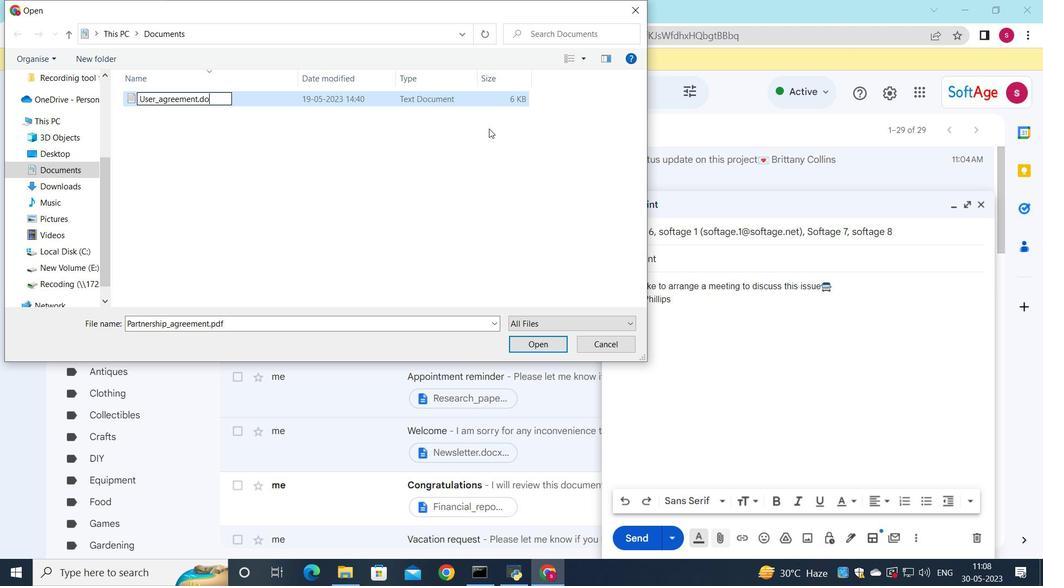 
Action: Mouse moved to (445, 96)
Screenshot: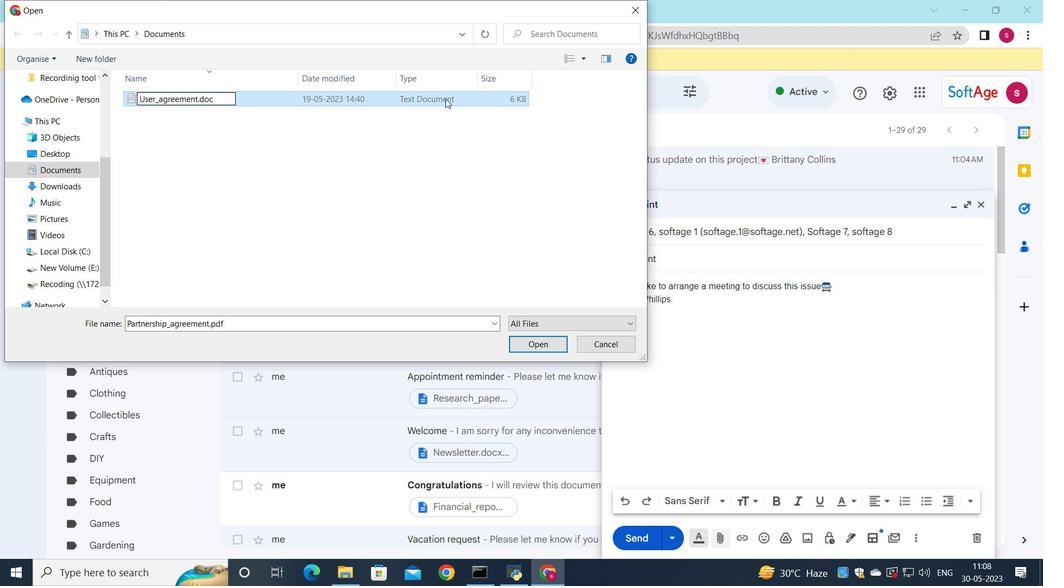 
Action: Mouse pressed left at (445, 96)
Screenshot: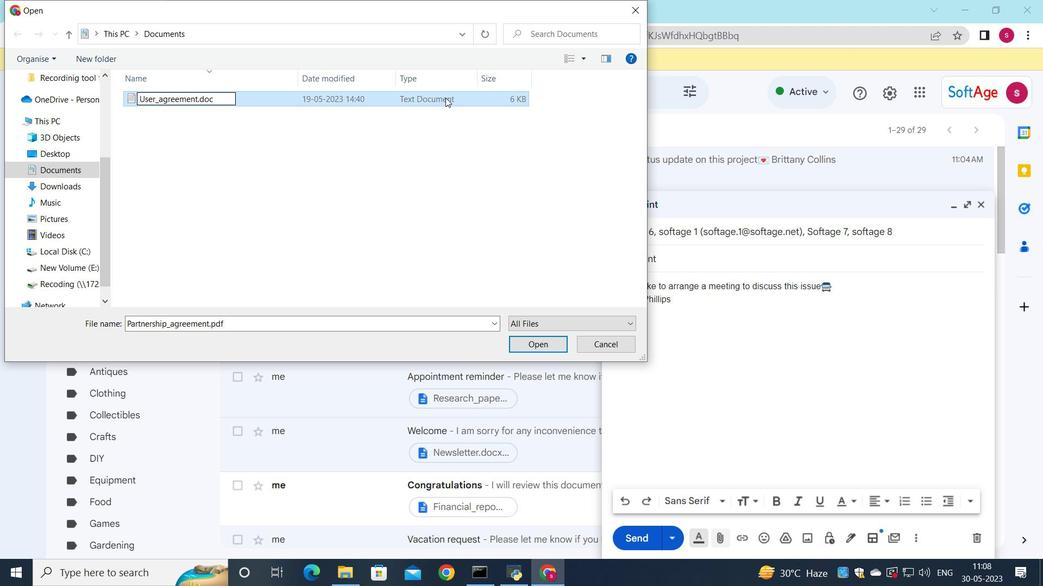
Action: Mouse moved to (519, 346)
Screenshot: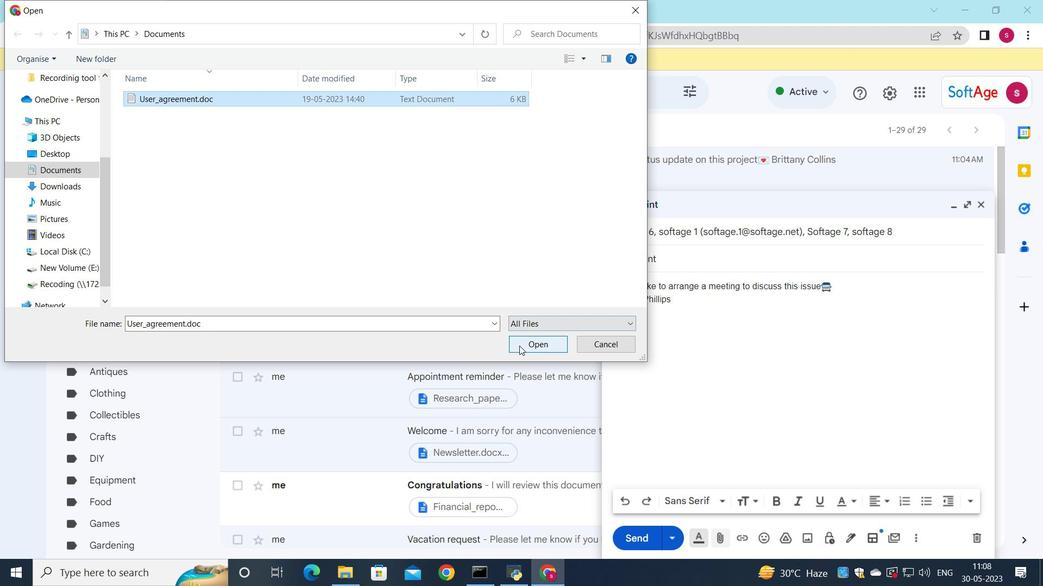 
Action: Mouse pressed left at (519, 346)
Screenshot: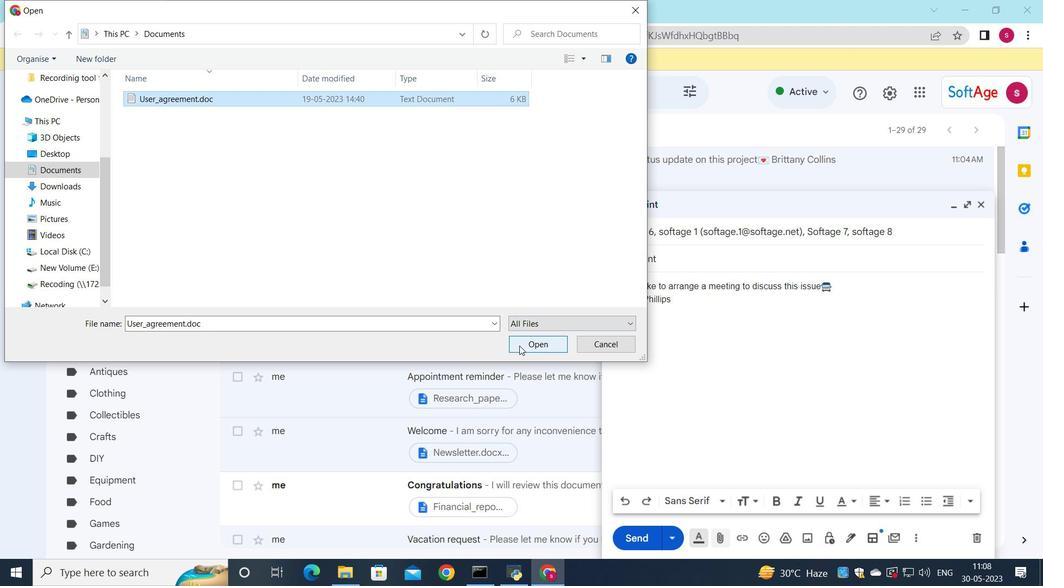 
Action: Mouse moved to (630, 540)
Screenshot: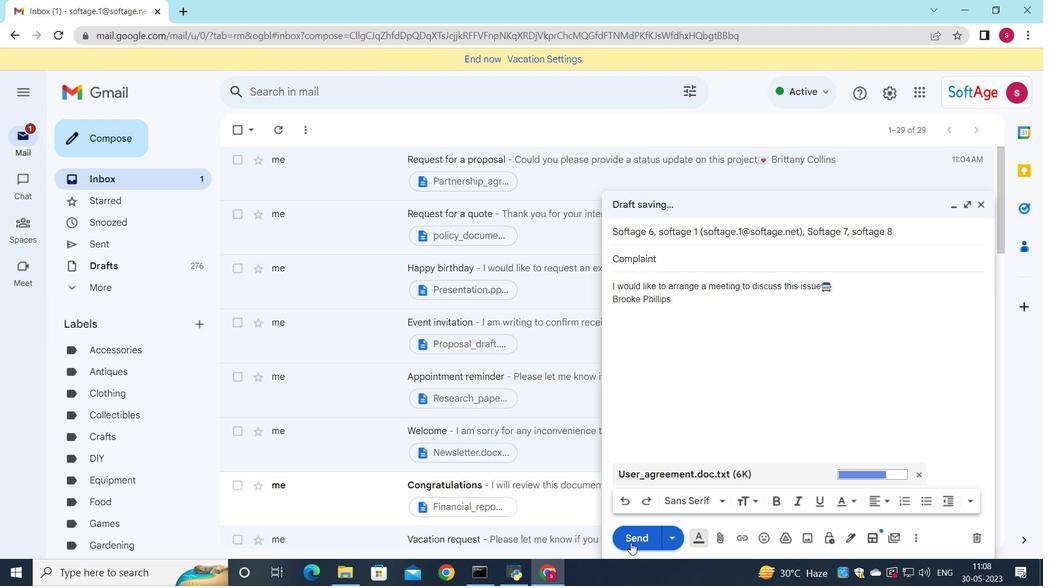 
Action: Mouse pressed left at (630, 540)
Screenshot: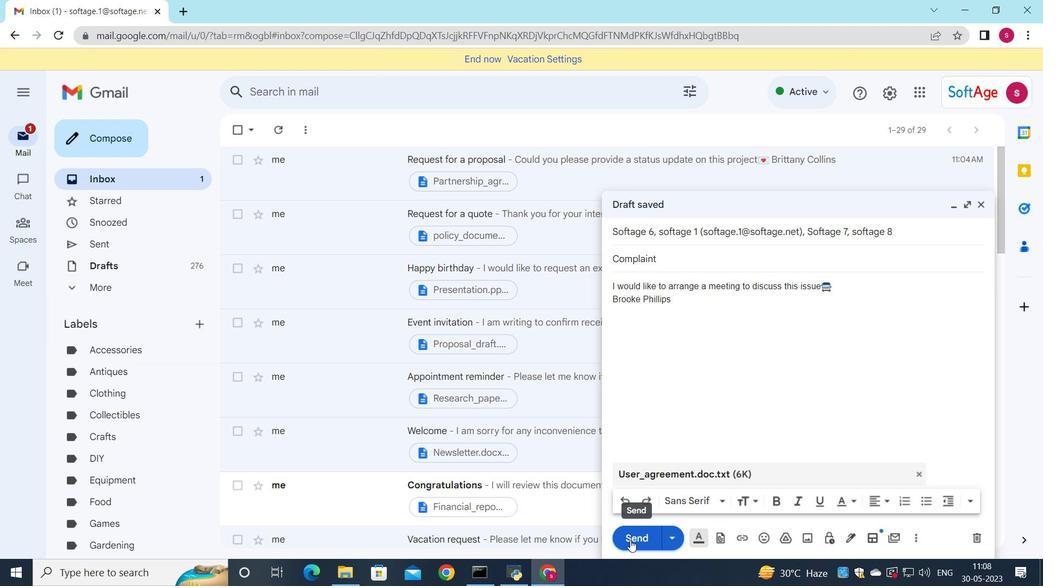 
Action: Mouse moved to (598, 162)
Screenshot: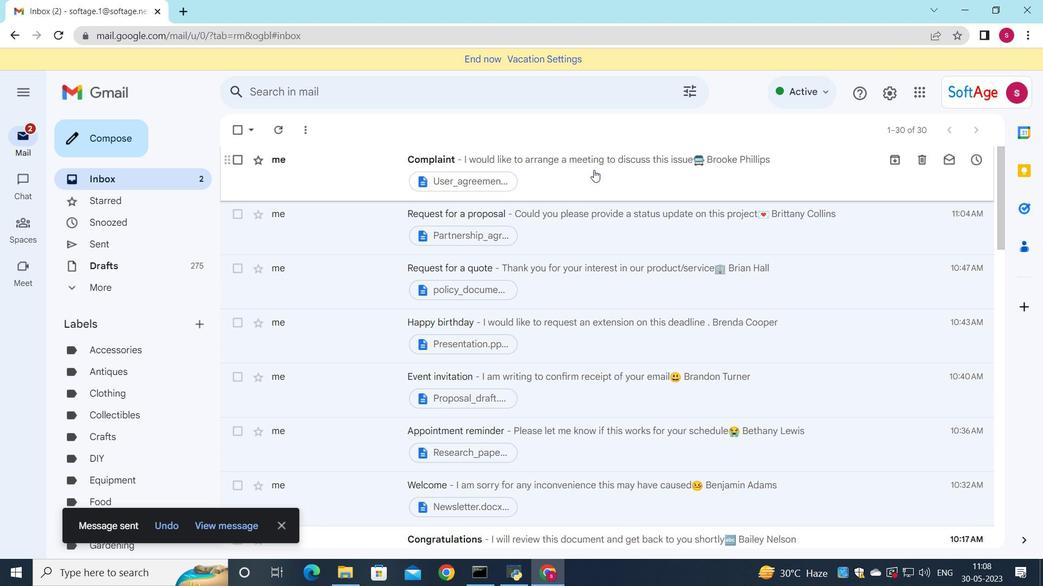 
Action: Mouse pressed left at (598, 162)
Screenshot: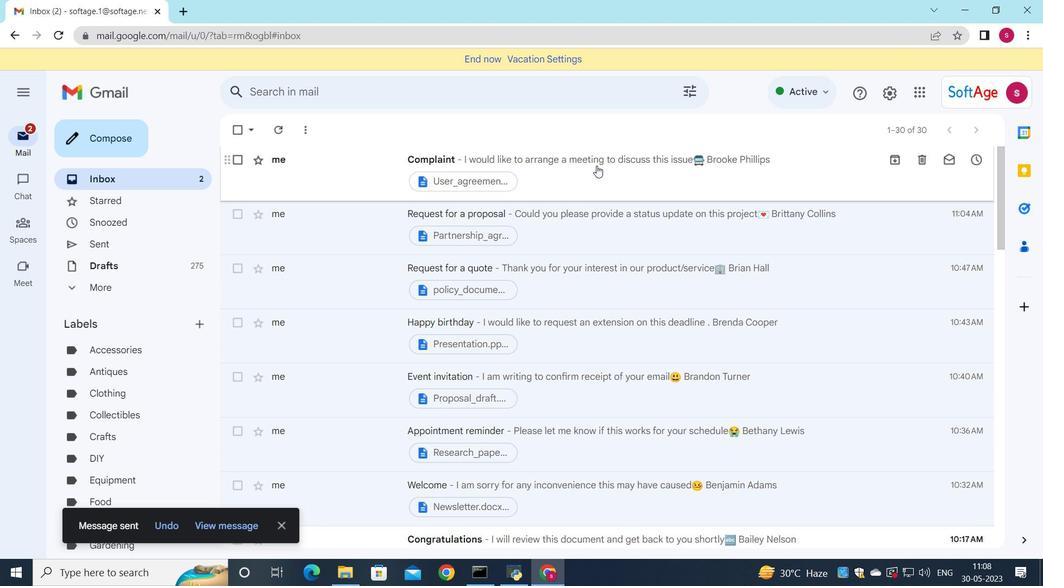 
Action: Mouse moved to (557, 201)
Screenshot: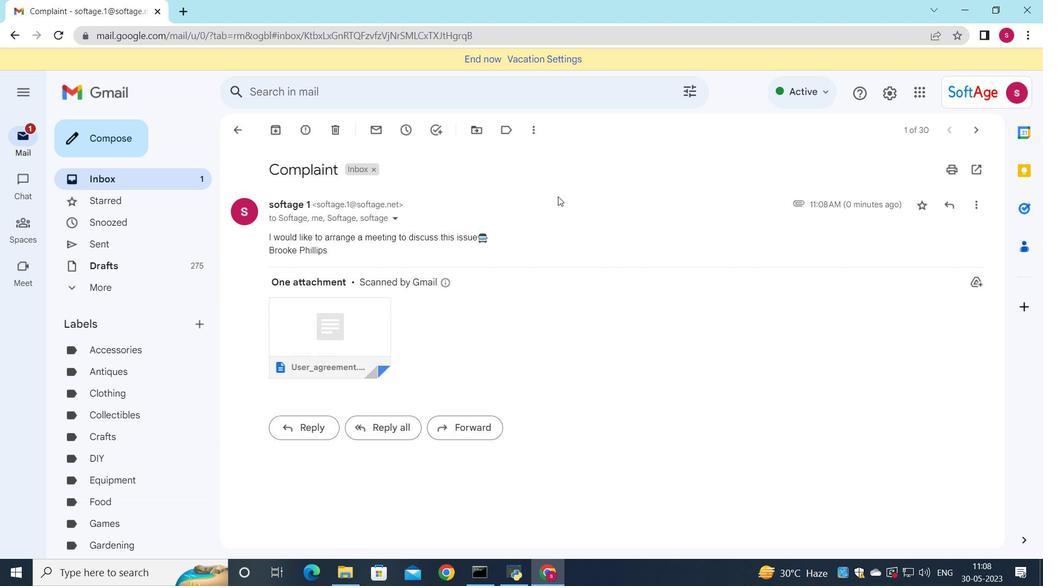 
